 Task: Find connections with filter location Kotdwāra with filter topic #forsale with filter profile language English with filter current company Precisely with filter school CMR College of Engineering & Technology with filter industry Fine Arts Schools with filter service category Trade Shows with filter keywords title Human Resources
Action: Mouse moved to (341, 249)
Screenshot: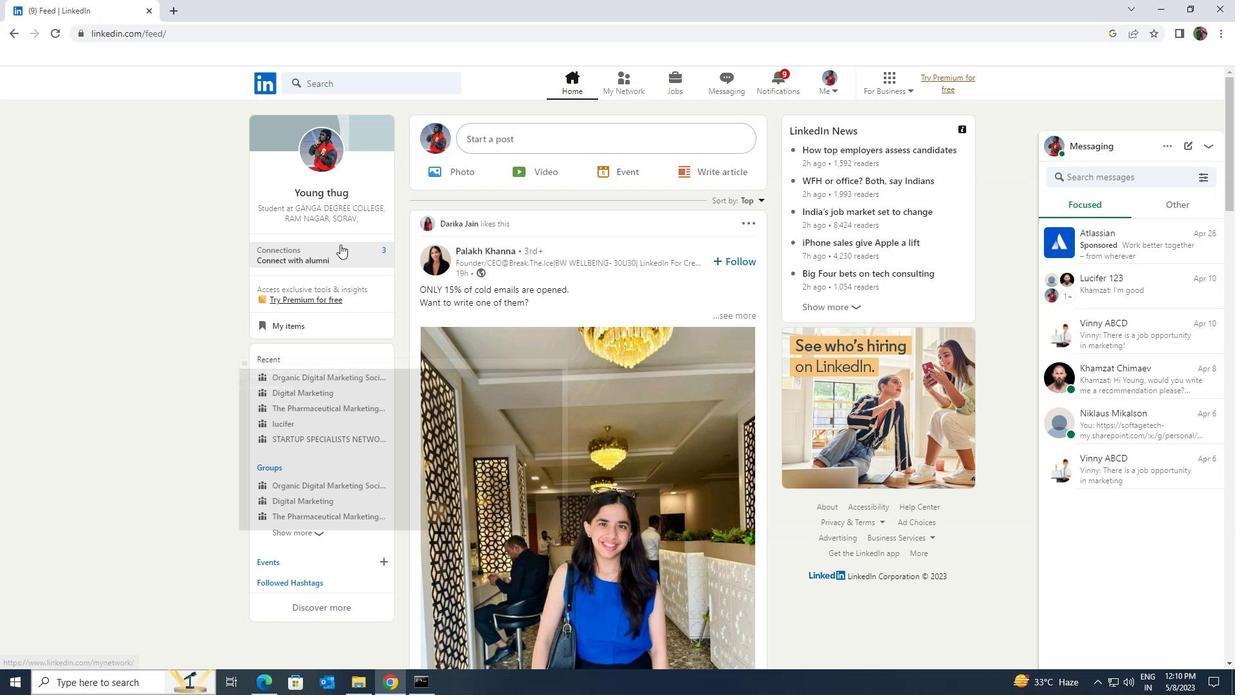 
Action: Mouse pressed left at (341, 249)
Screenshot: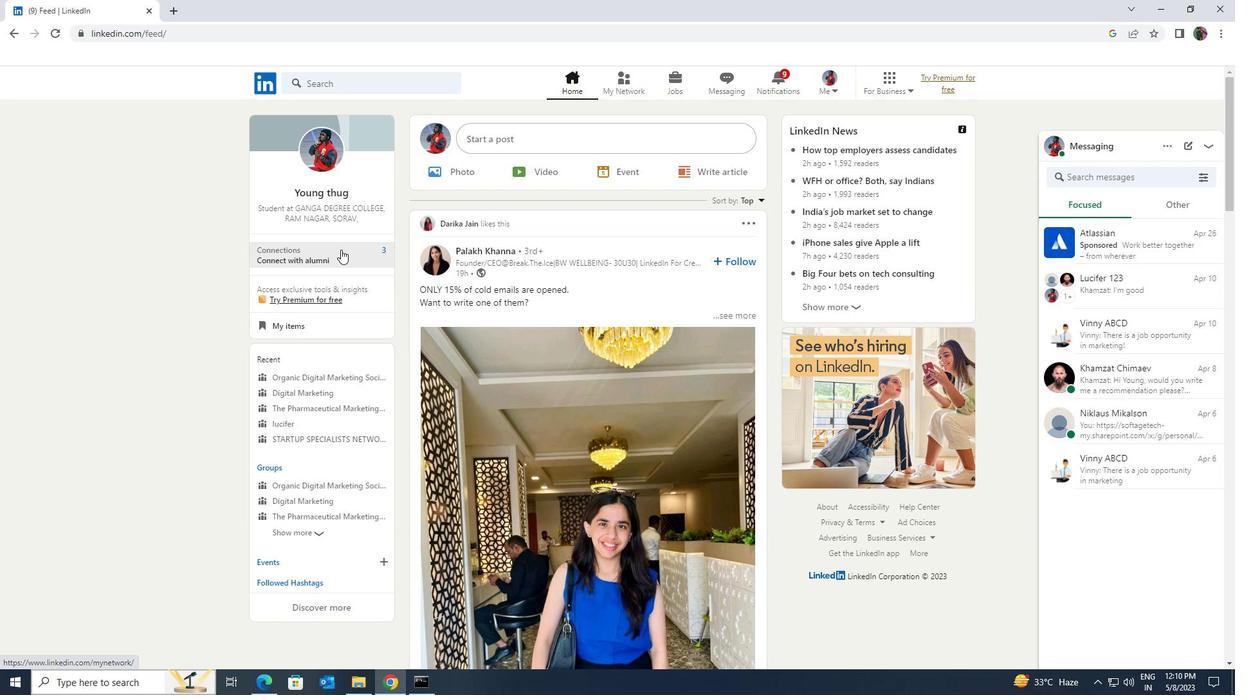 
Action: Mouse moved to (327, 158)
Screenshot: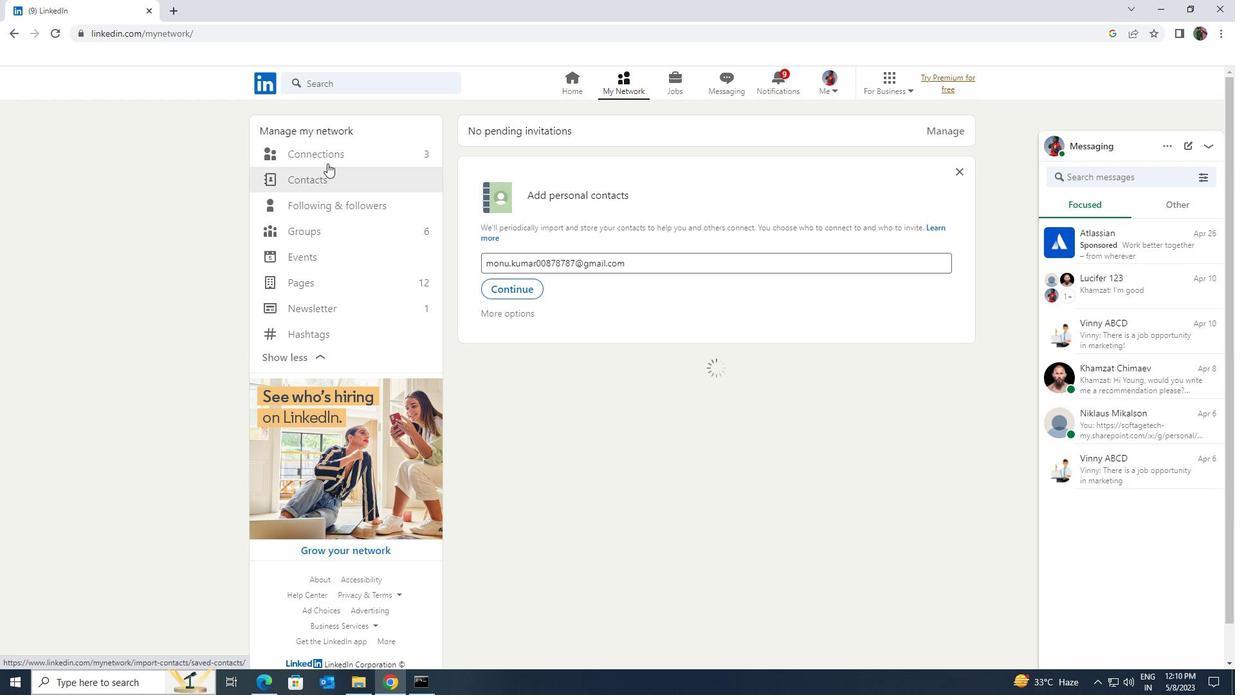 
Action: Mouse pressed left at (327, 158)
Screenshot: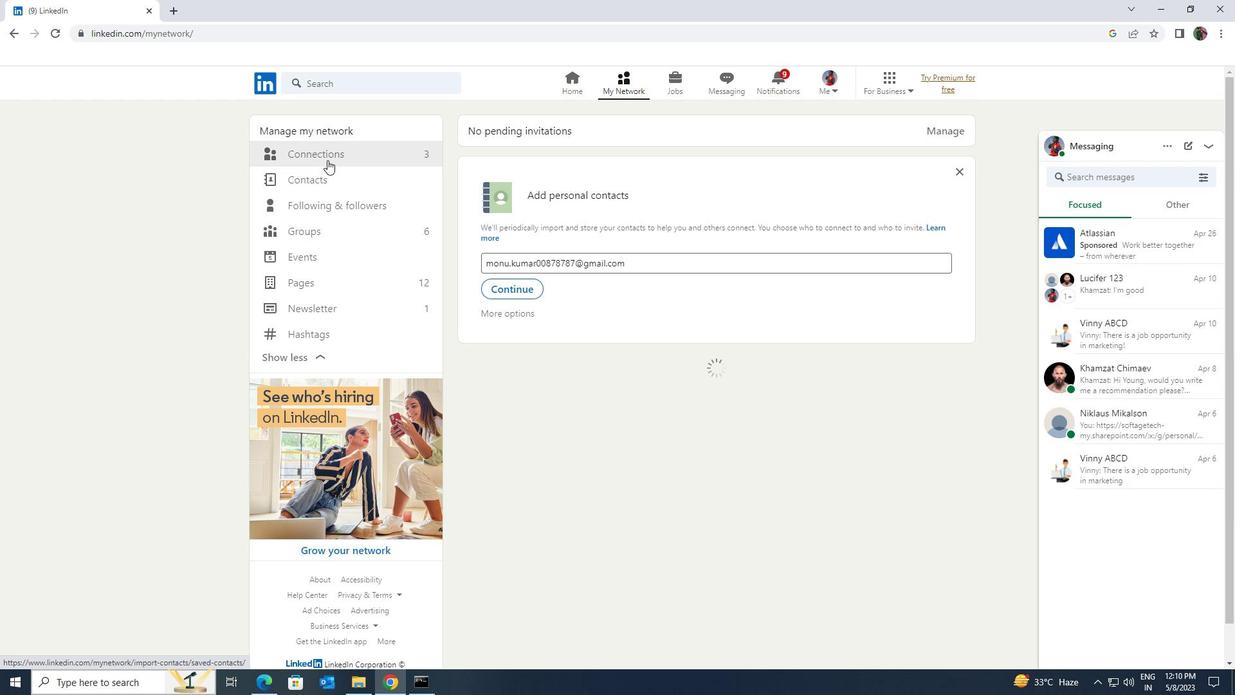 
Action: Mouse moved to (704, 156)
Screenshot: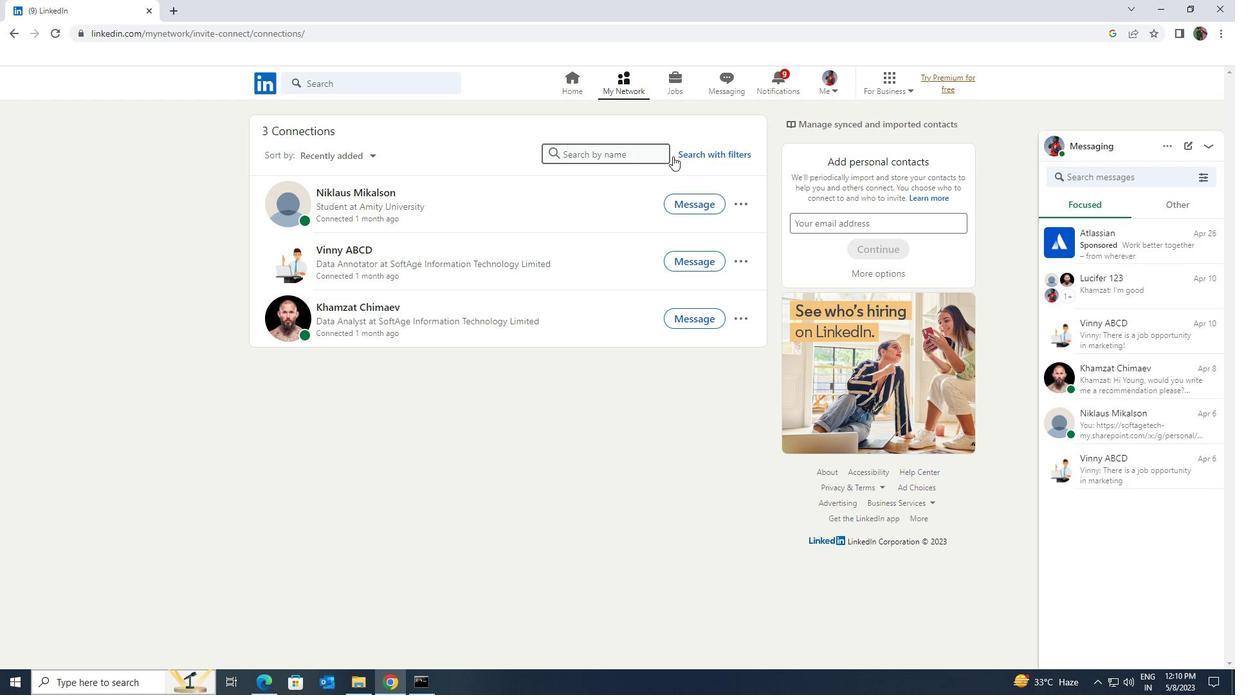 
Action: Mouse pressed left at (704, 156)
Screenshot: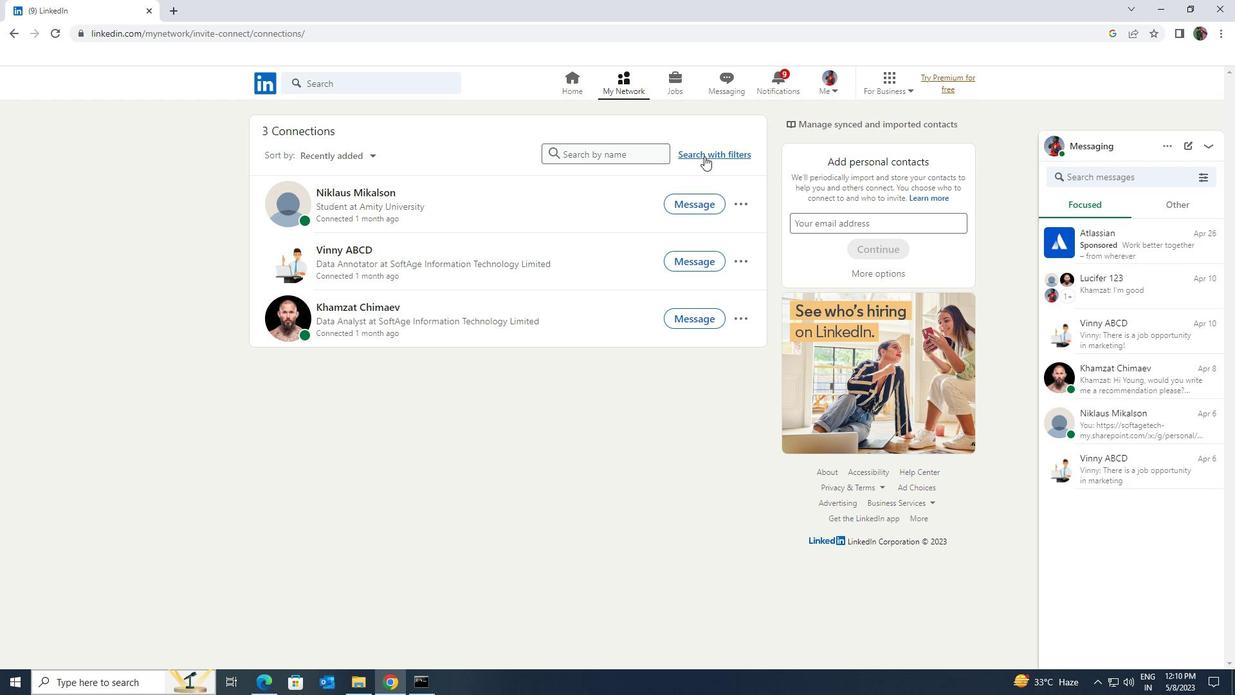 
Action: Mouse moved to (671, 122)
Screenshot: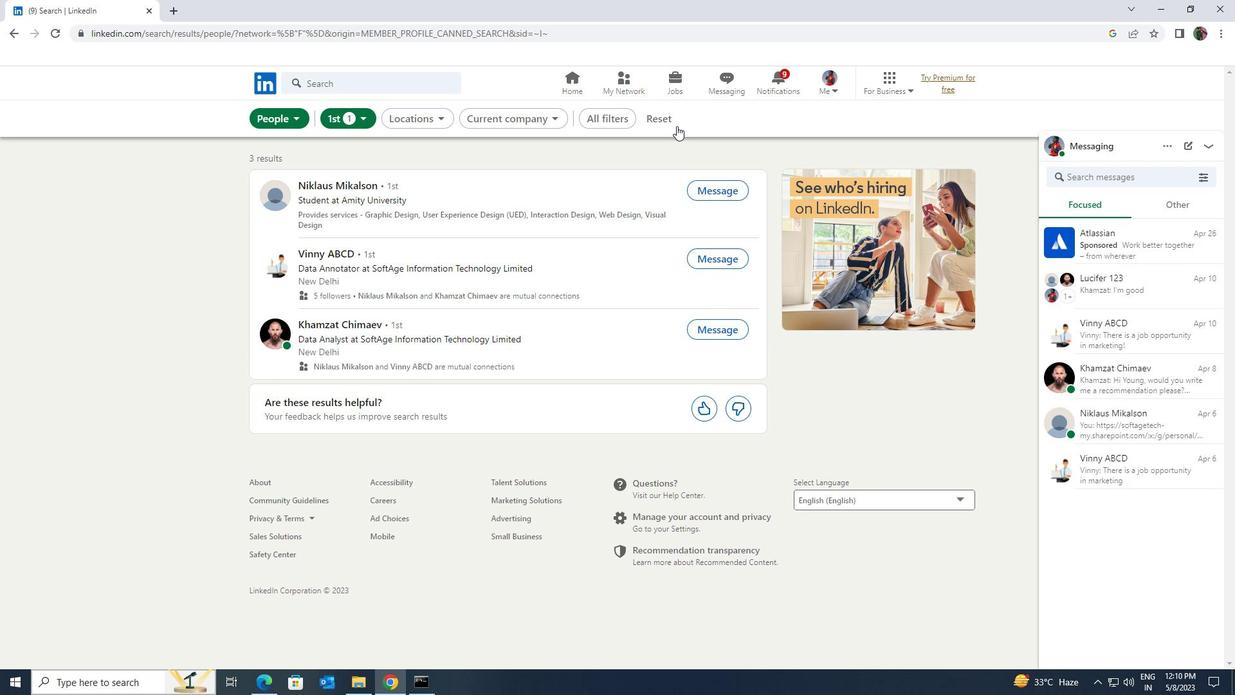 
Action: Mouse pressed left at (671, 122)
Screenshot: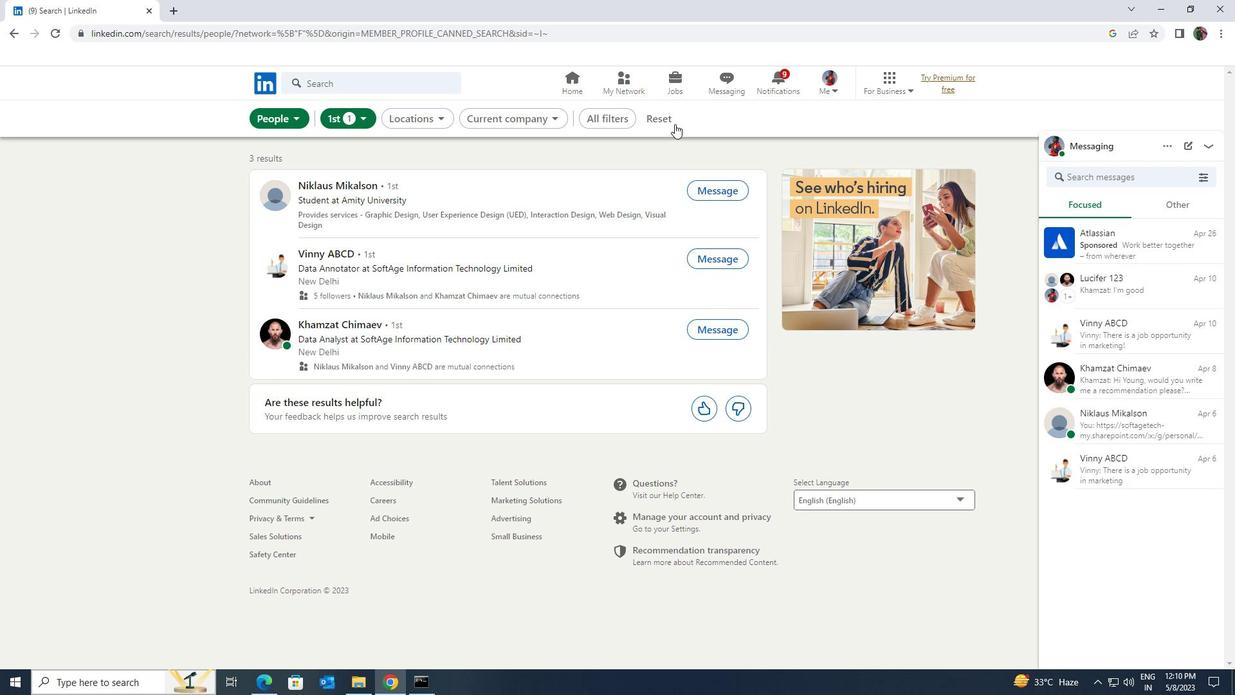 
Action: Mouse moved to (652, 122)
Screenshot: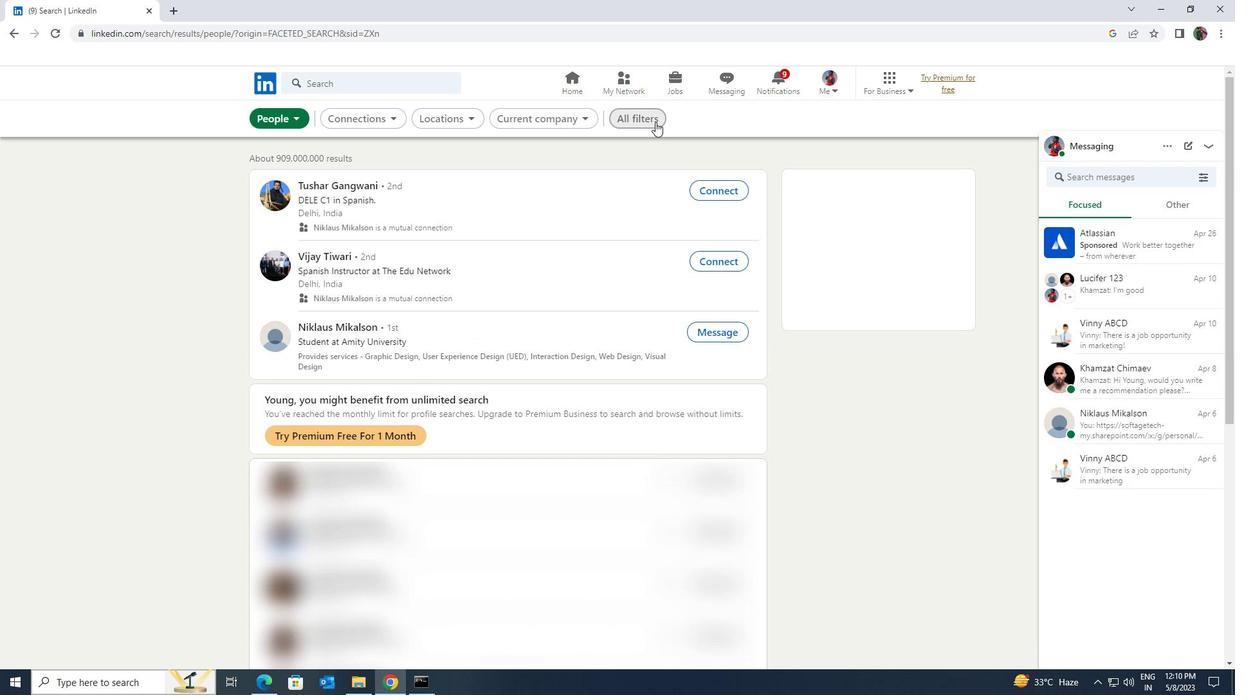 
Action: Mouse pressed left at (652, 122)
Screenshot: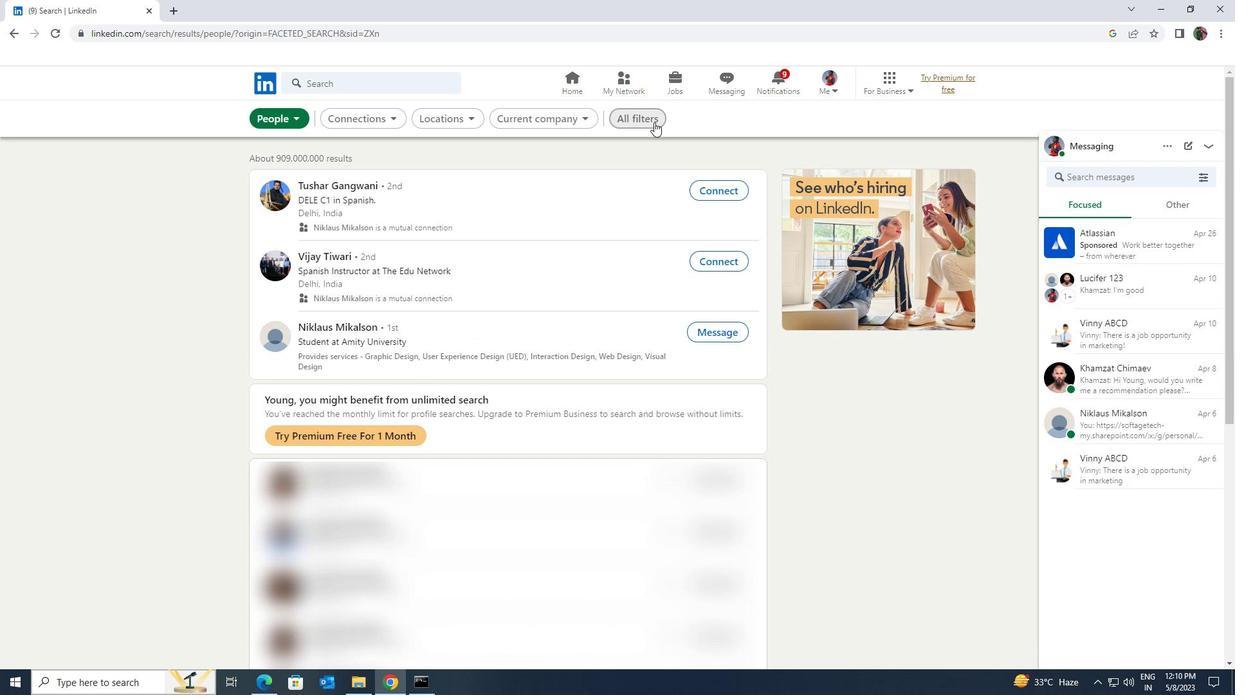 
Action: Mouse moved to (1076, 502)
Screenshot: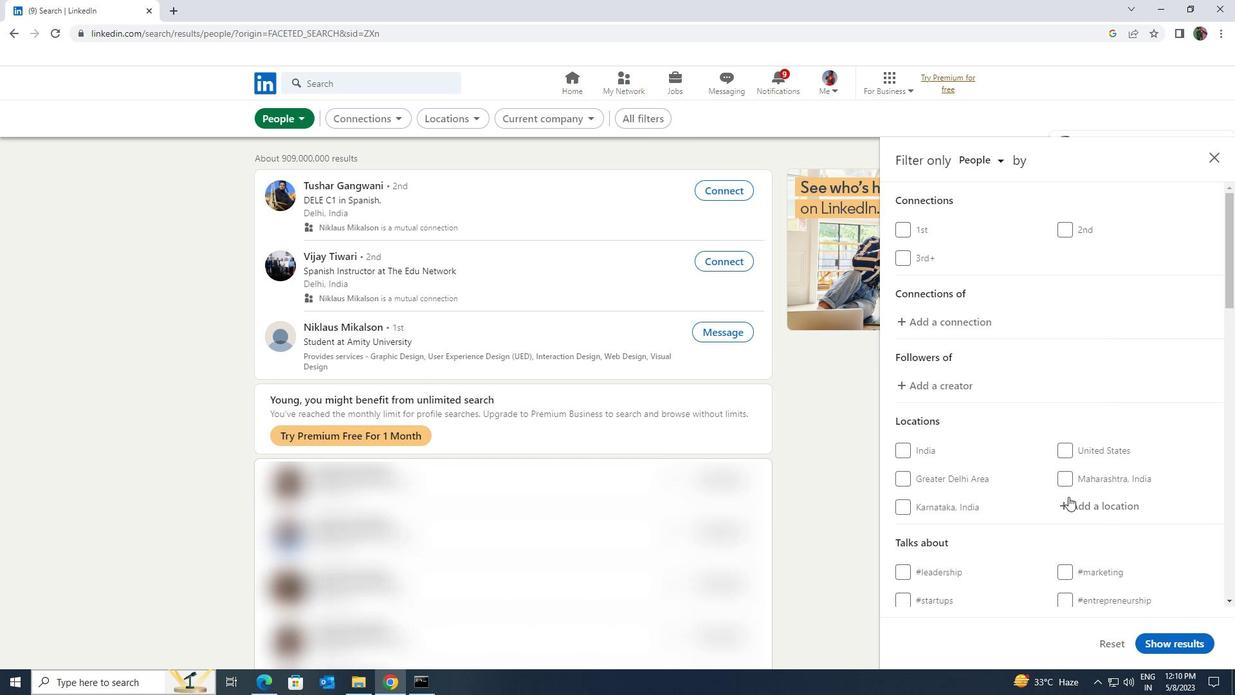 
Action: Mouse pressed left at (1076, 502)
Screenshot: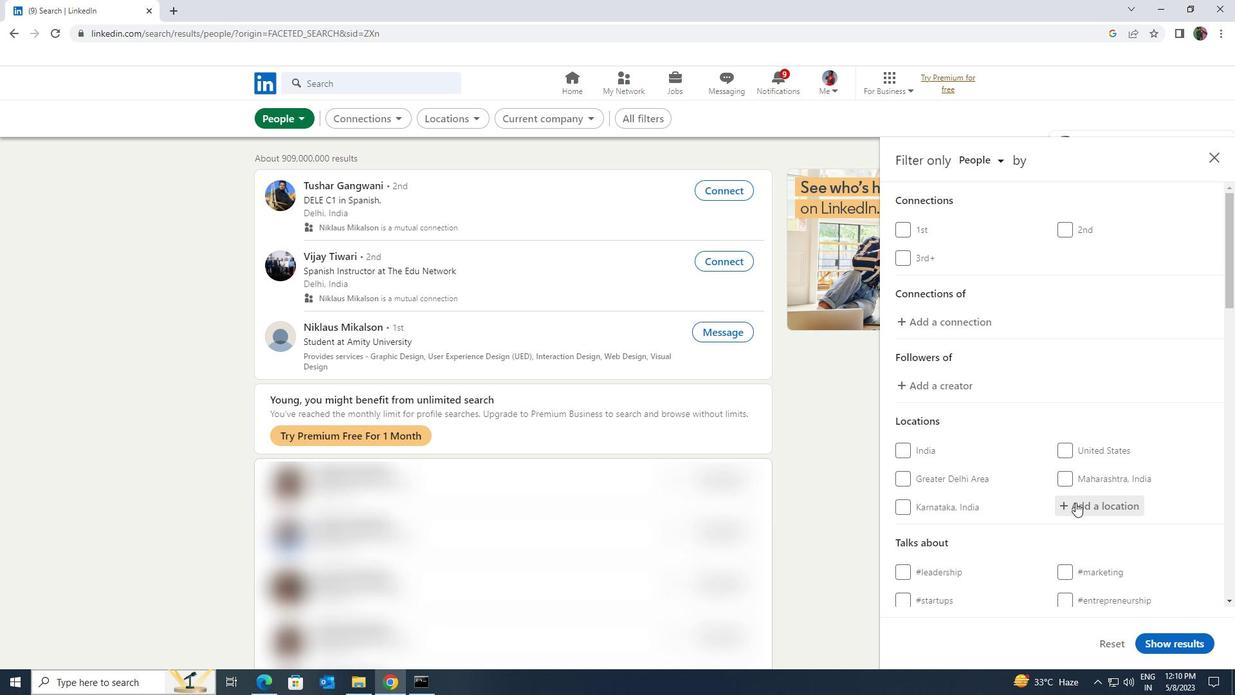 
Action: Mouse moved to (1079, 502)
Screenshot: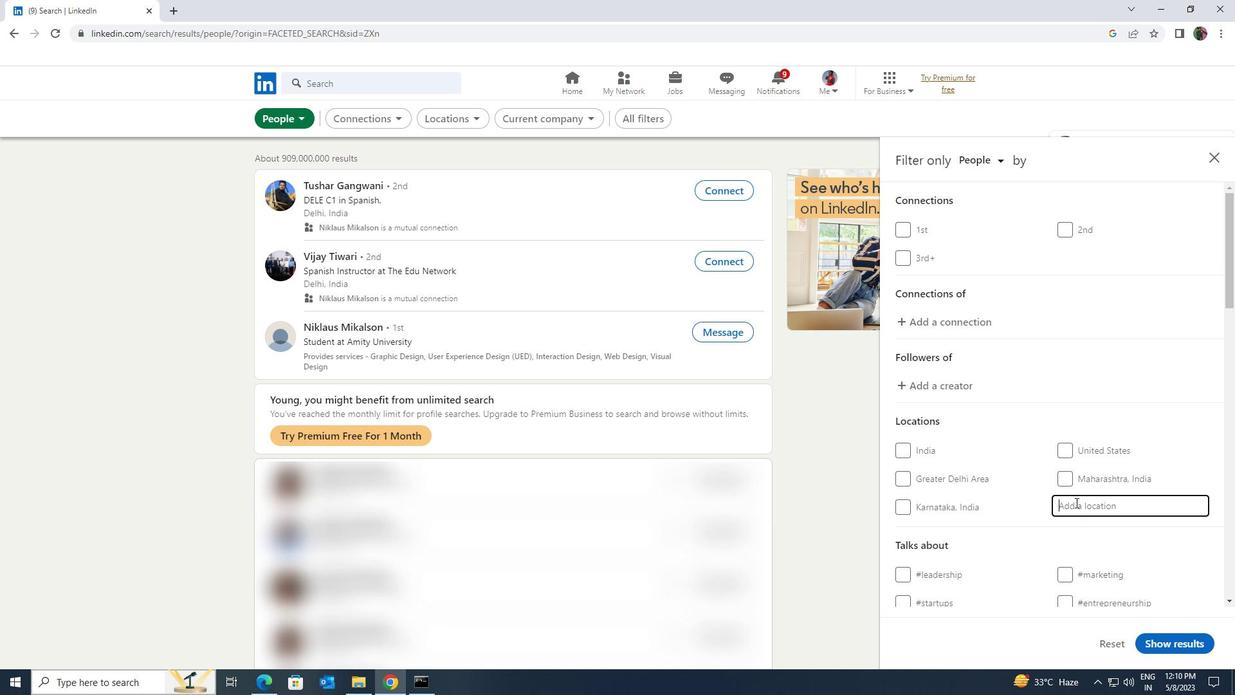 
Action: Key pressed <Key.shift><Key.shift><Key.shift><Key.shift>KOTDWAR
Screenshot: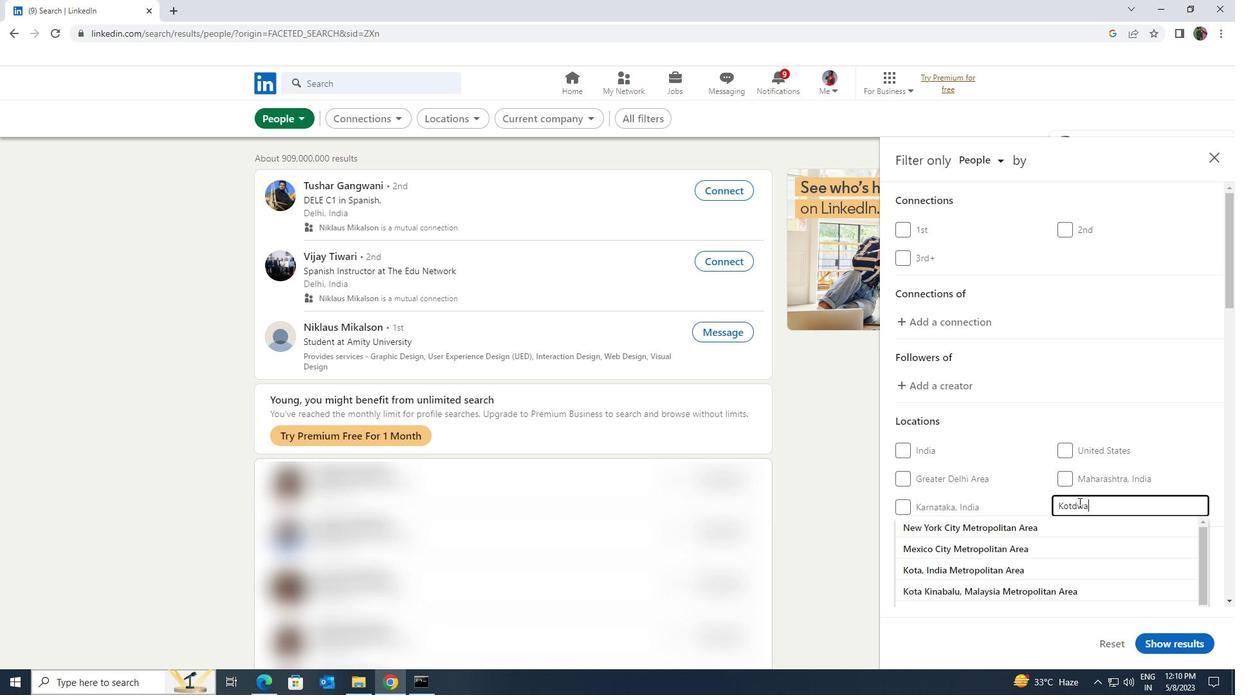 
Action: Mouse moved to (1074, 520)
Screenshot: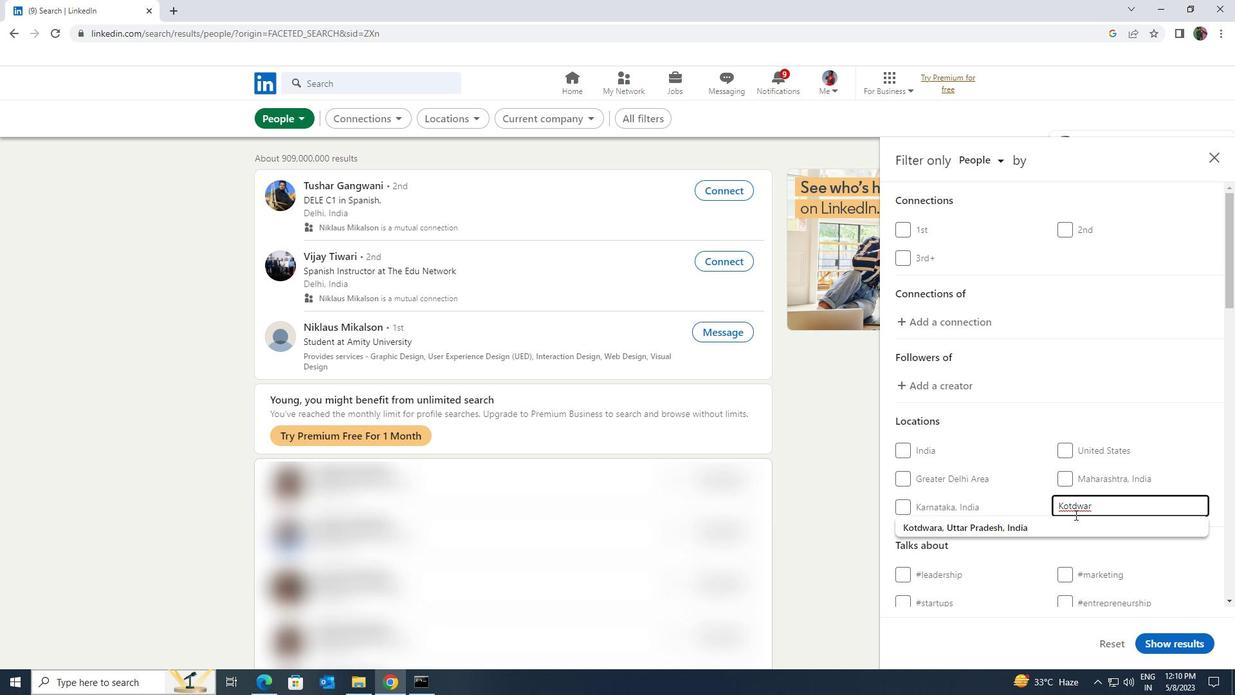 
Action: Mouse pressed left at (1074, 520)
Screenshot: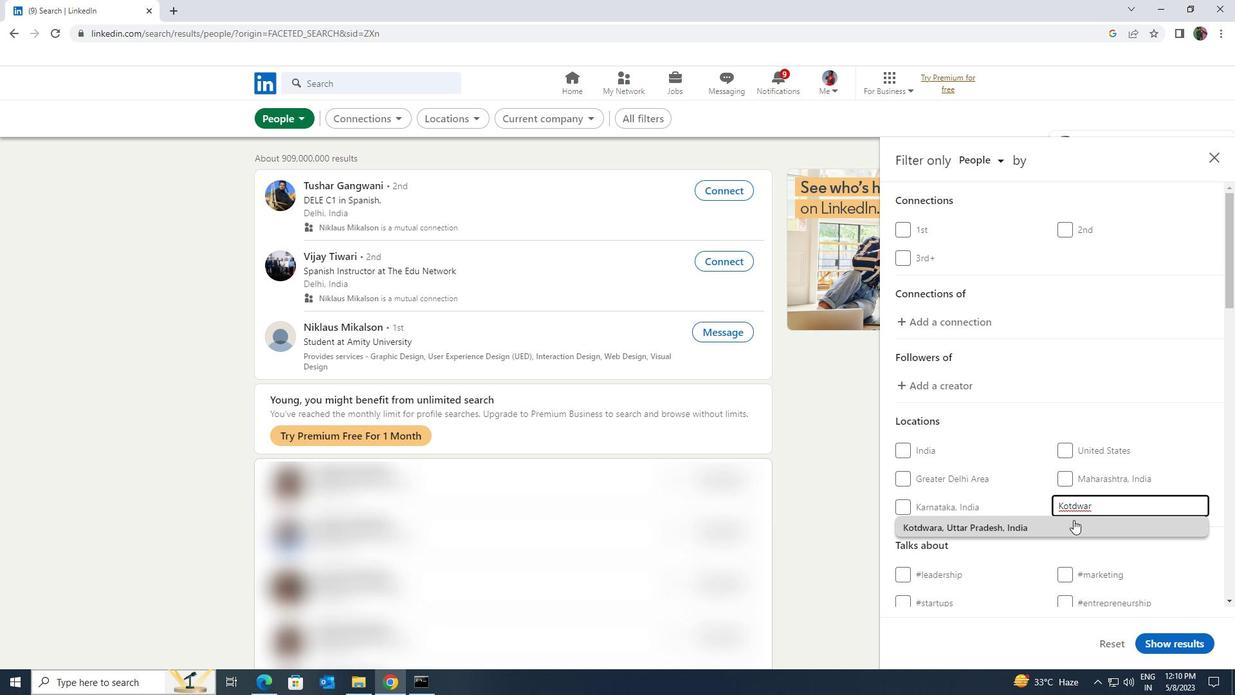 
Action: Mouse scrolled (1074, 519) with delta (0, 0)
Screenshot: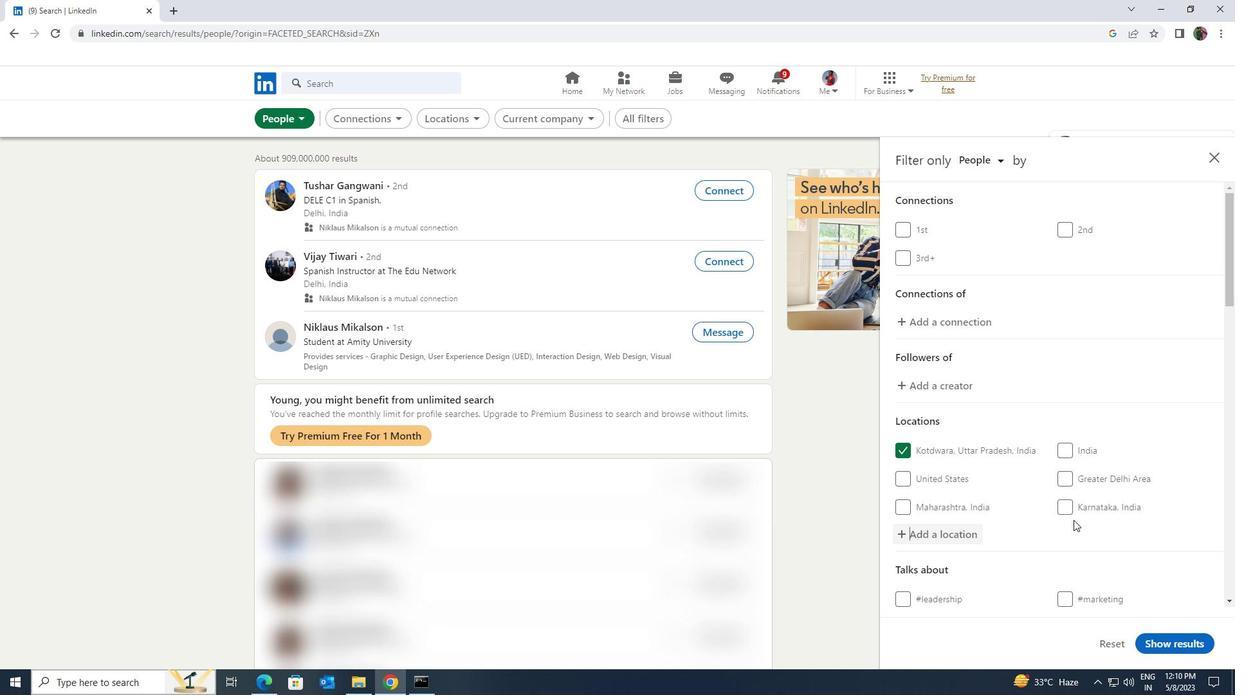 
Action: Mouse scrolled (1074, 519) with delta (0, 0)
Screenshot: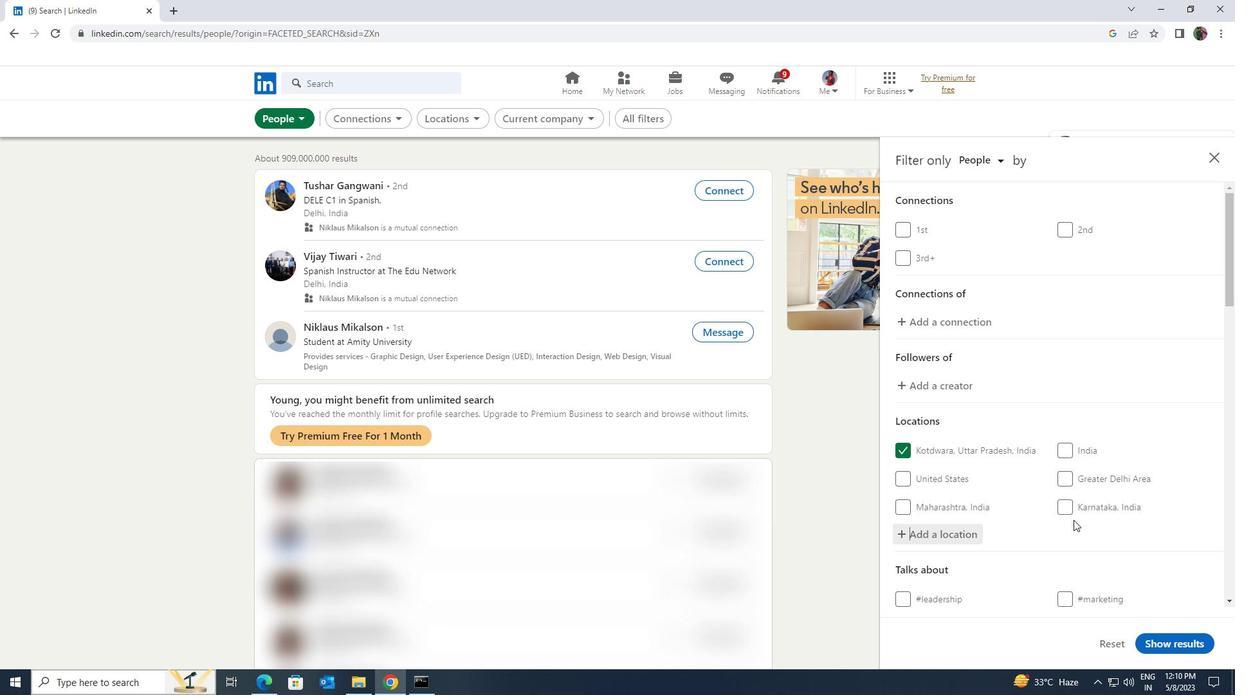 
Action: Mouse moved to (1078, 520)
Screenshot: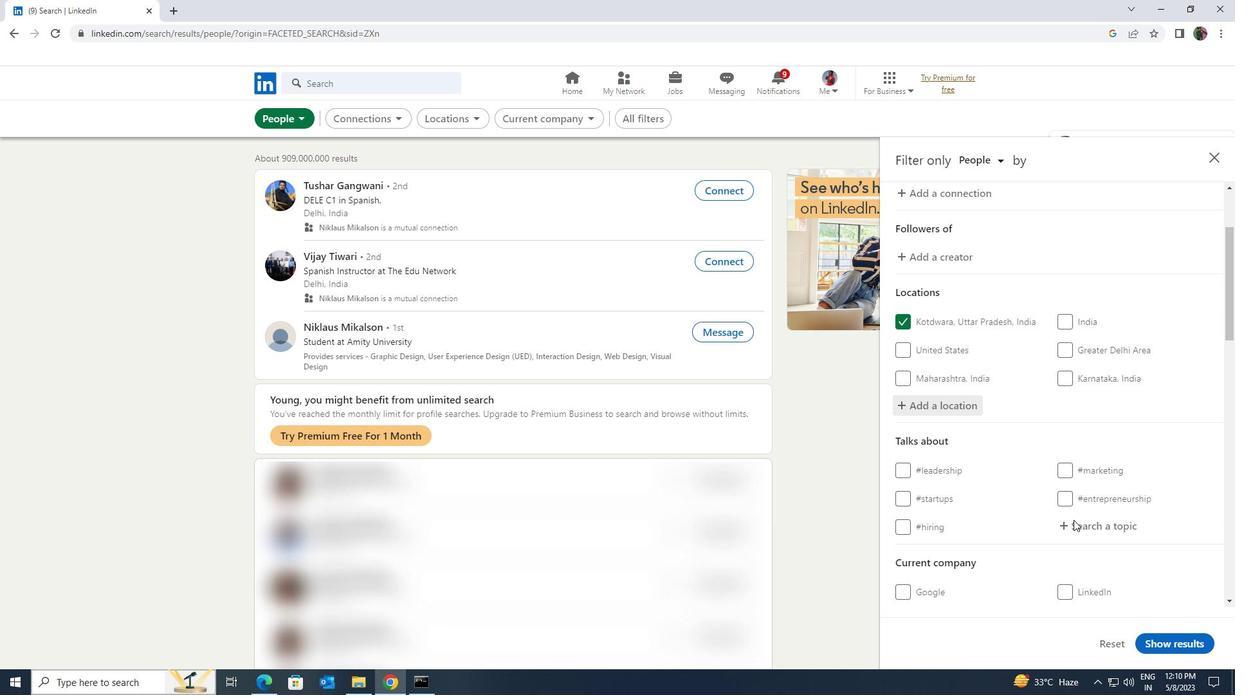 
Action: Mouse pressed left at (1078, 520)
Screenshot: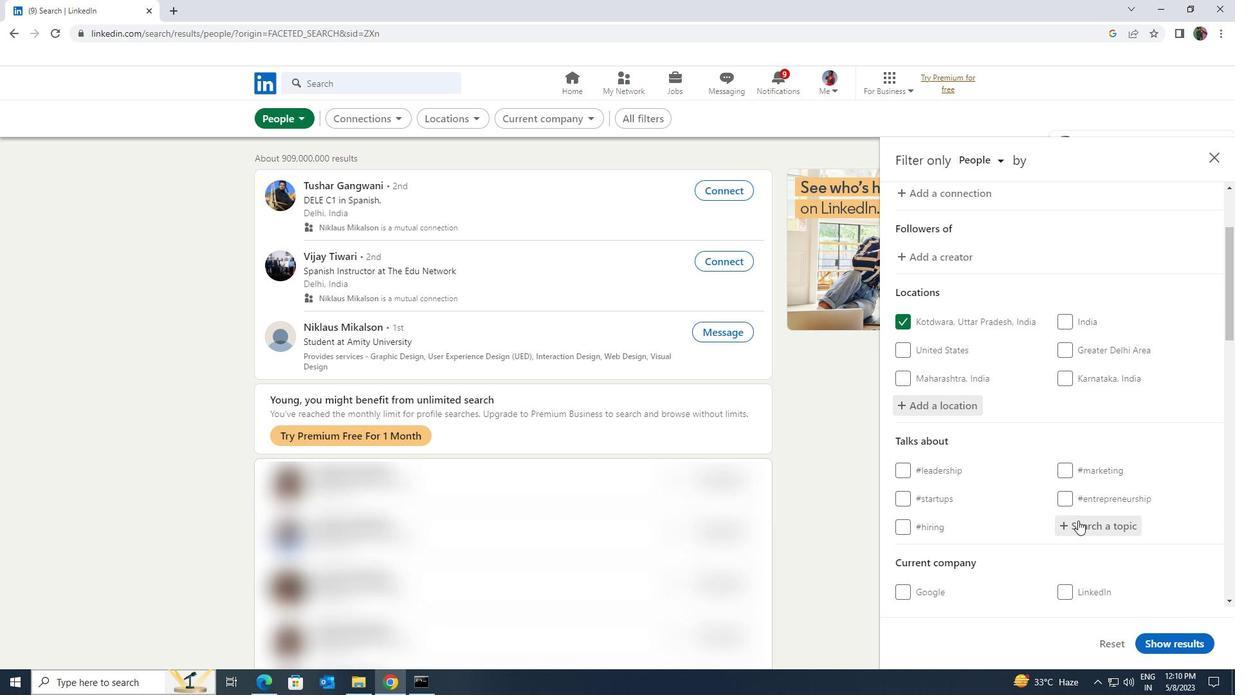 
Action: Key pressed <Key.shift><Key.shift><Key.shift>FORSALE
Screenshot: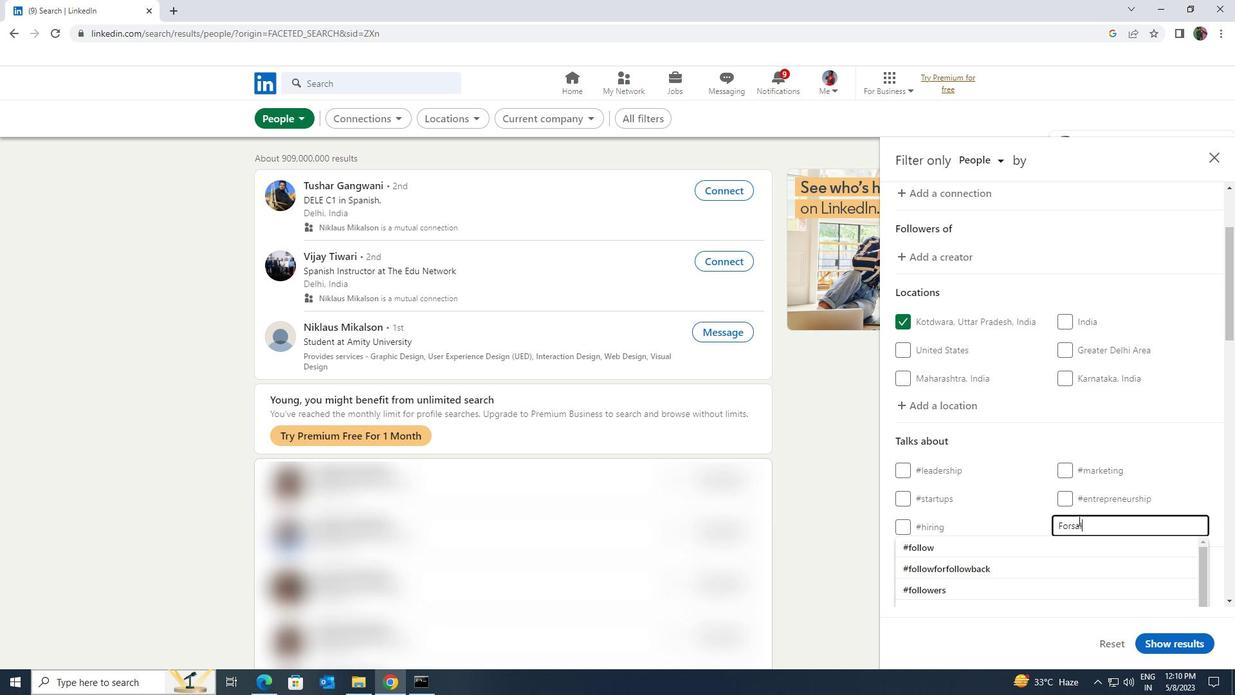 
Action: Mouse moved to (1074, 538)
Screenshot: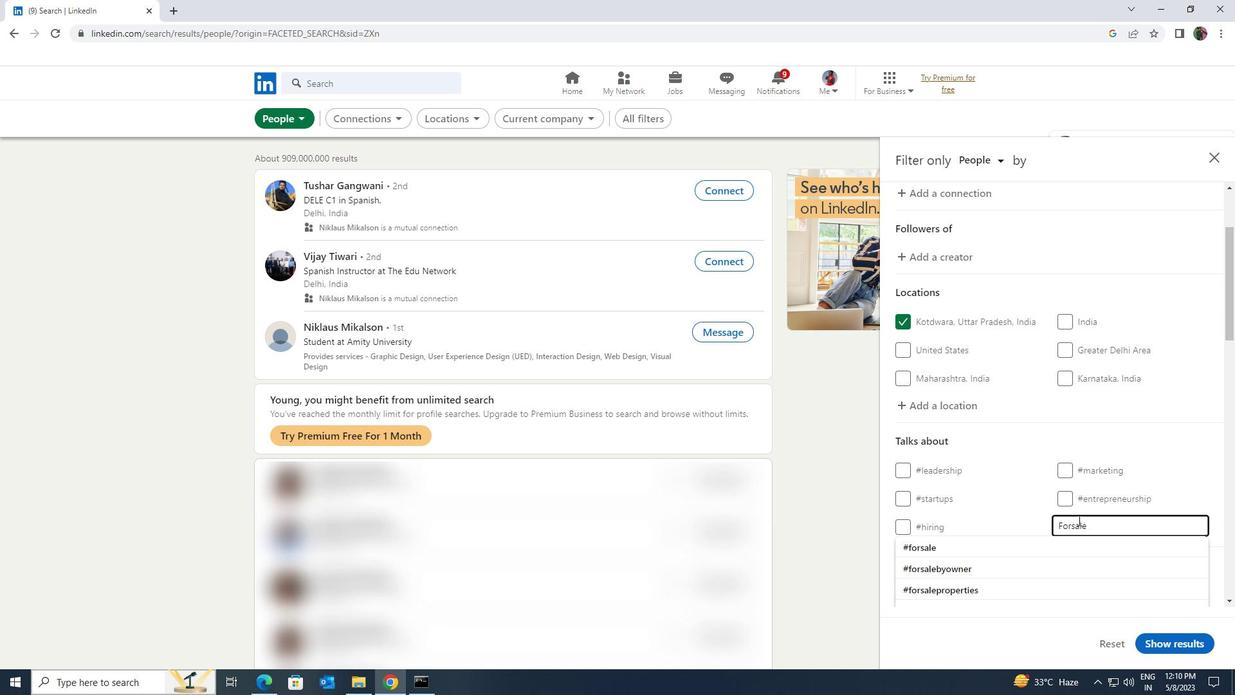 
Action: Mouse pressed left at (1074, 538)
Screenshot: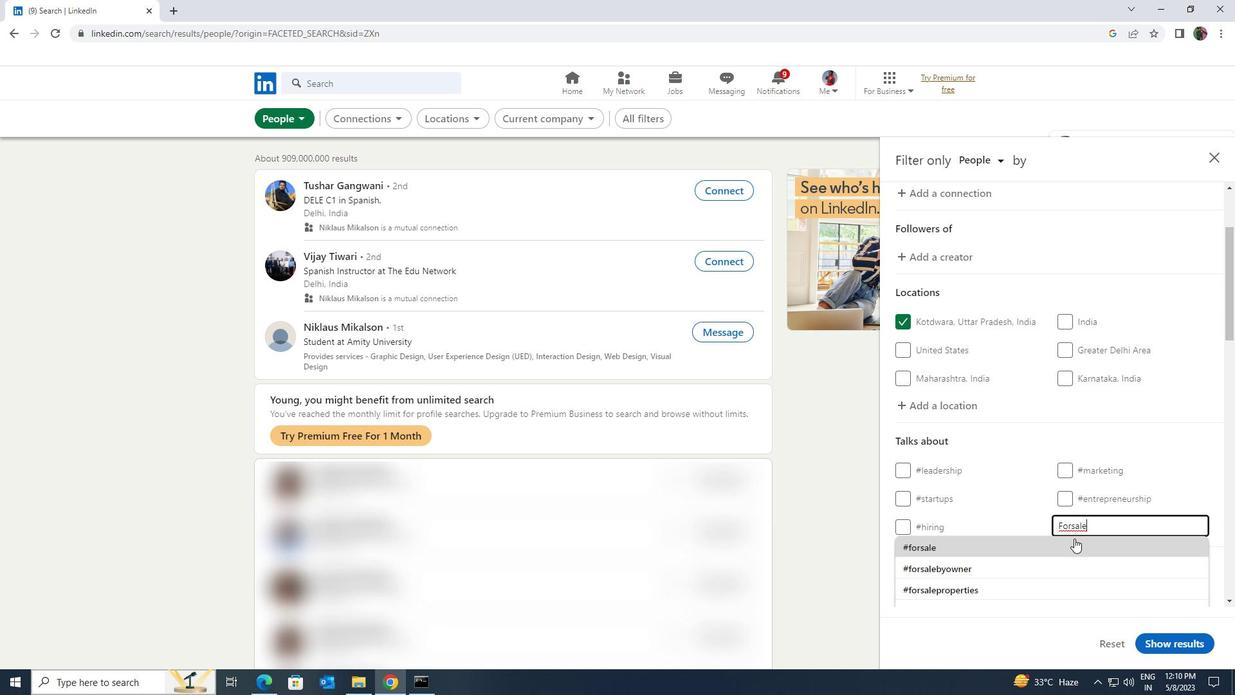 
Action: Mouse moved to (1075, 539)
Screenshot: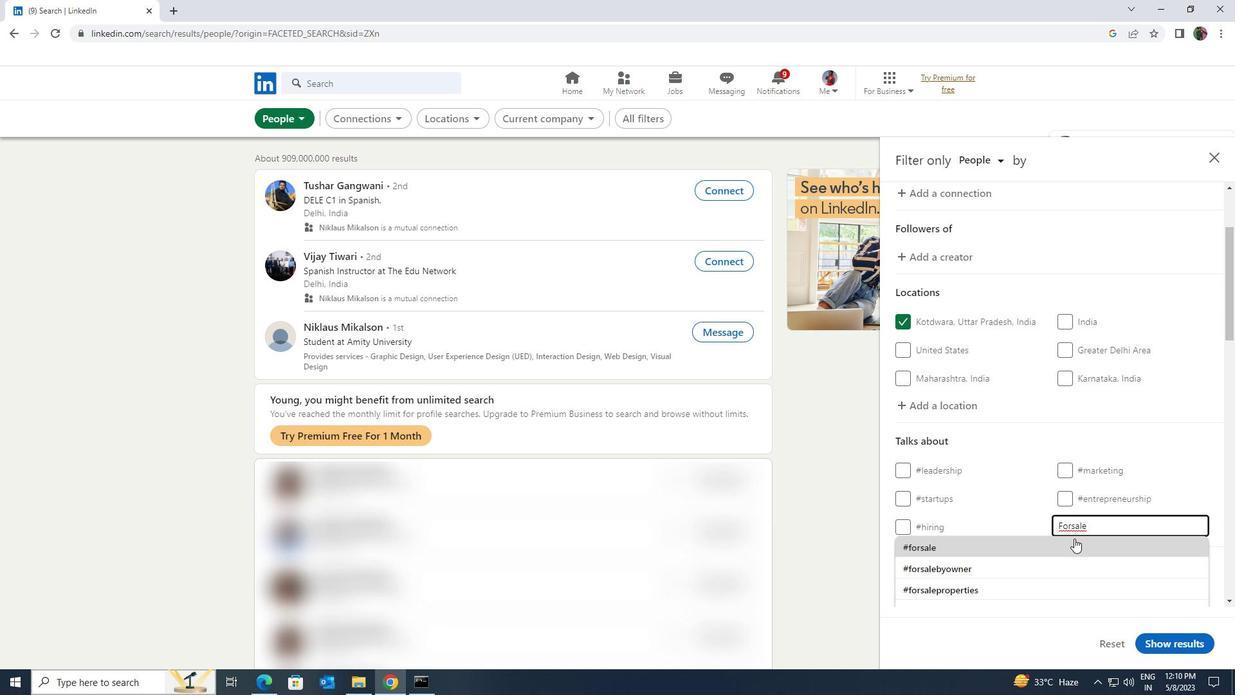 
Action: Mouse scrolled (1075, 538) with delta (0, 0)
Screenshot: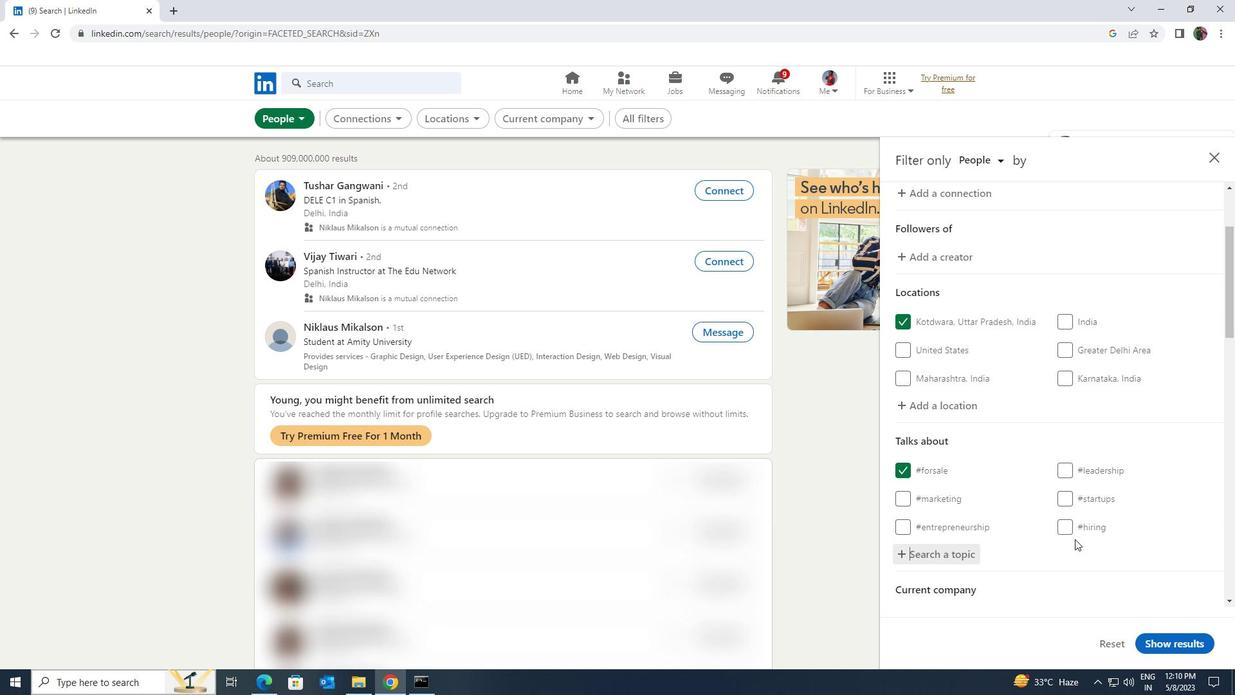 
Action: Mouse moved to (1075, 540)
Screenshot: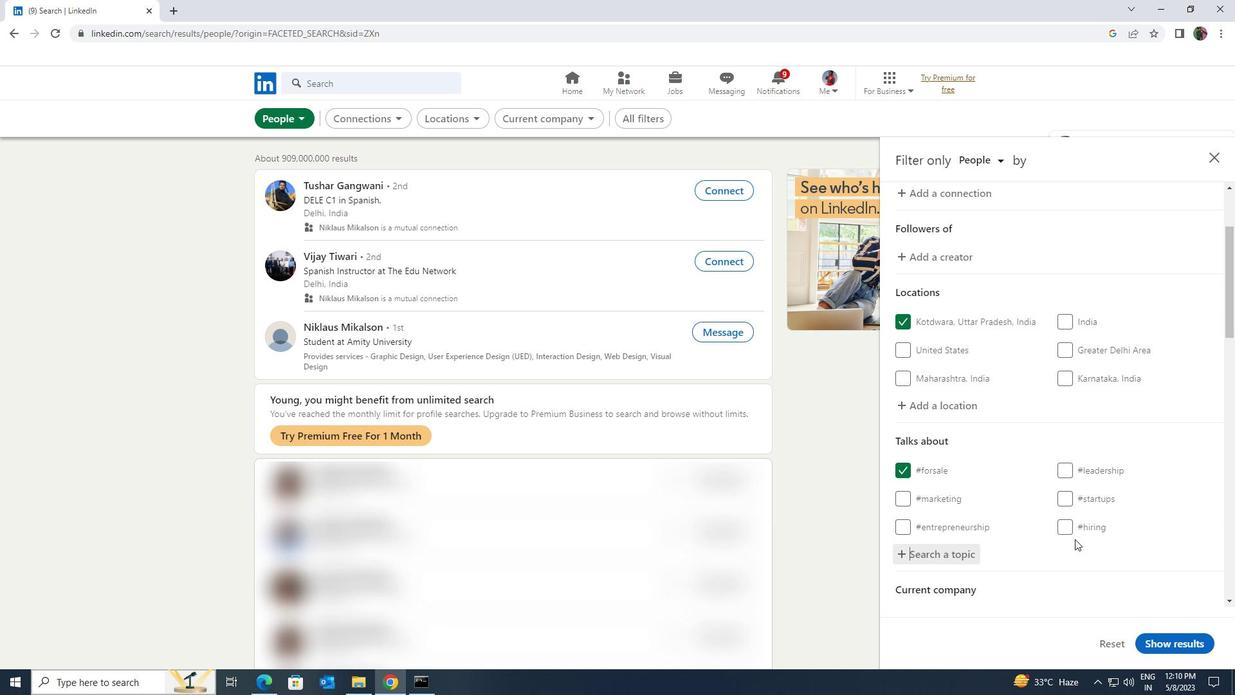 
Action: Mouse scrolled (1075, 539) with delta (0, 0)
Screenshot: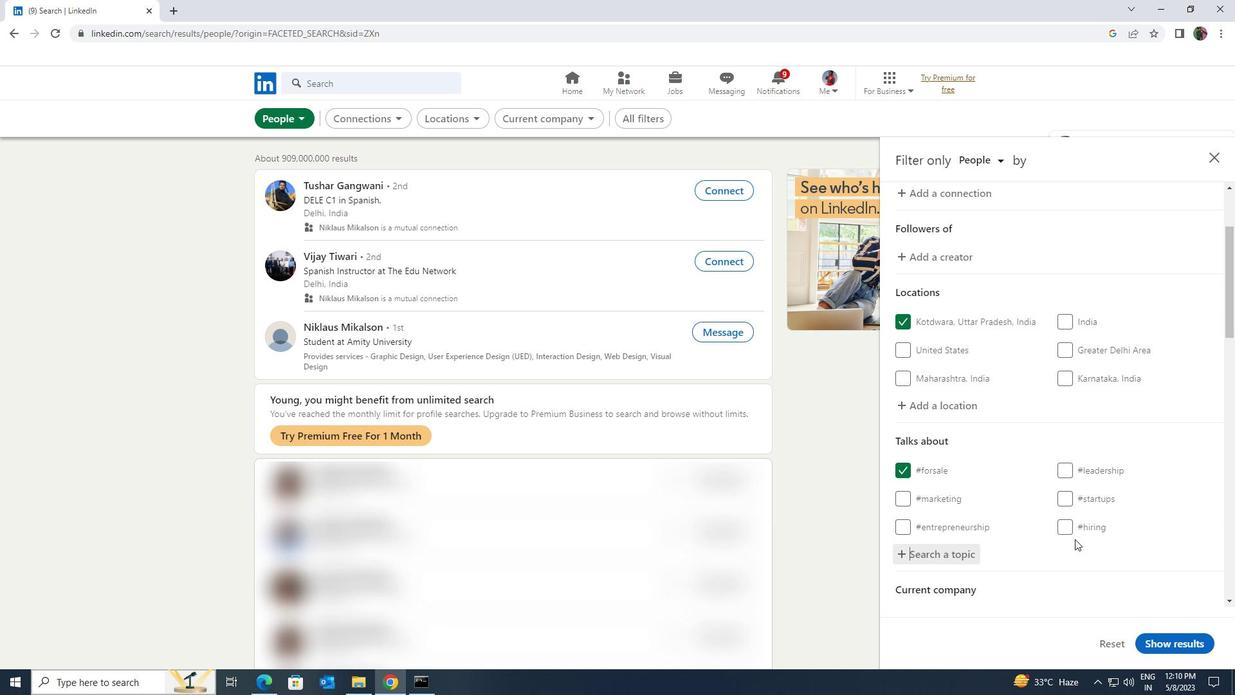 
Action: Mouse scrolled (1075, 539) with delta (0, 0)
Screenshot: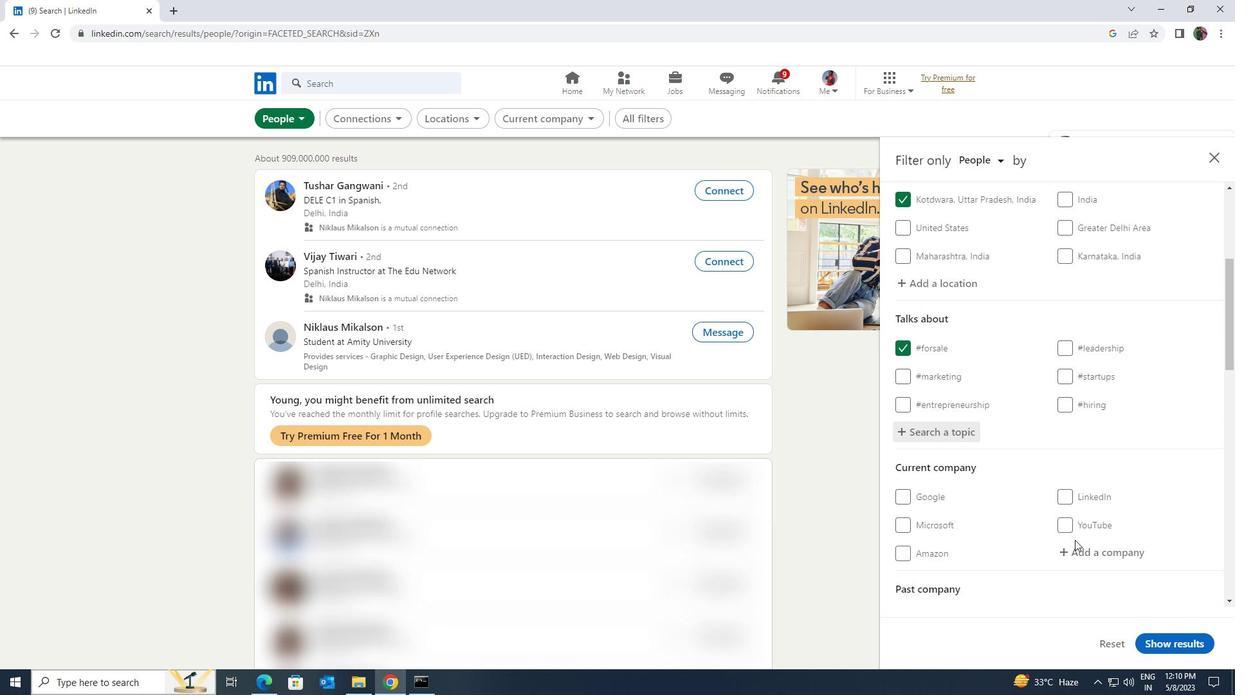 
Action: Mouse moved to (1074, 540)
Screenshot: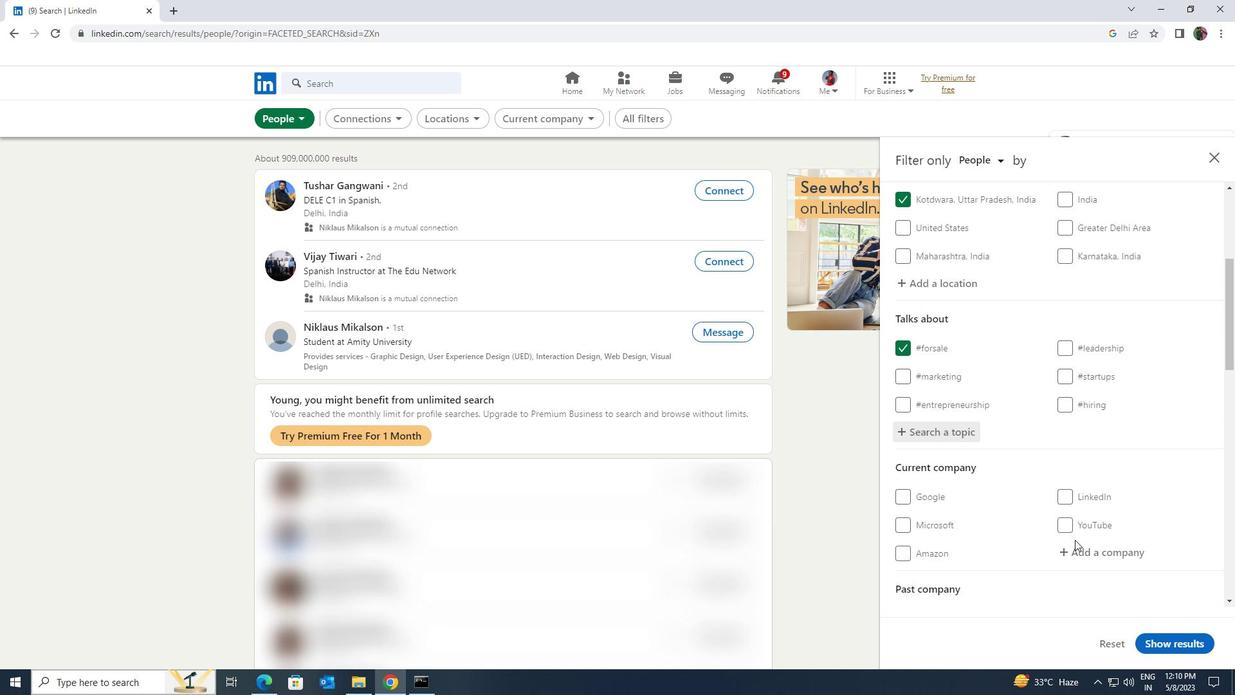 
Action: Mouse scrolled (1074, 539) with delta (0, 0)
Screenshot: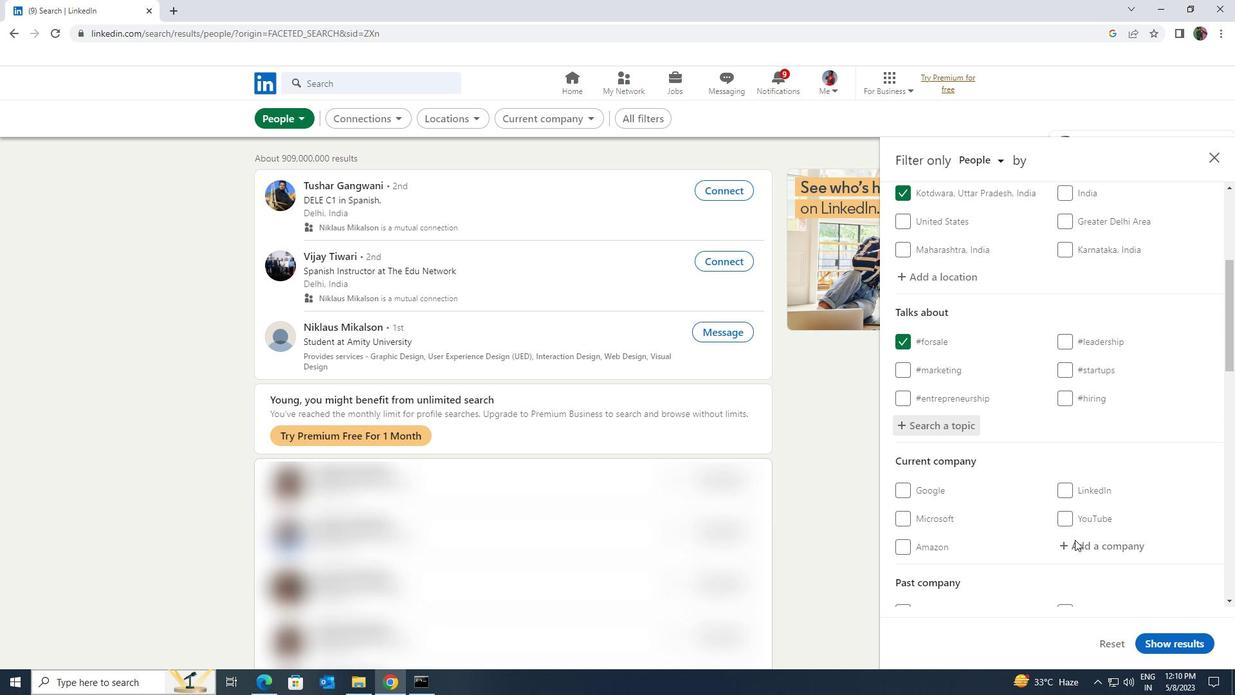 
Action: Mouse scrolled (1074, 539) with delta (0, 0)
Screenshot: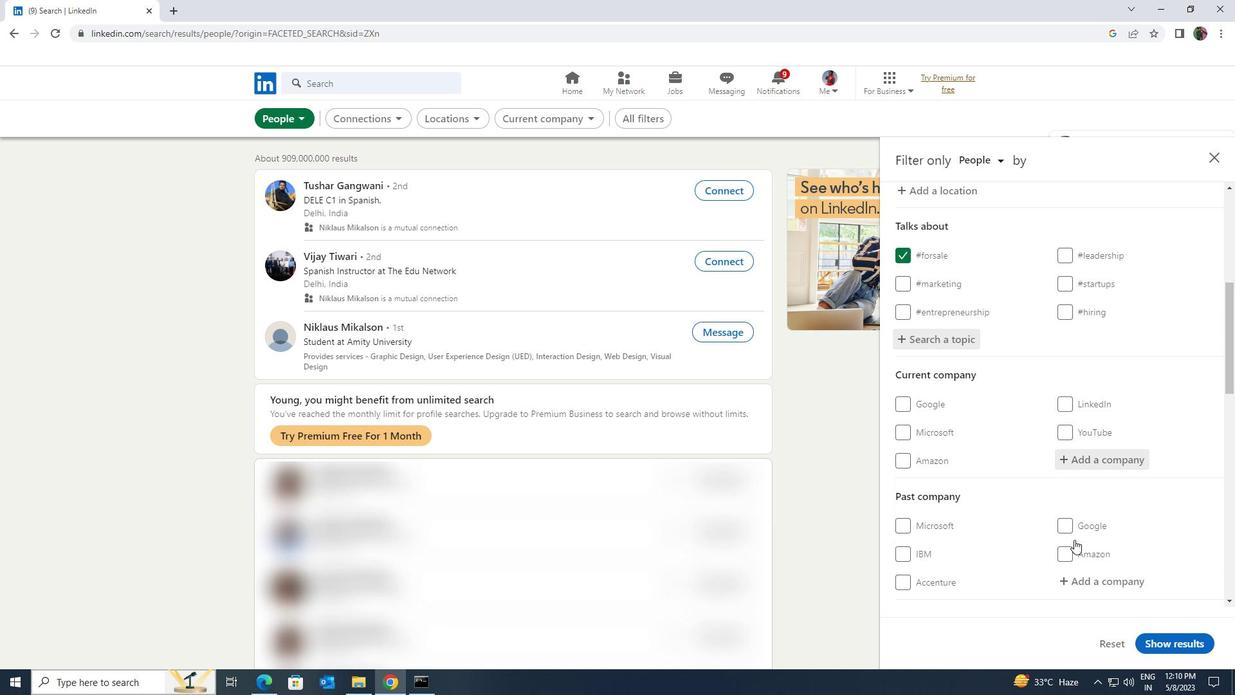 
Action: Mouse scrolled (1074, 539) with delta (0, 0)
Screenshot: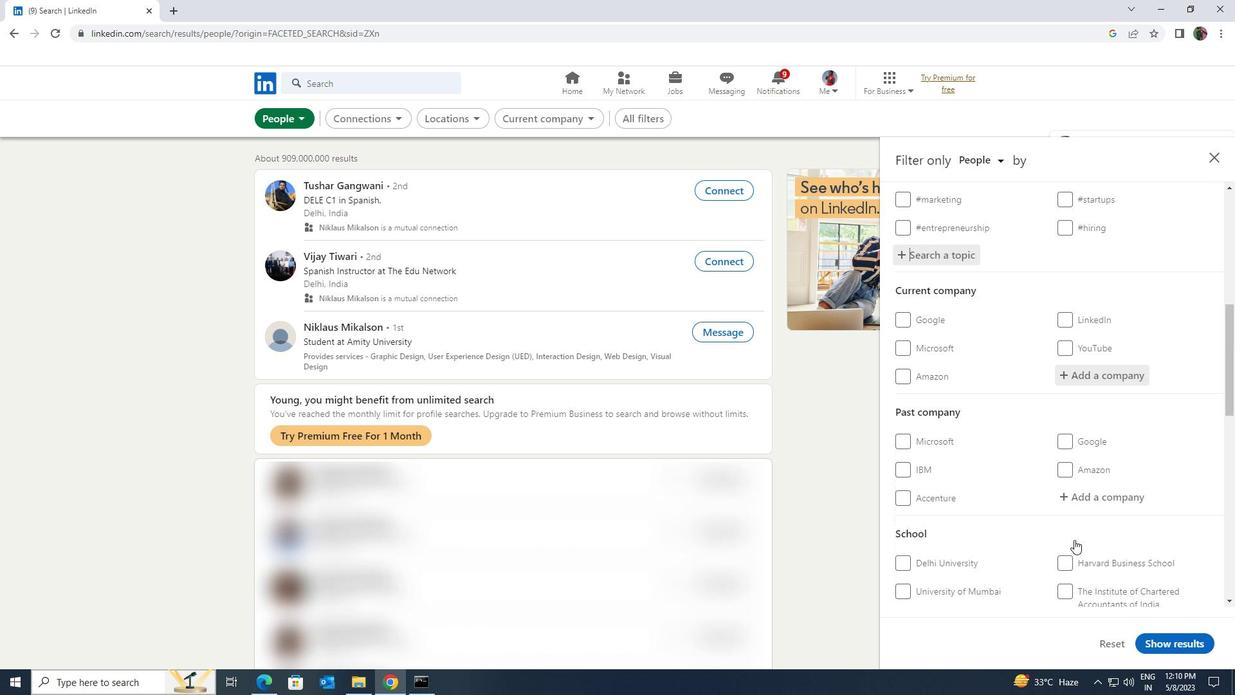 
Action: Mouse scrolled (1074, 539) with delta (0, 0)
Screenshot: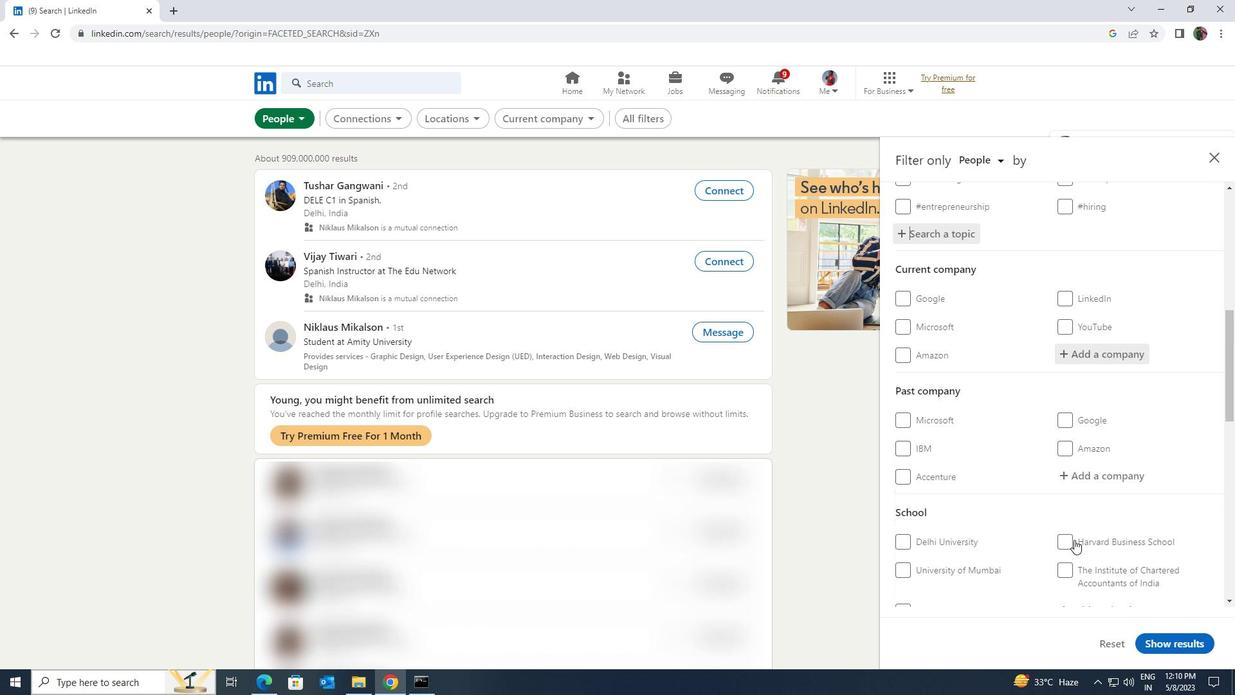 
Action: Mouse scrolled (1074, 539) with delta (0, 0)
Screenshot: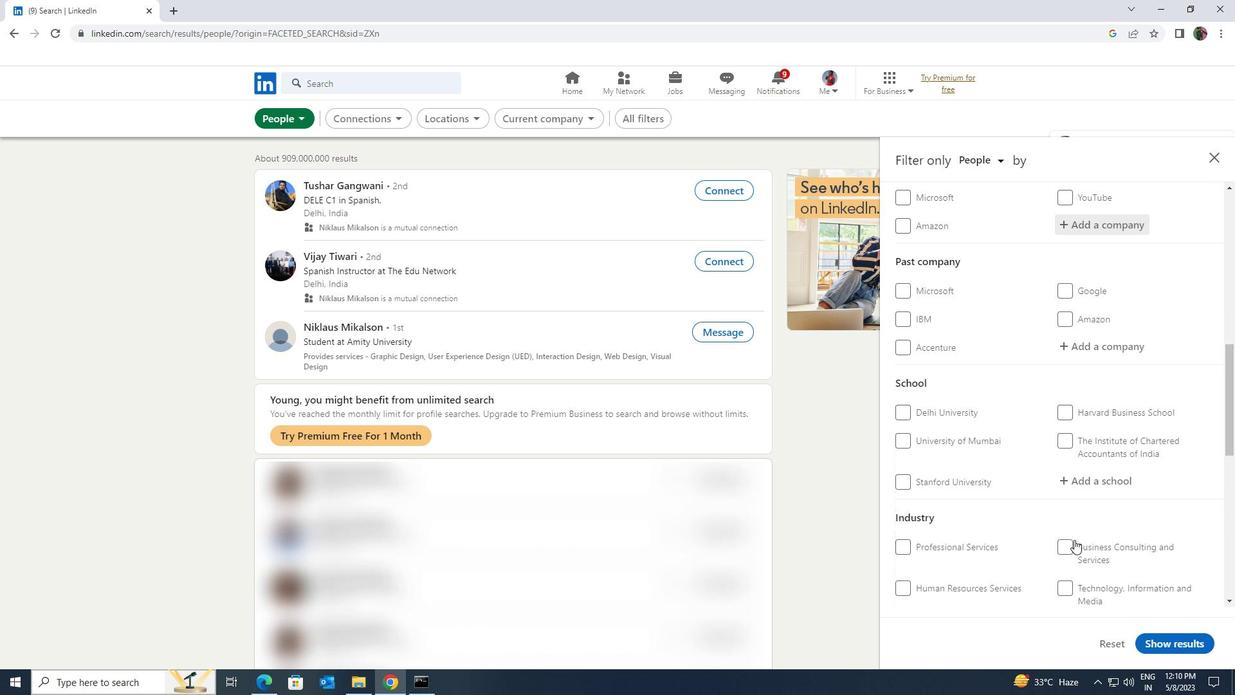 
Action: Mouse scrolled (1074, 539) with delta (0, 0)
Screenshot: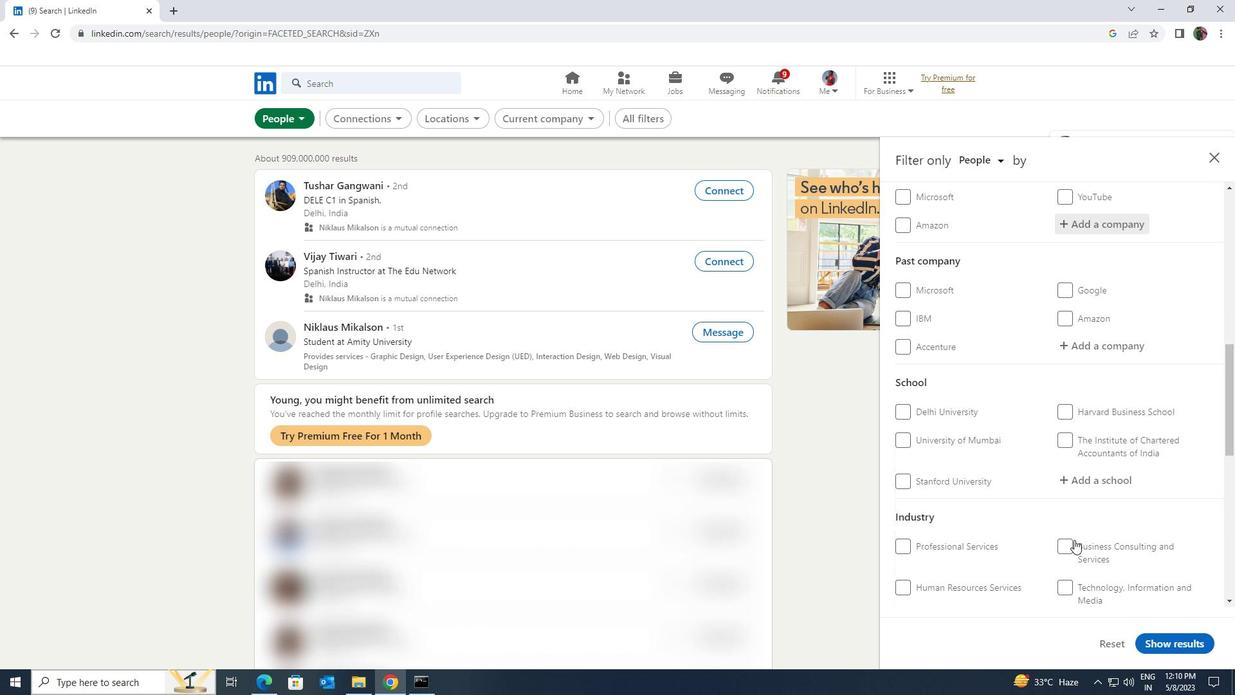 
Action: Mouse scrolled (1074, 539) with delta (0, 0)
Screenshot: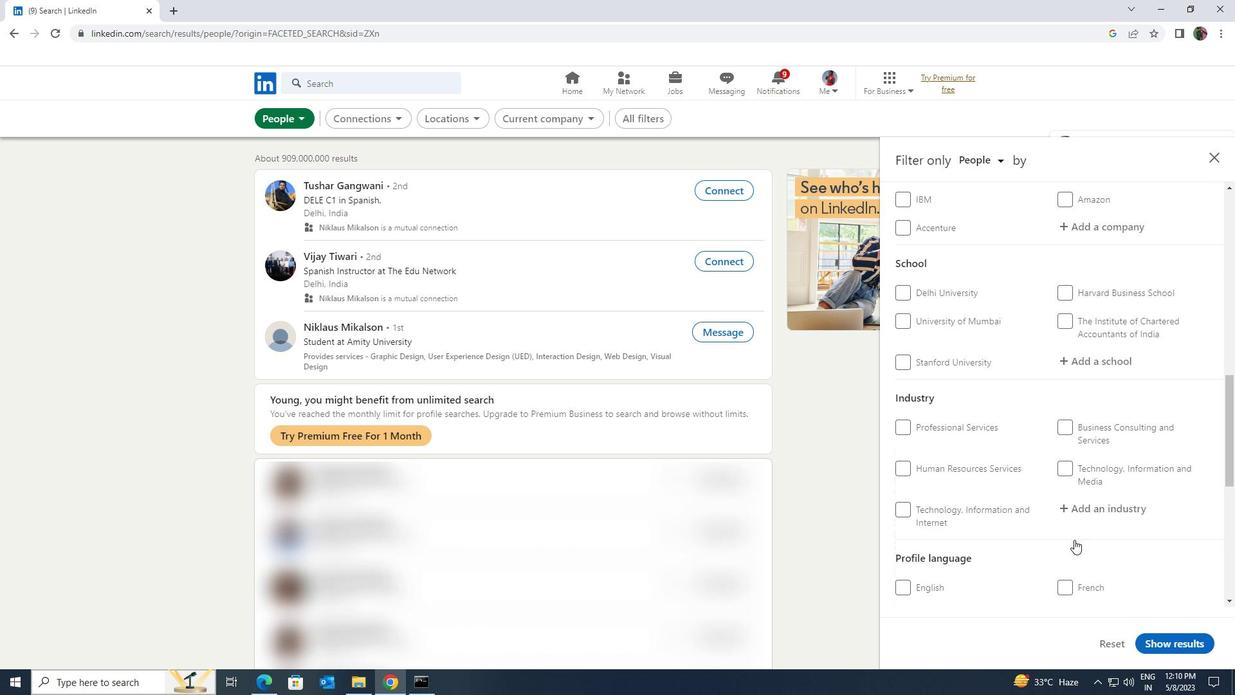 
Action: Mouse moved to (916, 515)
Screenshot: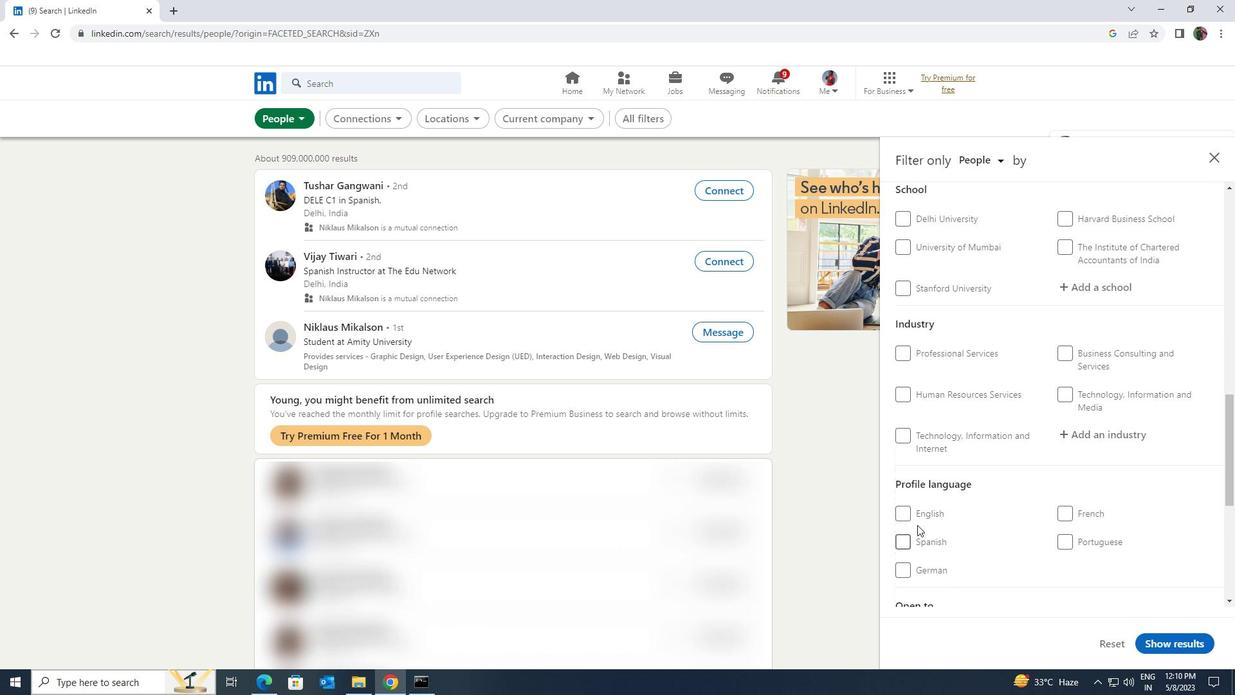 
Action: Mouse pressed left at (916, 515)
Screenshot: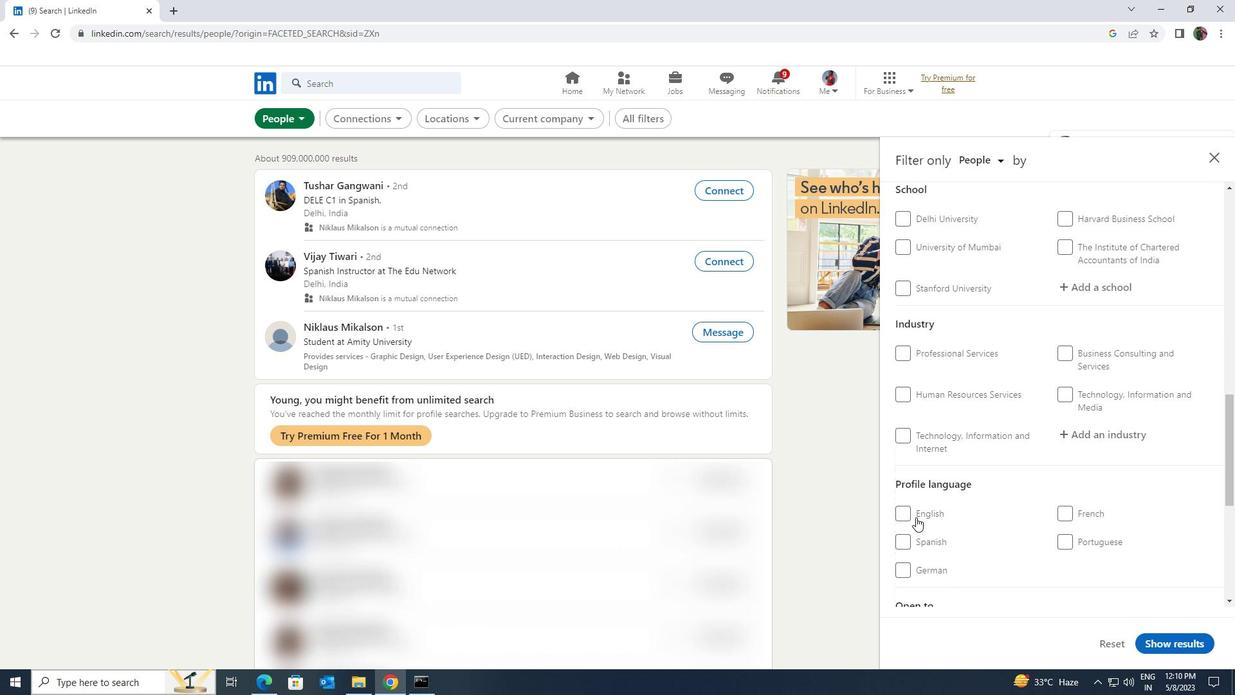 
Action: Mouse moved to (986, 533)
Screenshot: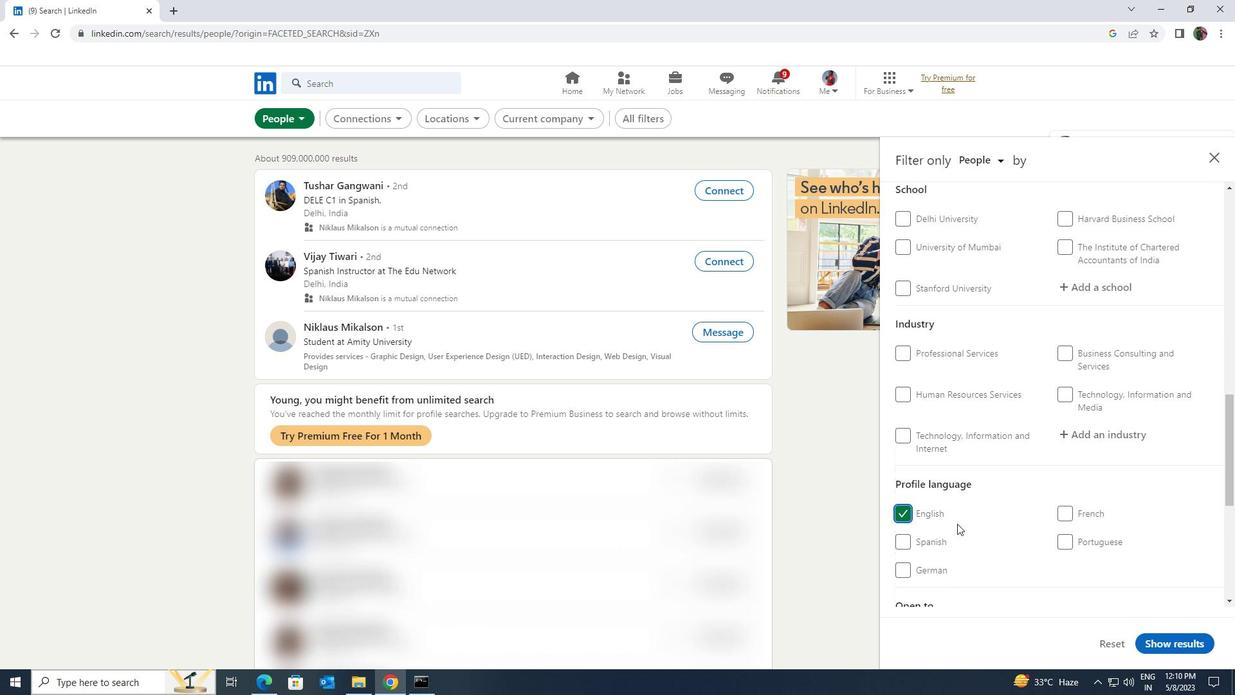 
Action: Mouse scrolled (986, 534) with delta (0, 0)
Screenshot: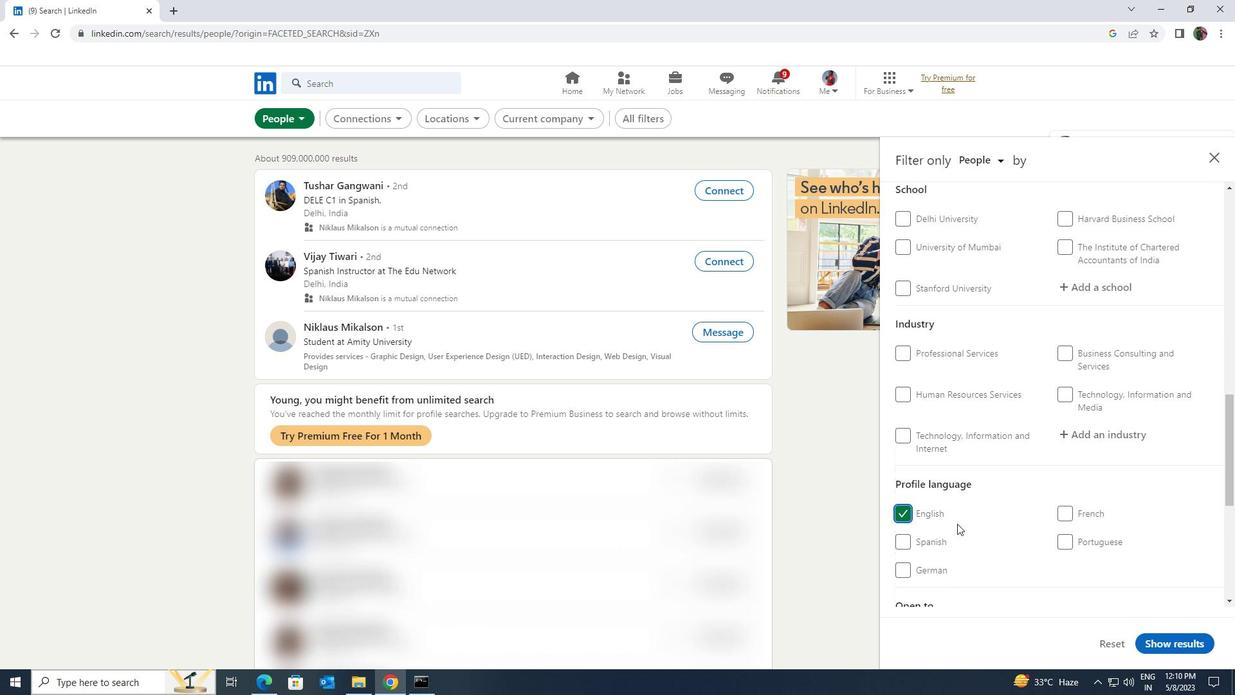 
Action: Mouse scrolled (986, 534) with delta (0, 0)
Screenshot: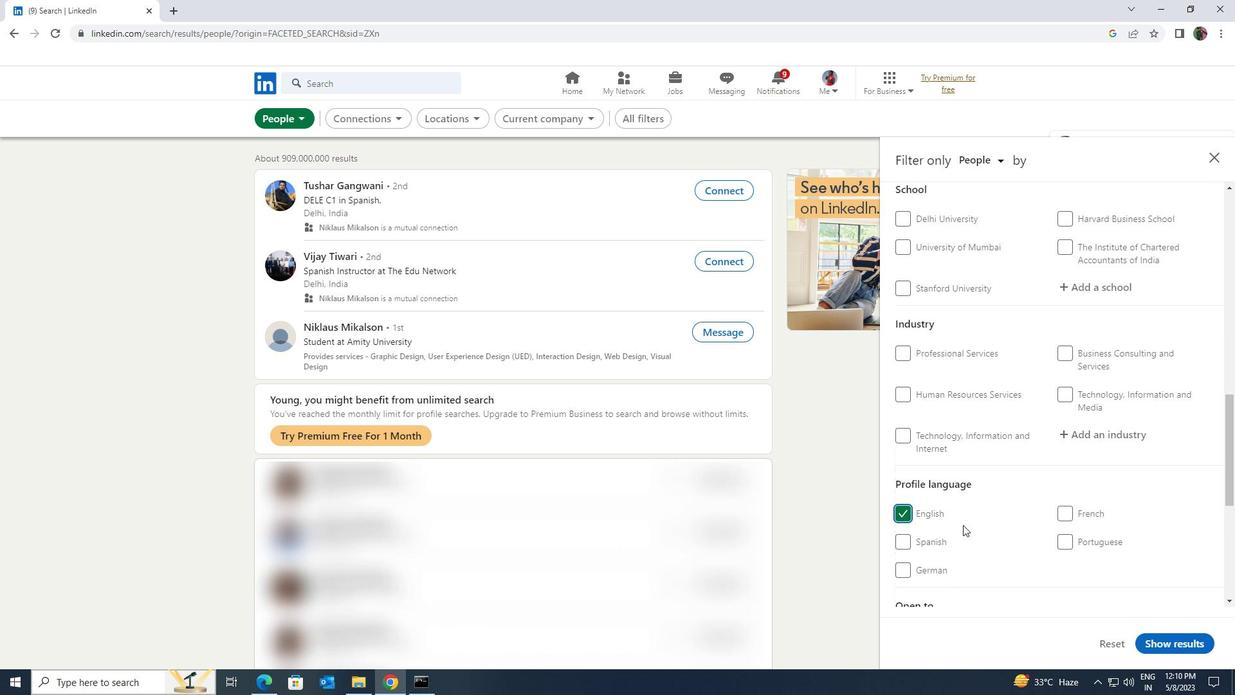 
Action: Mouse scrolled (986, 534) with delta (0, 0)
Screenshot: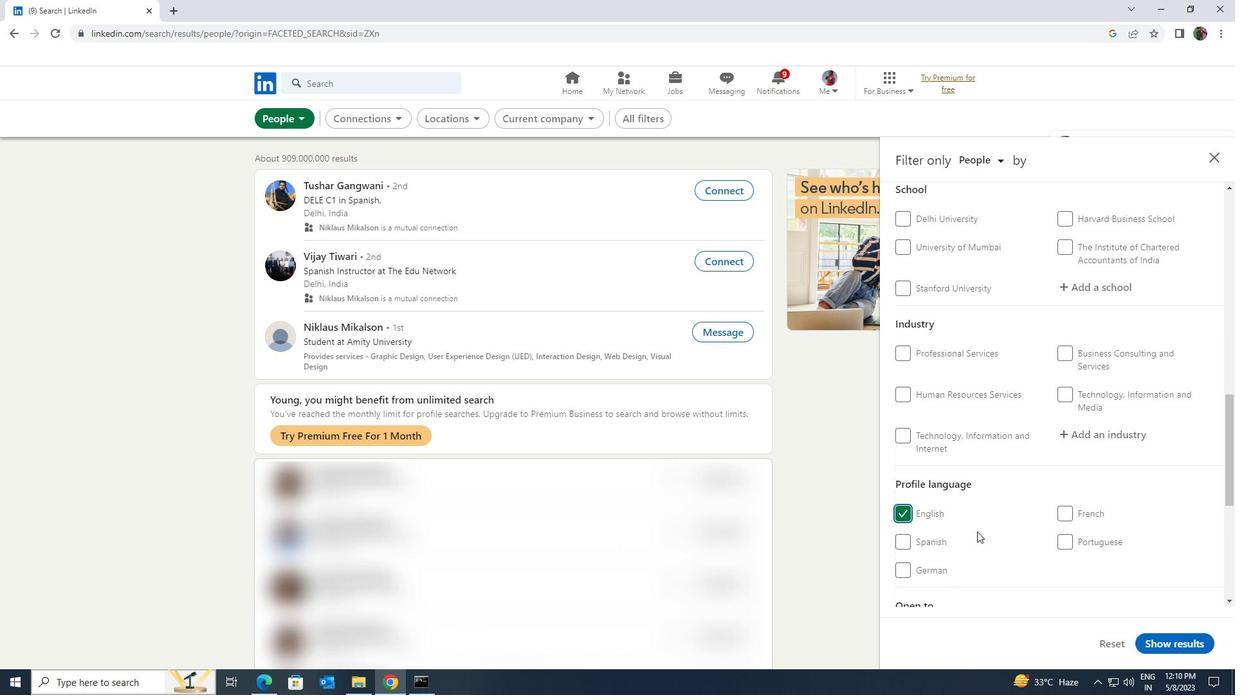 
Action: Mouse moved to (986, 533)
Screenshot: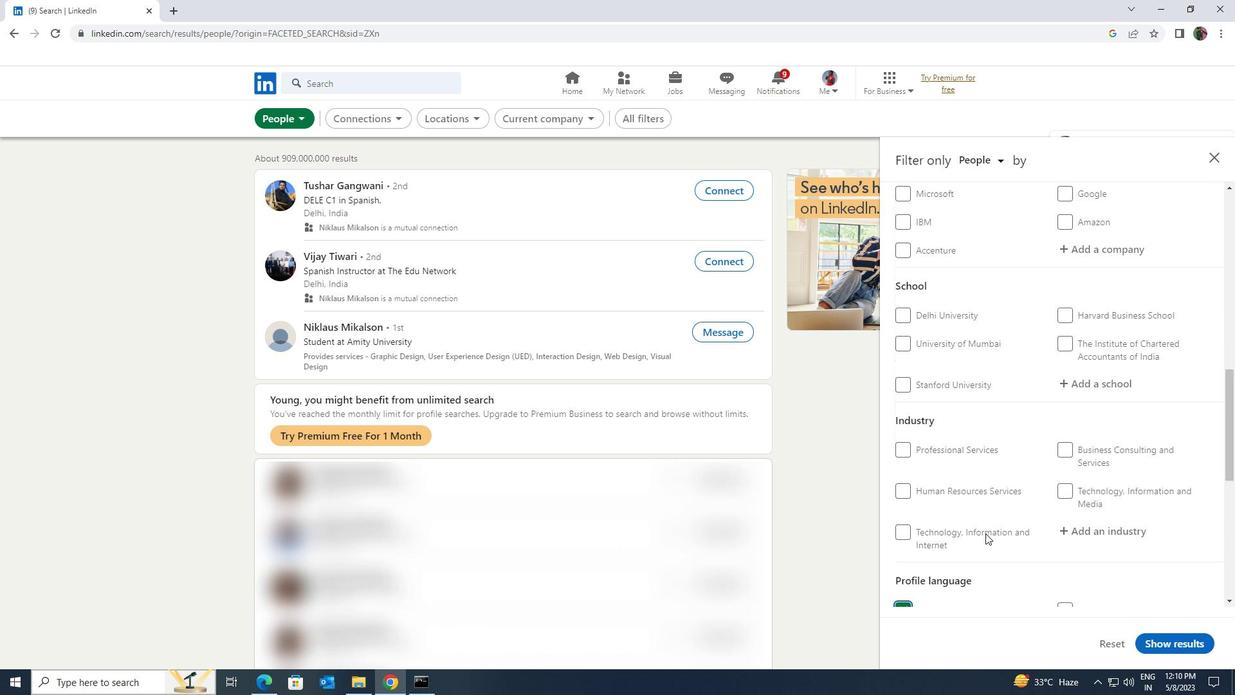 
Action: Mouse scrolled (986, 534) with delta (0, 0)
Screenshot: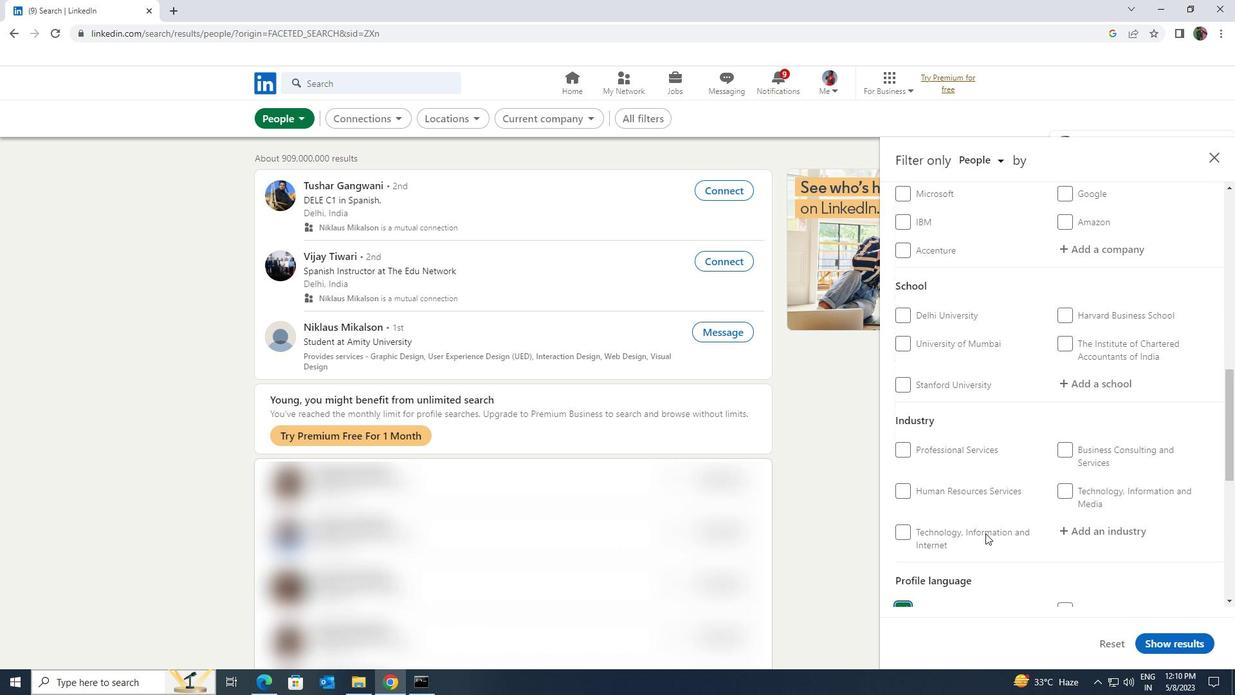 
Action: Mouse scrolled (986, 534) with delta (0, 0)
Screenshot: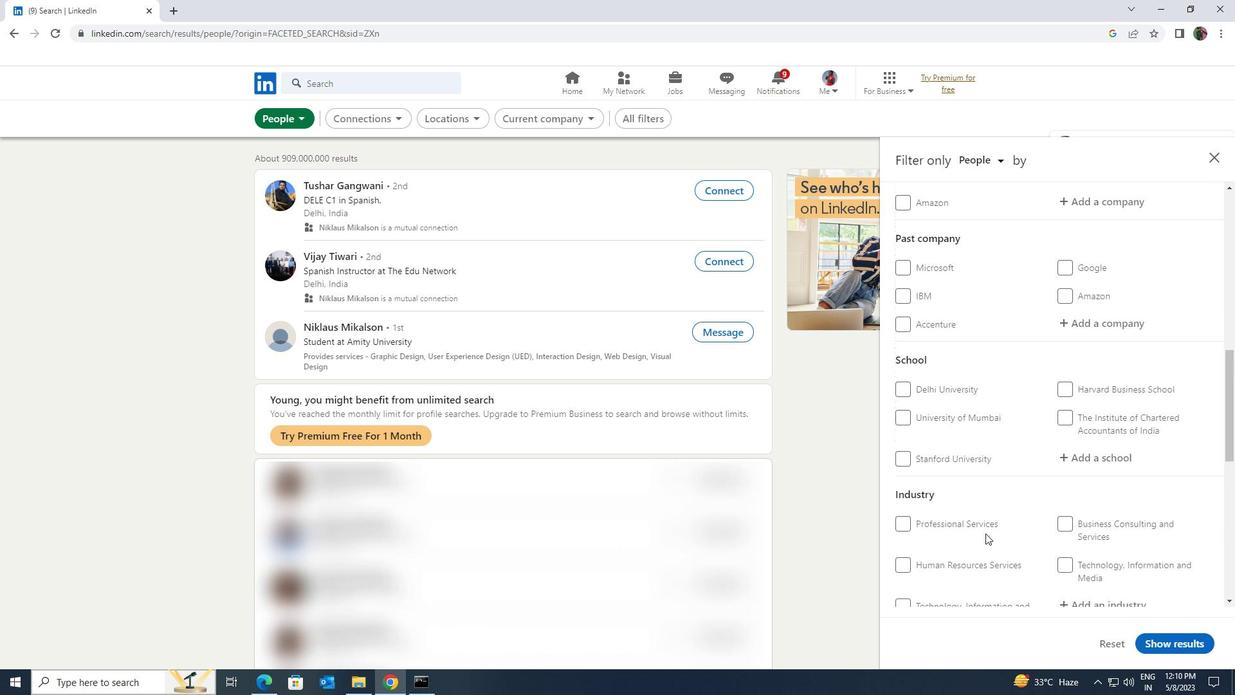 
Action: Mouse moved to (989, 534)
Screenshot: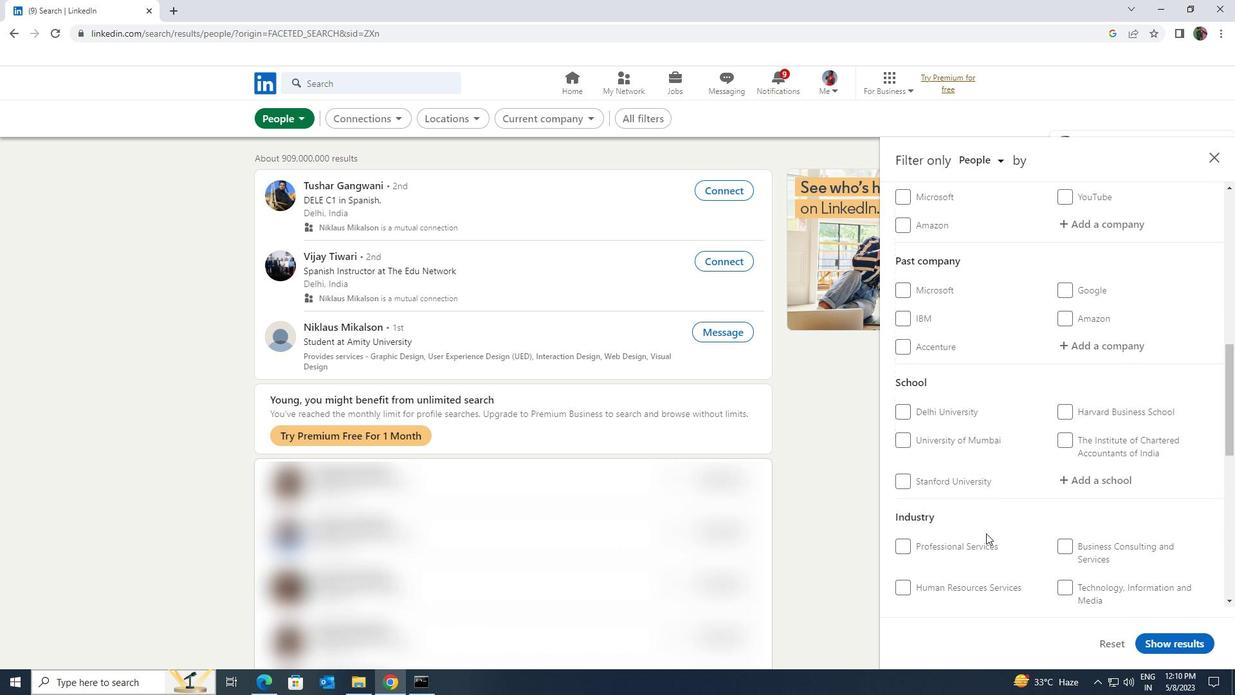
Action: Mouse scrolled (989, 534) with delta (0, 0)
Screenshot: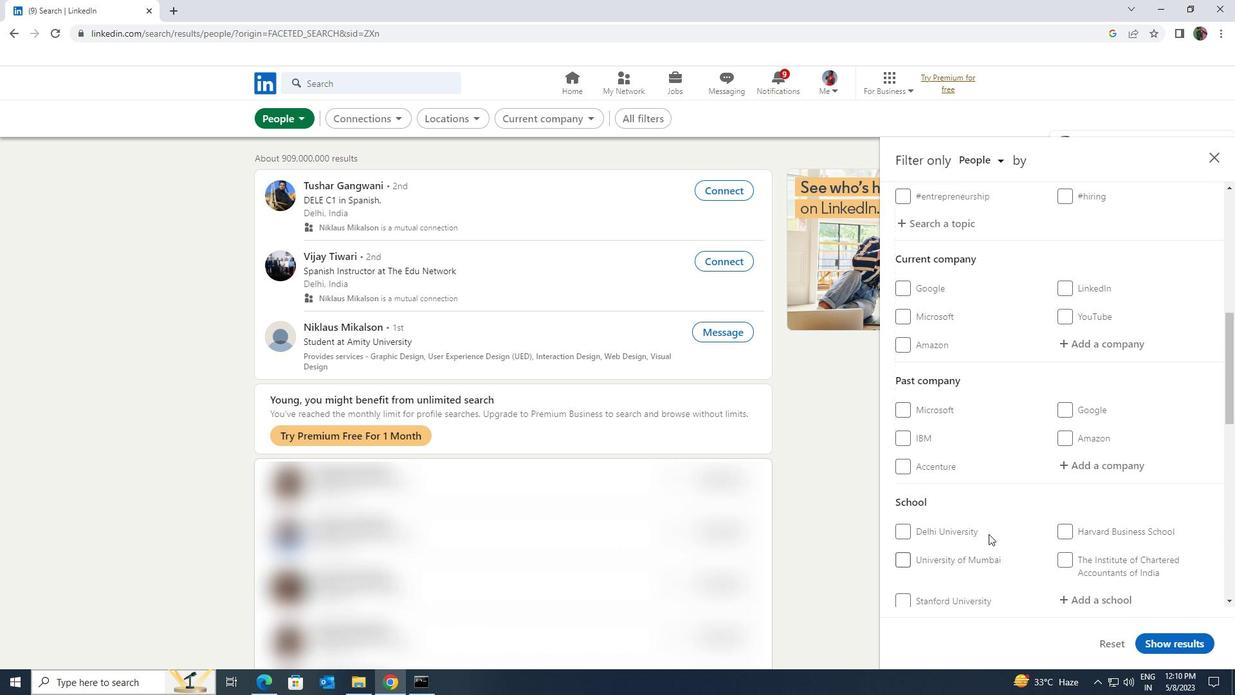 
Action: Mouse scrolled (989, 534) with delta (0, 0)
Screenshot: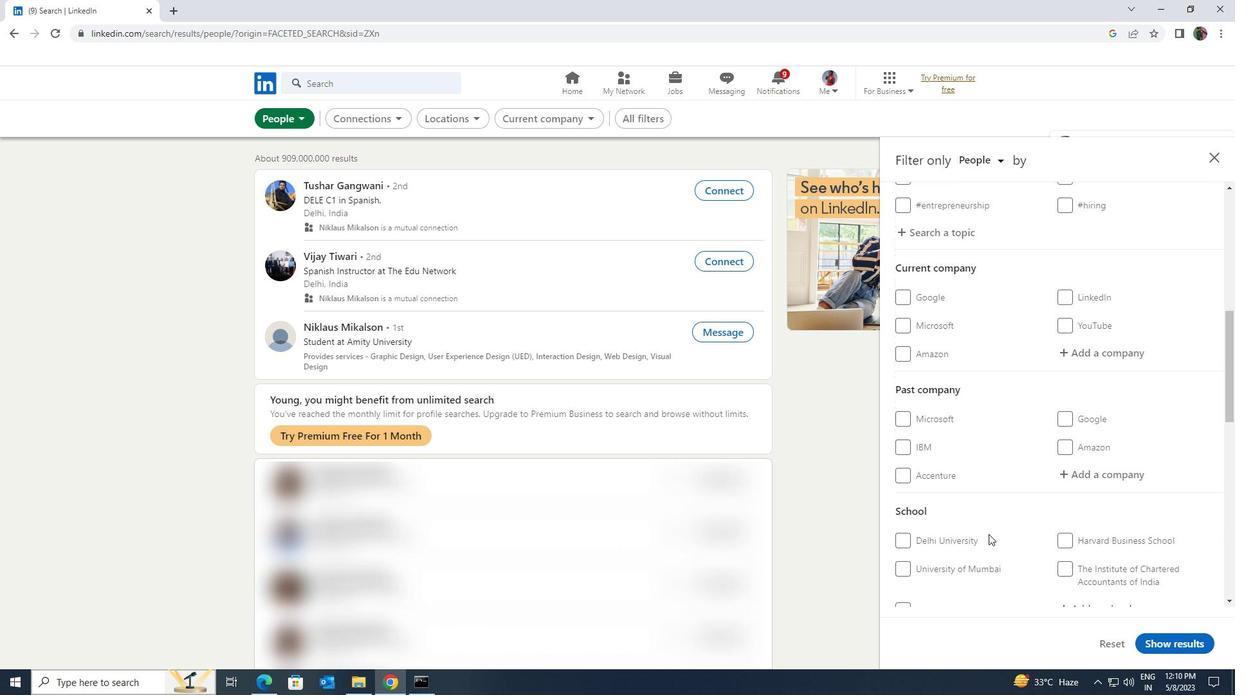 
Action: Mouse scrolled (989, 534) with delta (0, 0)
Screenshot: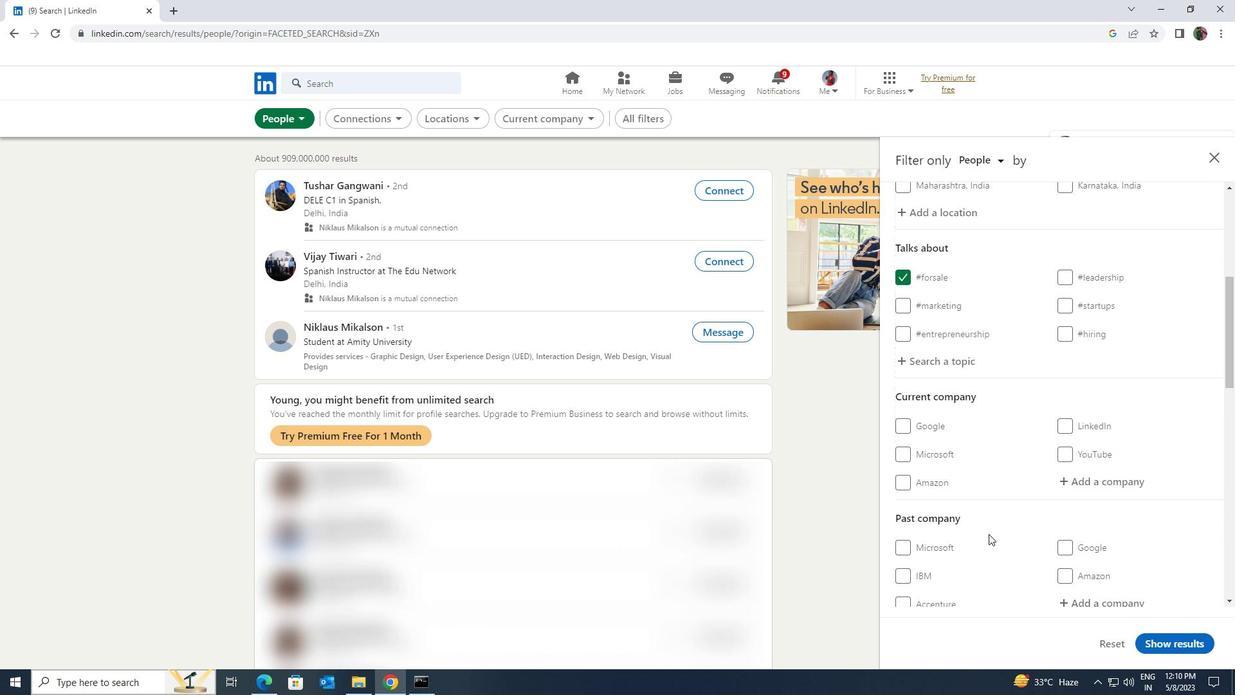 
Action: Mouse moved to (1068, 540)
Screenshot: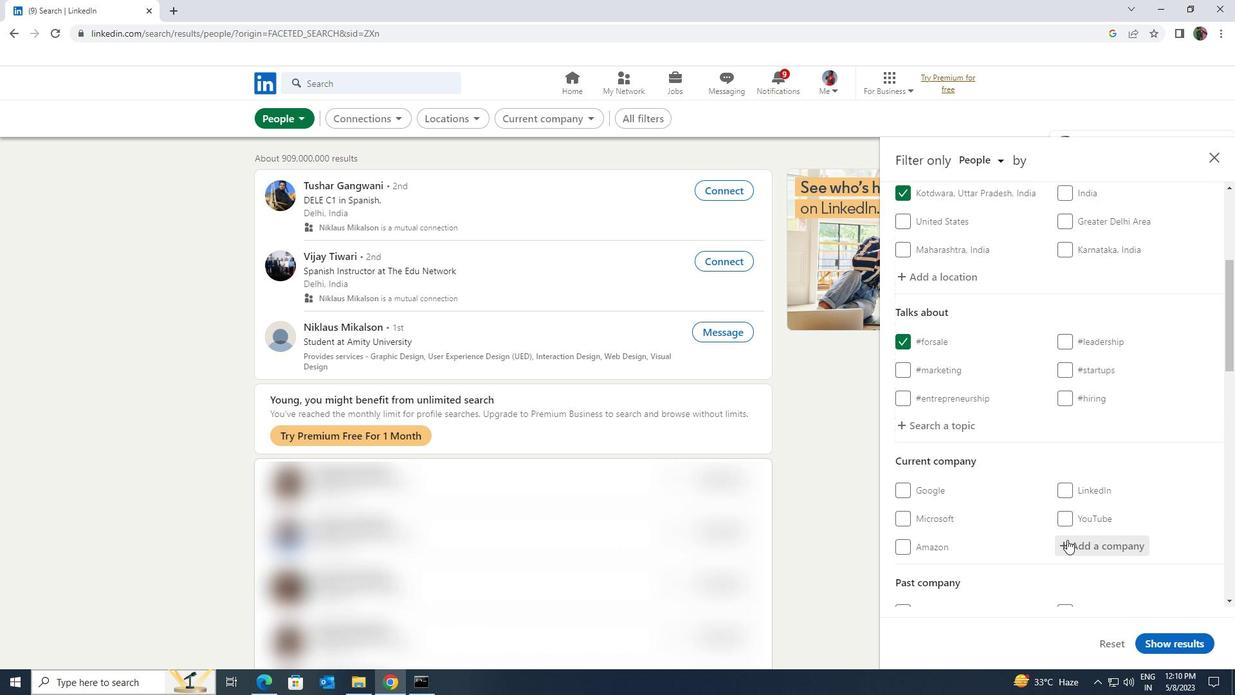
Action: Mouse pressed left at (1068, 540)
Screenshot: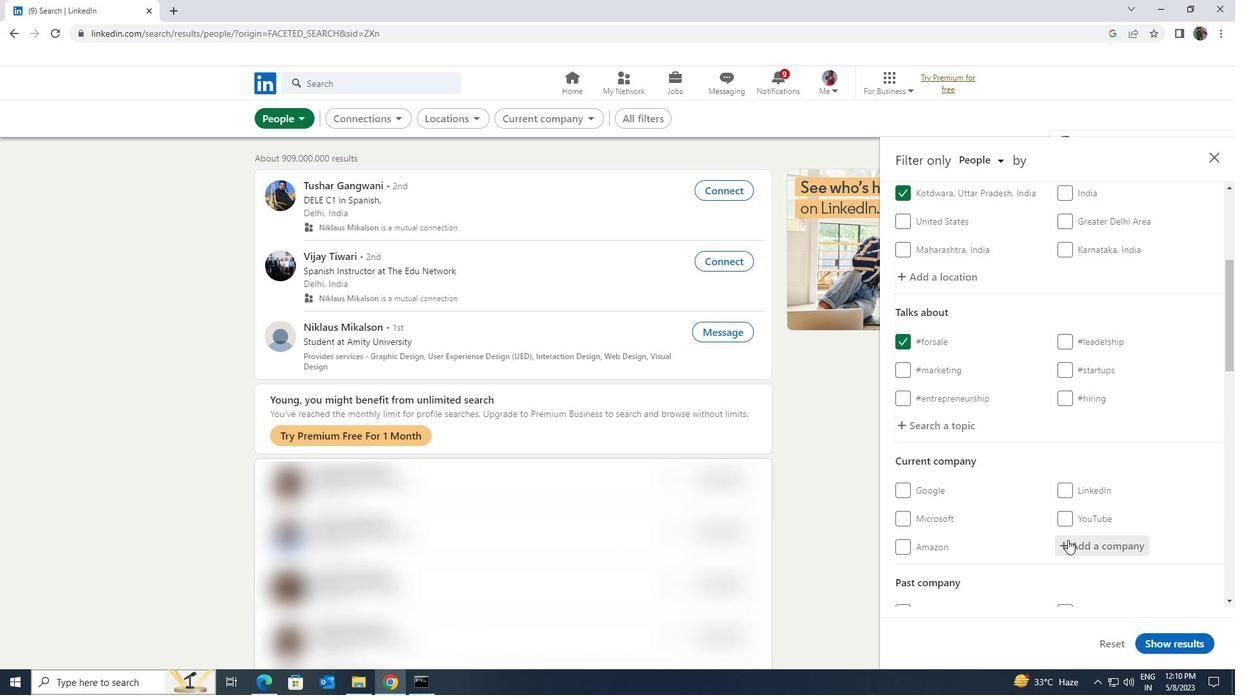 
Action: Mouse moved to (1062, 540)
Screenshot: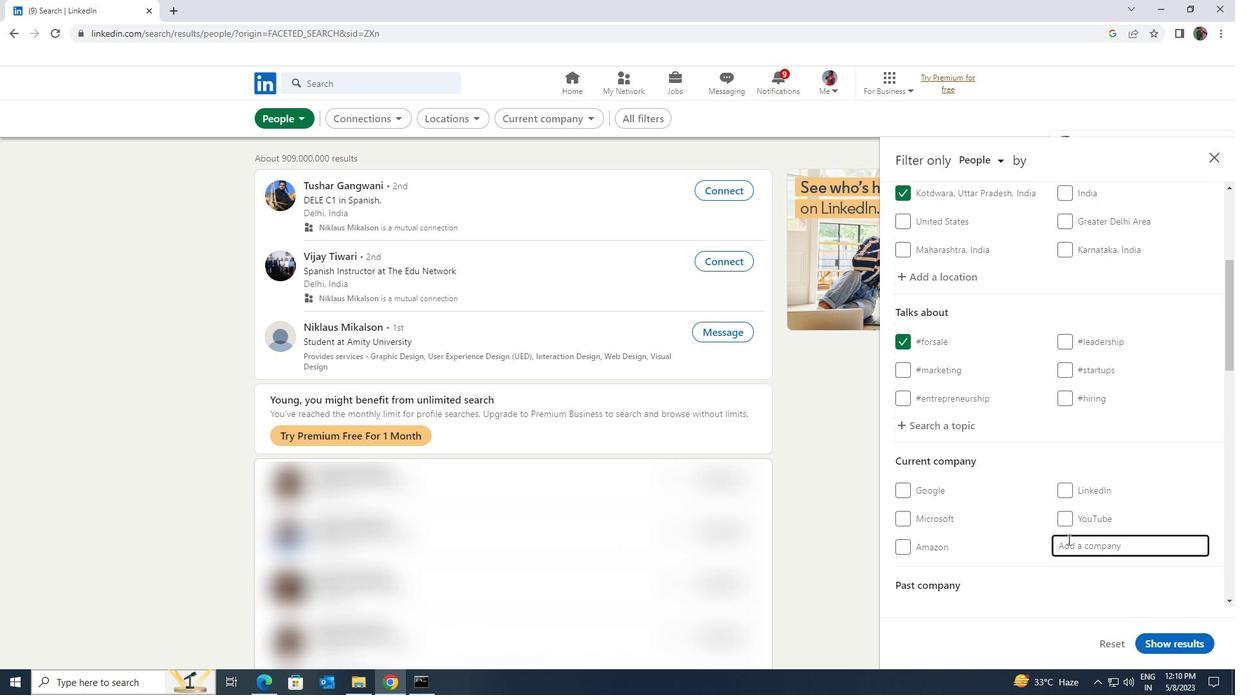 
Action: Key pressed <Key.shift><Key.shift>PRE
Screenshot: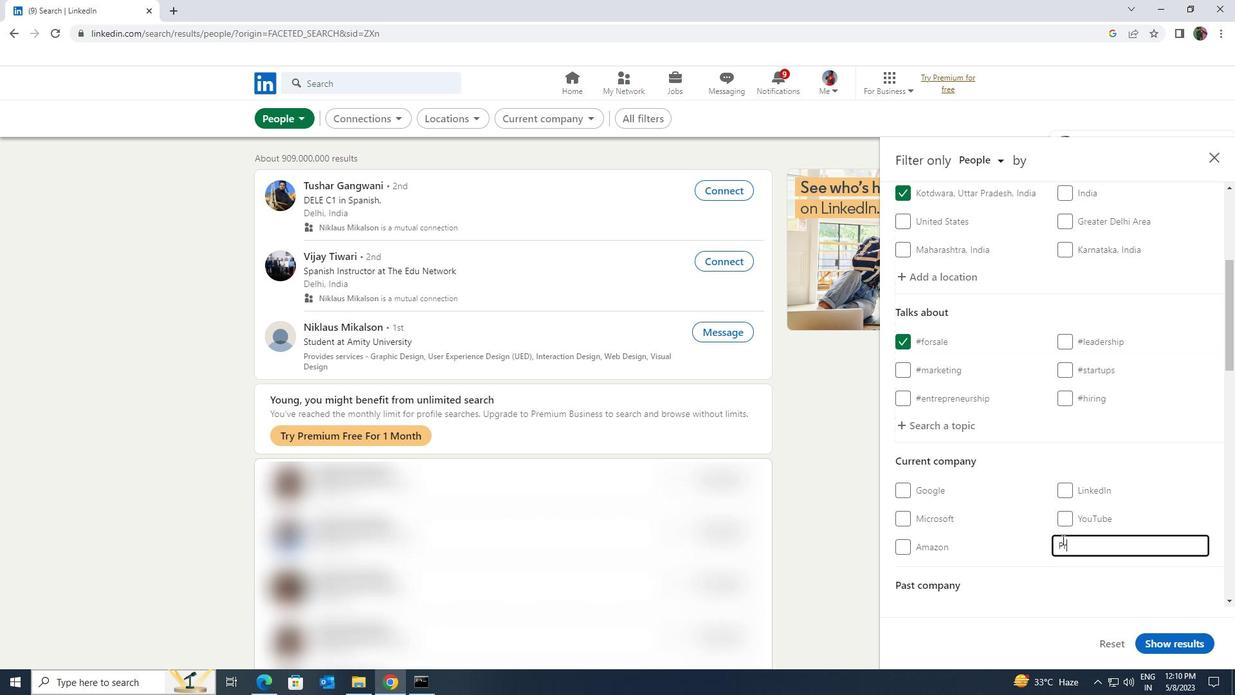 
Action: Mouse moved to (1062, 540)
Screenshot: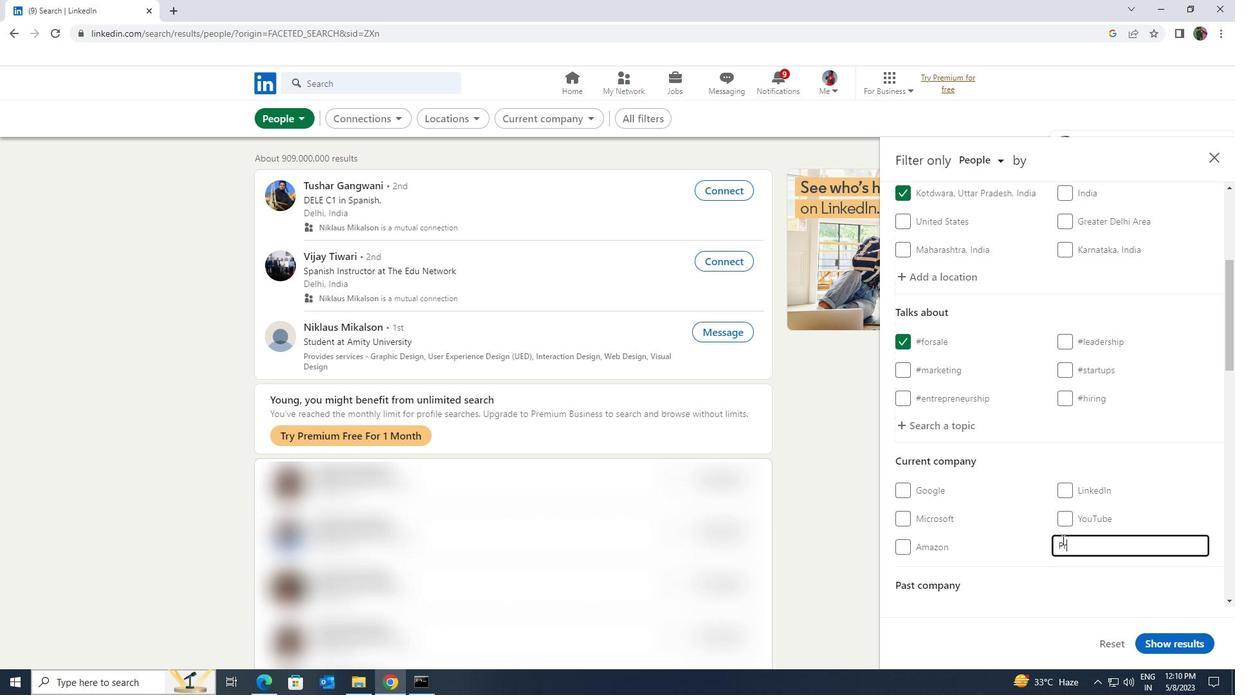 
Action: Key pressed CISELY
Screenshot: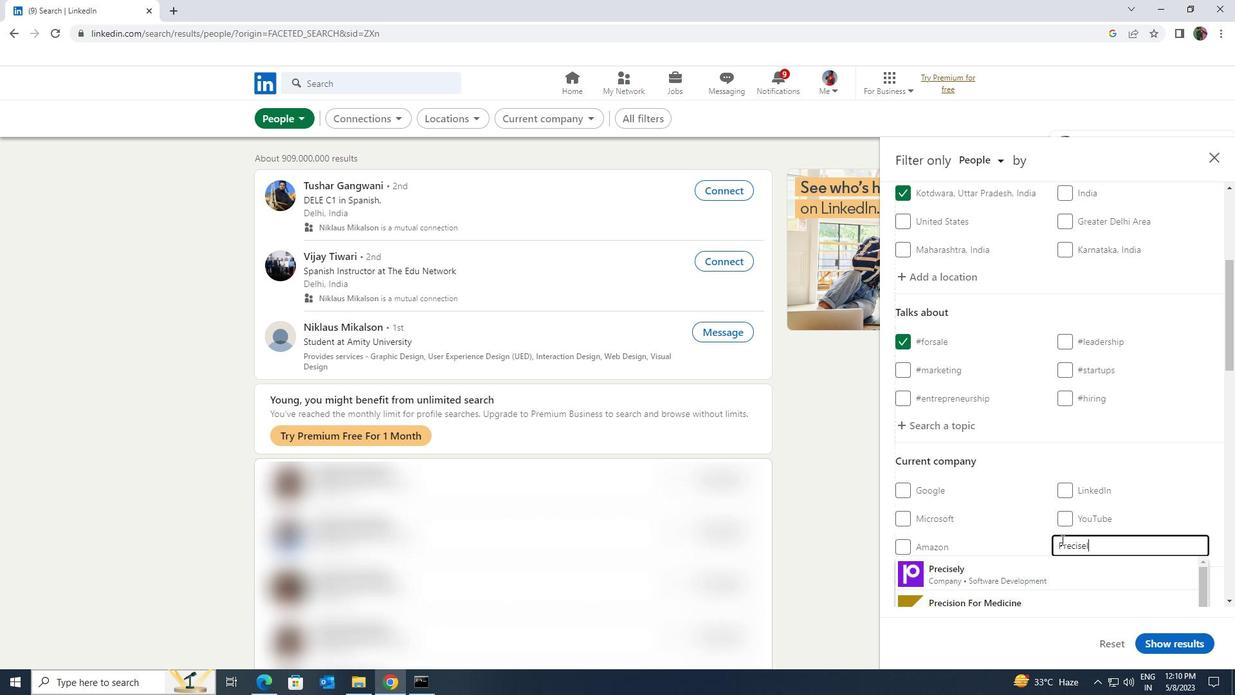 
Action: Mouse moved to (1045, 563)
Screenshot: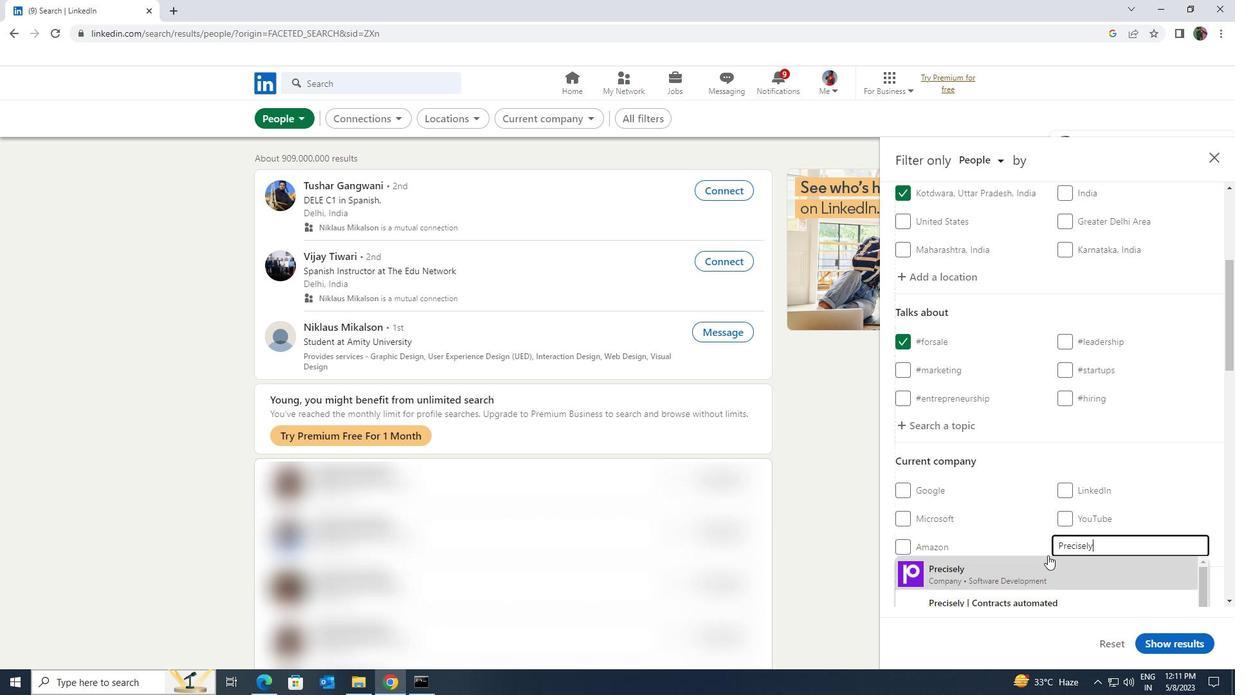 
Action: Mouse pressed left at (1045, 563)
Screenshot: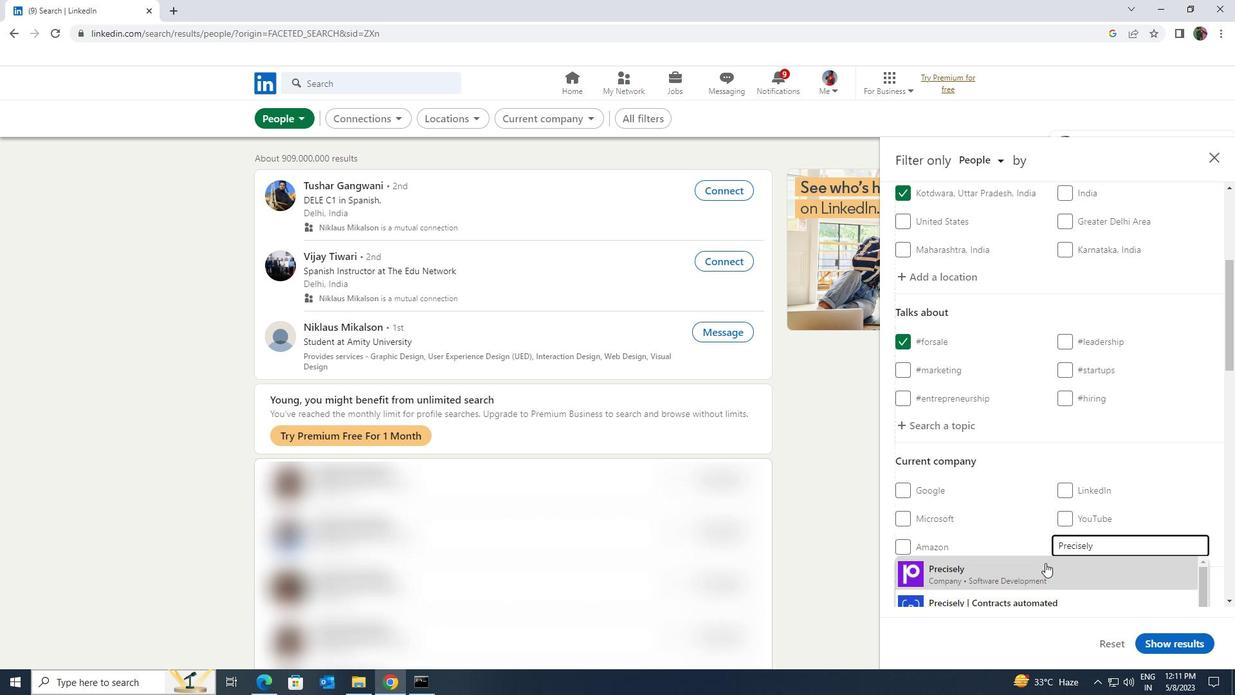 
Action: Mouse moved to (1056, 536)
Screenshot: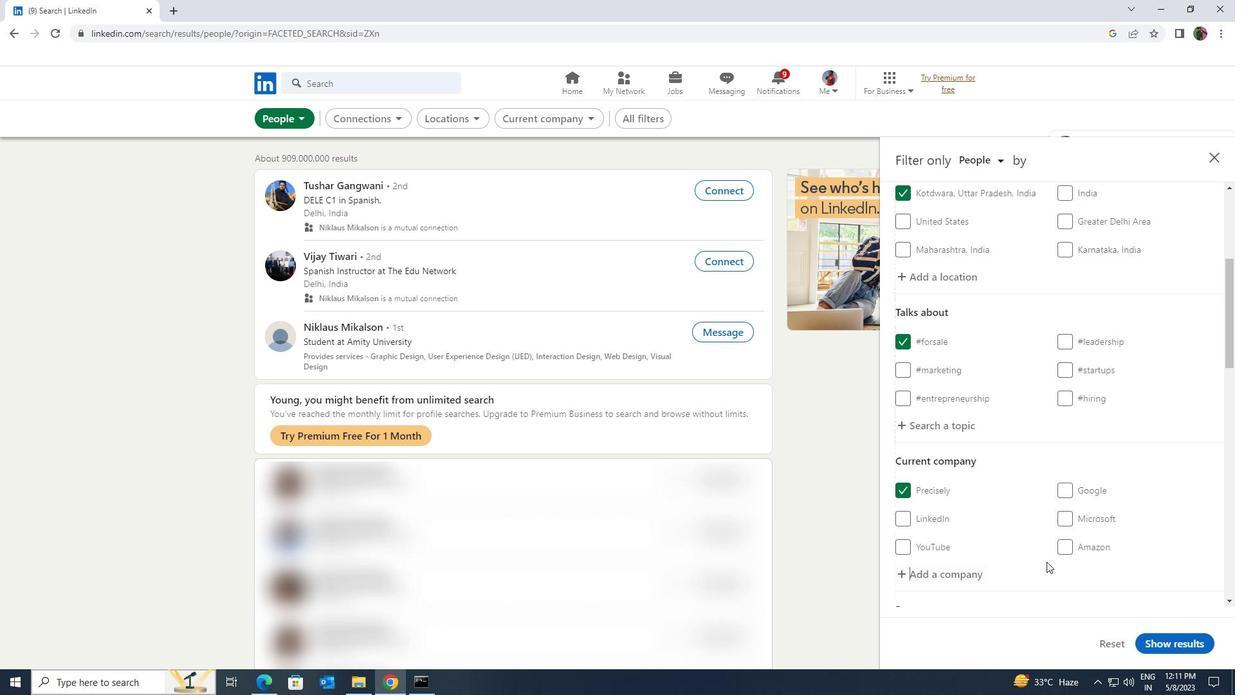
Action: Mouse scrolled (1056, 535) with delta (0, 0)
Screenshot: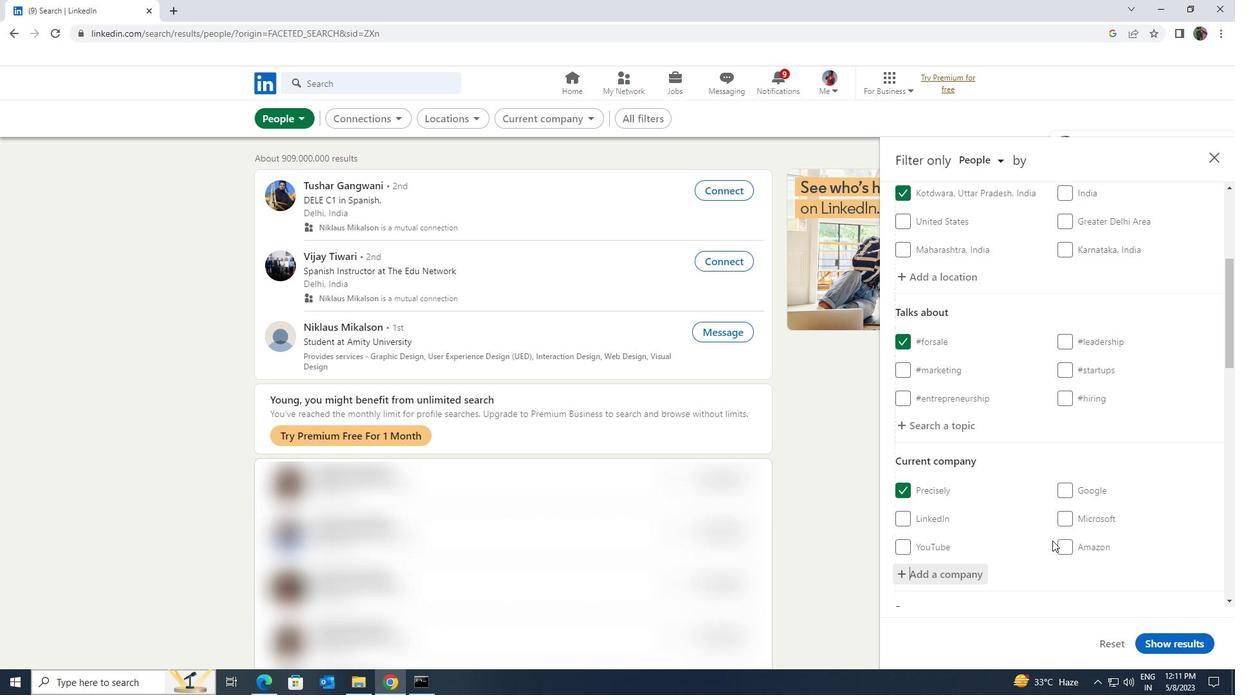 
Action: Mouse scrolled (1056, 535) with delta (0, 0)
Screenshot: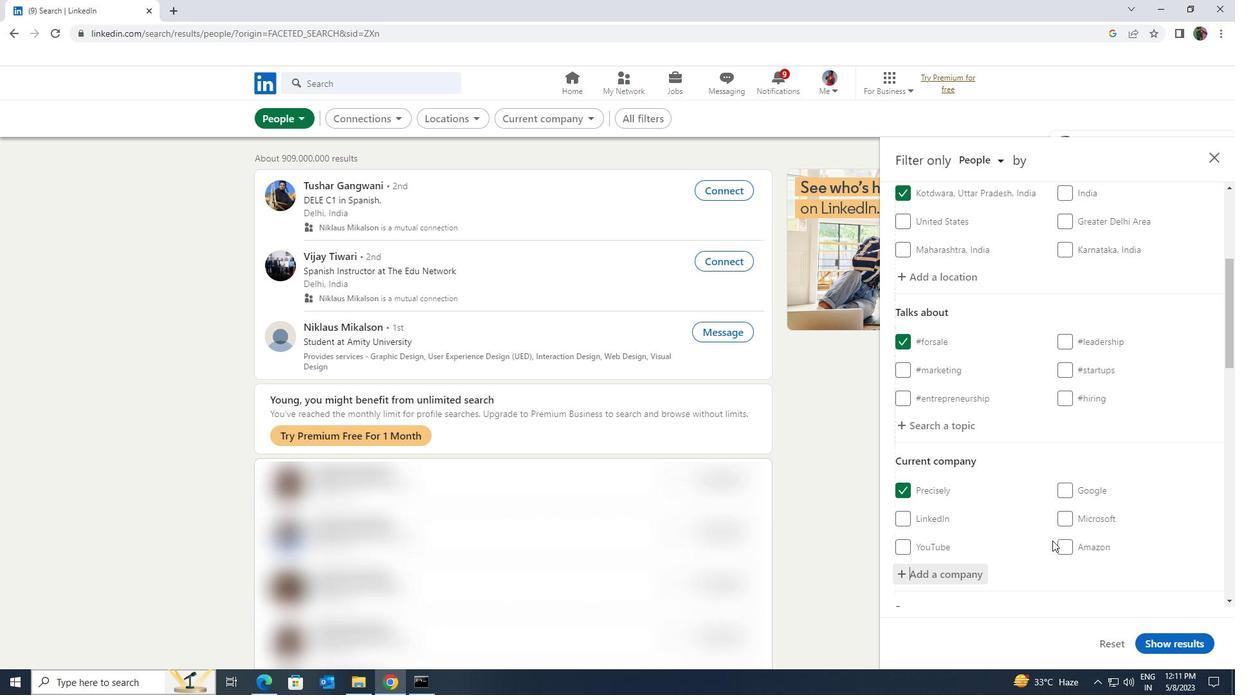 
Action: Mouse scrolled (1056, 535) with delta (0, 0)
Screenshot: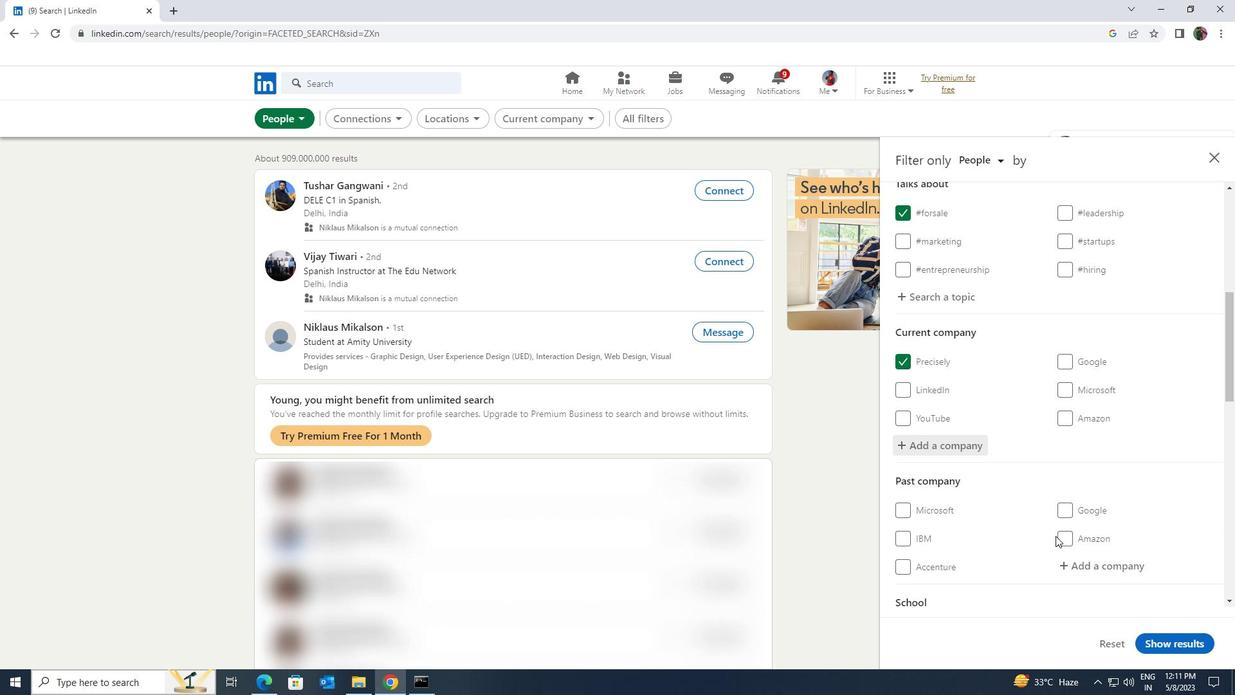
Action: Mouse scrolled (1056, 535) with delta (0, 0)
Screenshot: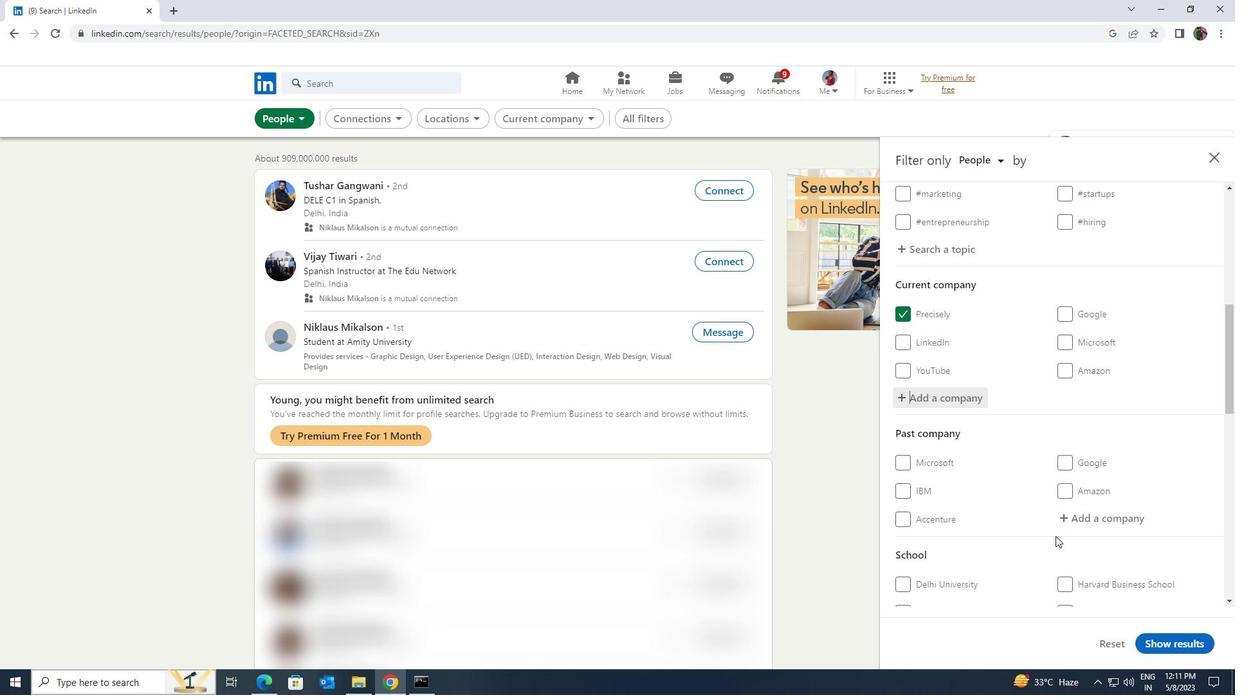 
Action: Mouse scrolled (1056, 535) with delta (0, 0)
Screenshot: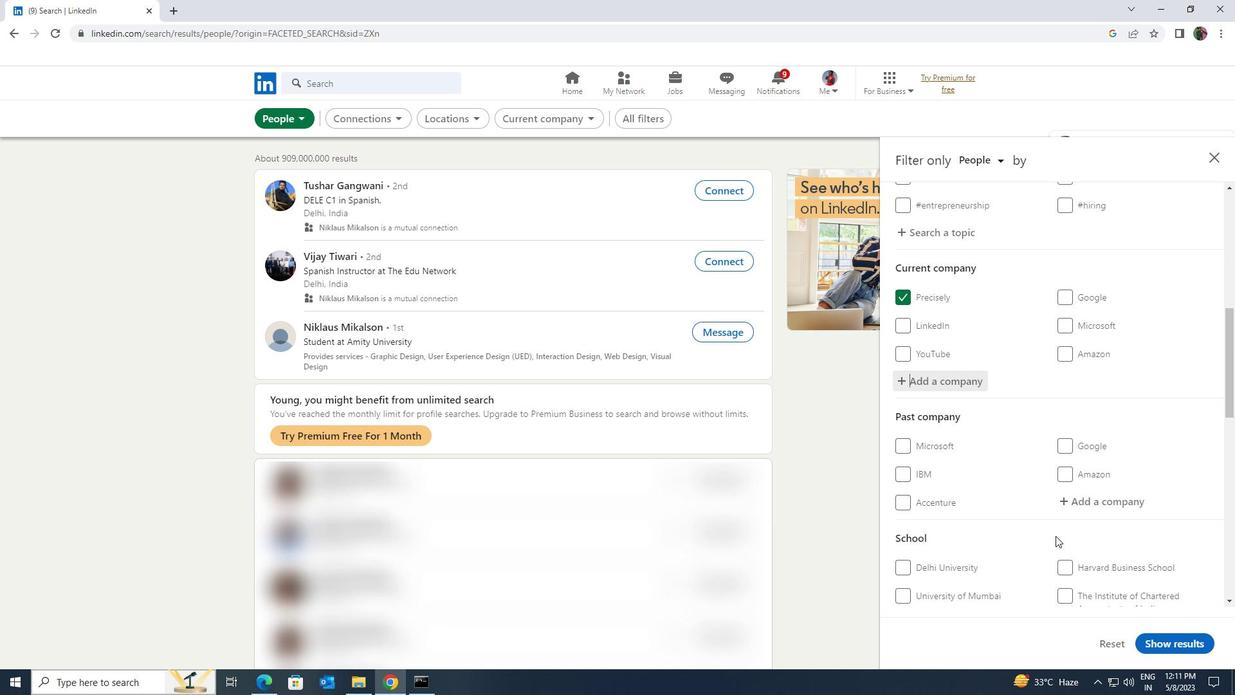 
Action: Mouse moved to (1079, 514)
Screenshot: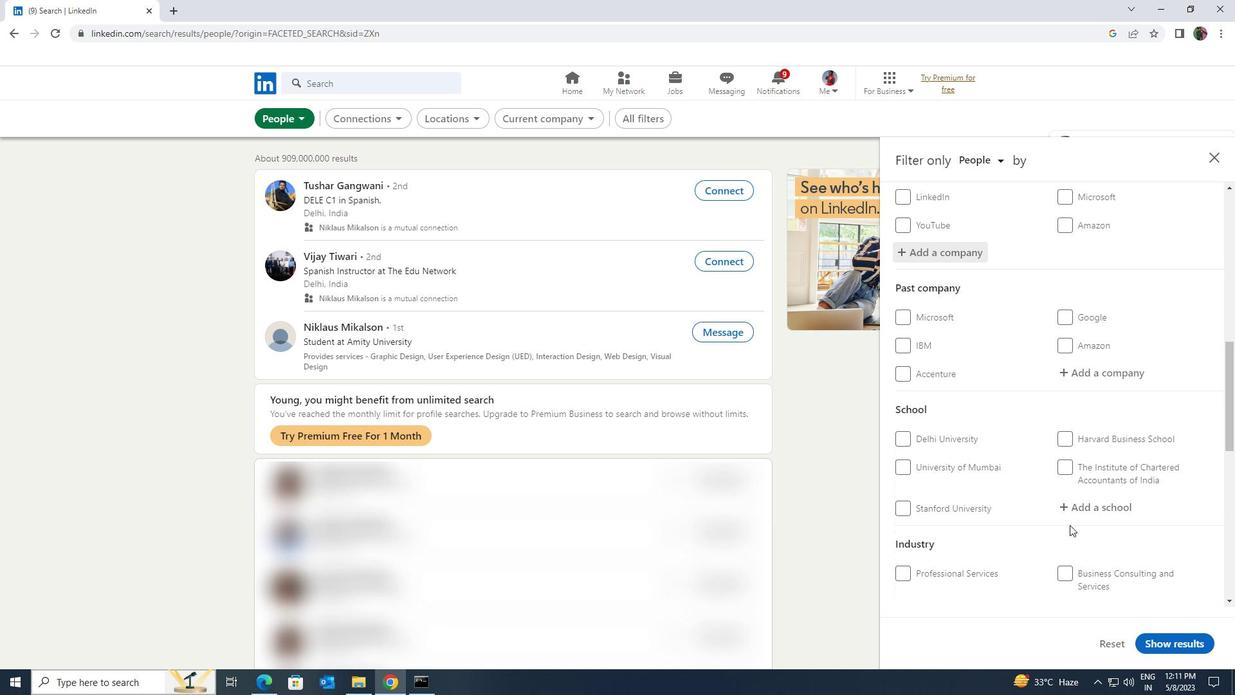 
Action: Mouse pressed left at (1079, 514)
Screenshot: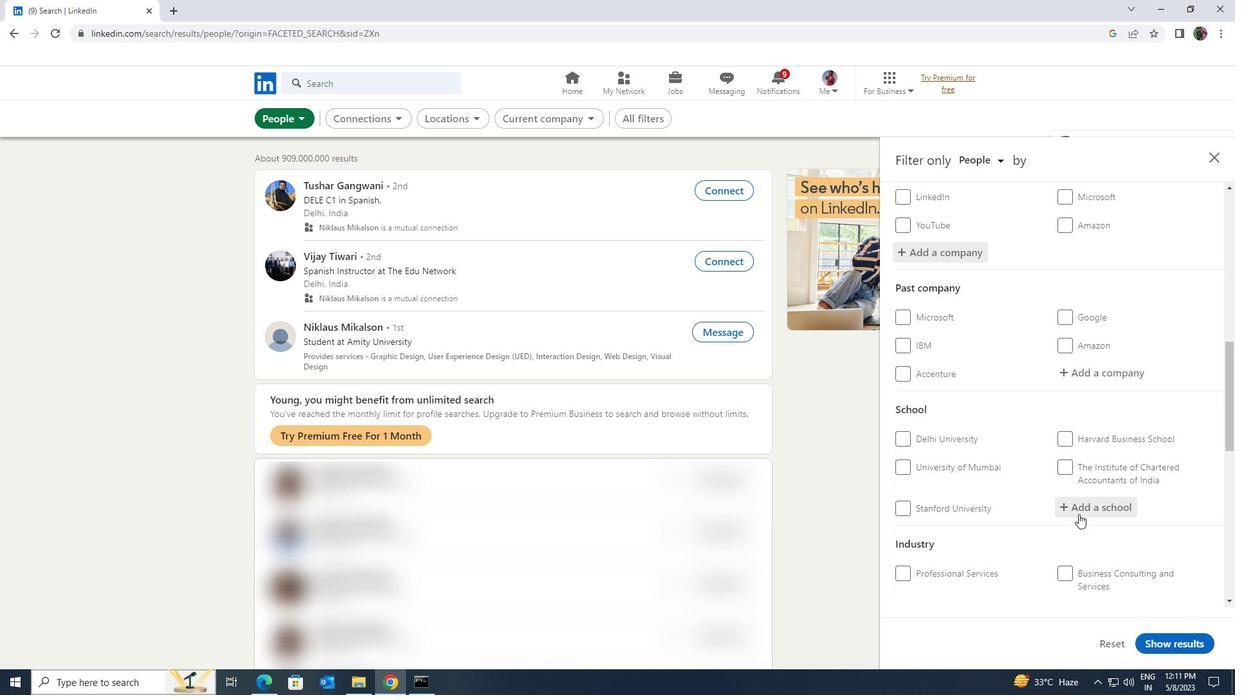 
Action: Mouse moved to (1079, 514)
Screenshot: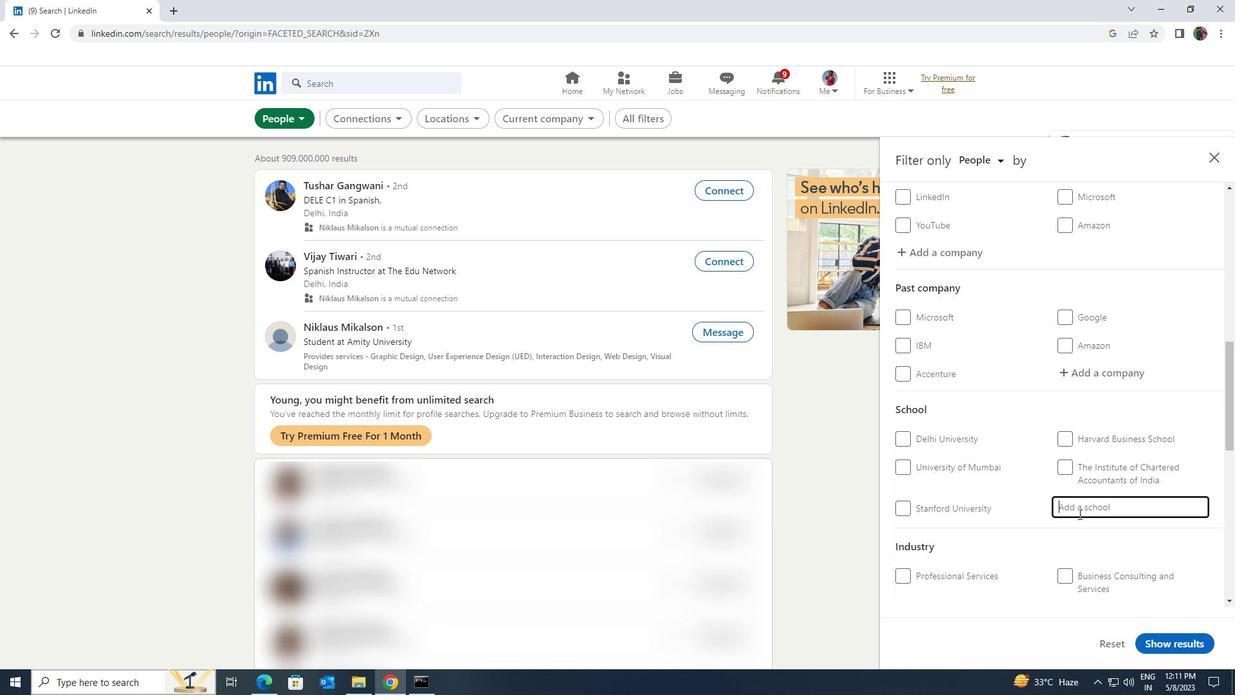 
Action: Key pressed <Key.shift><Key.shift><Key.shift><Key.shift>CMR<Key.space><Key.shift><Key.shift>COLLEGE<Key.space>OF<Key.space>
Screenshot: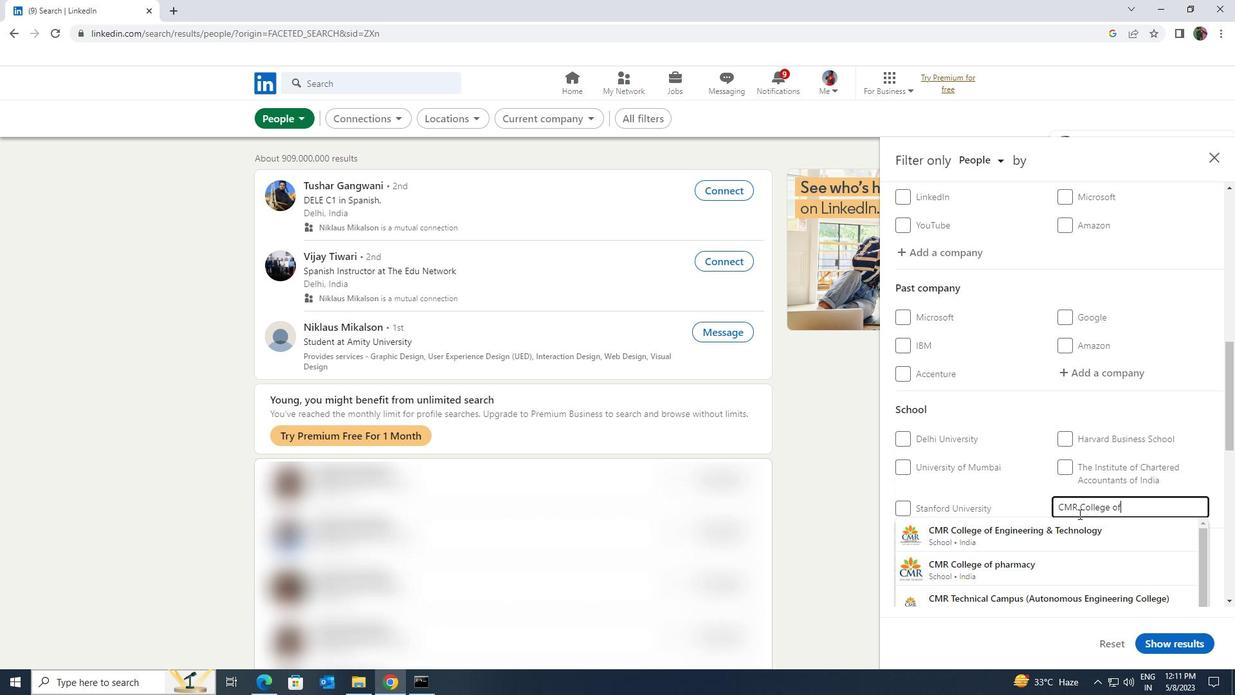 
Action: Mouse moved to (1069, 528)
Screenshot: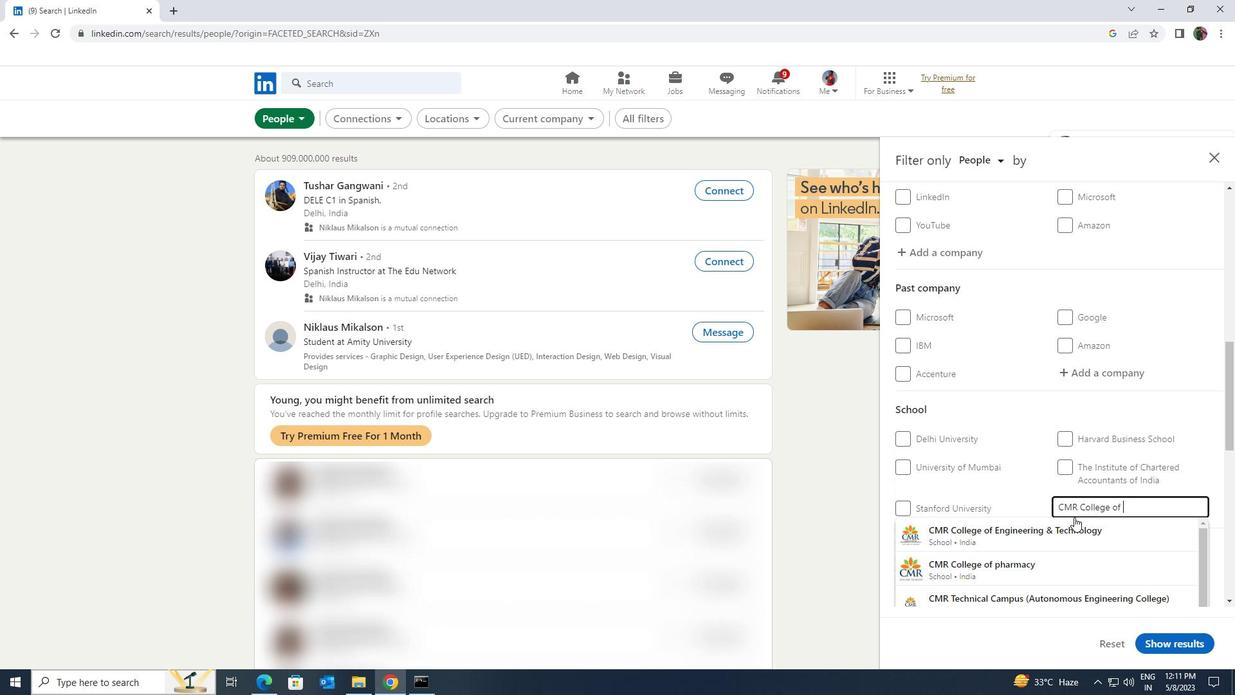 
Action: Mouse pressed left at (1069, 528)
Screenshot: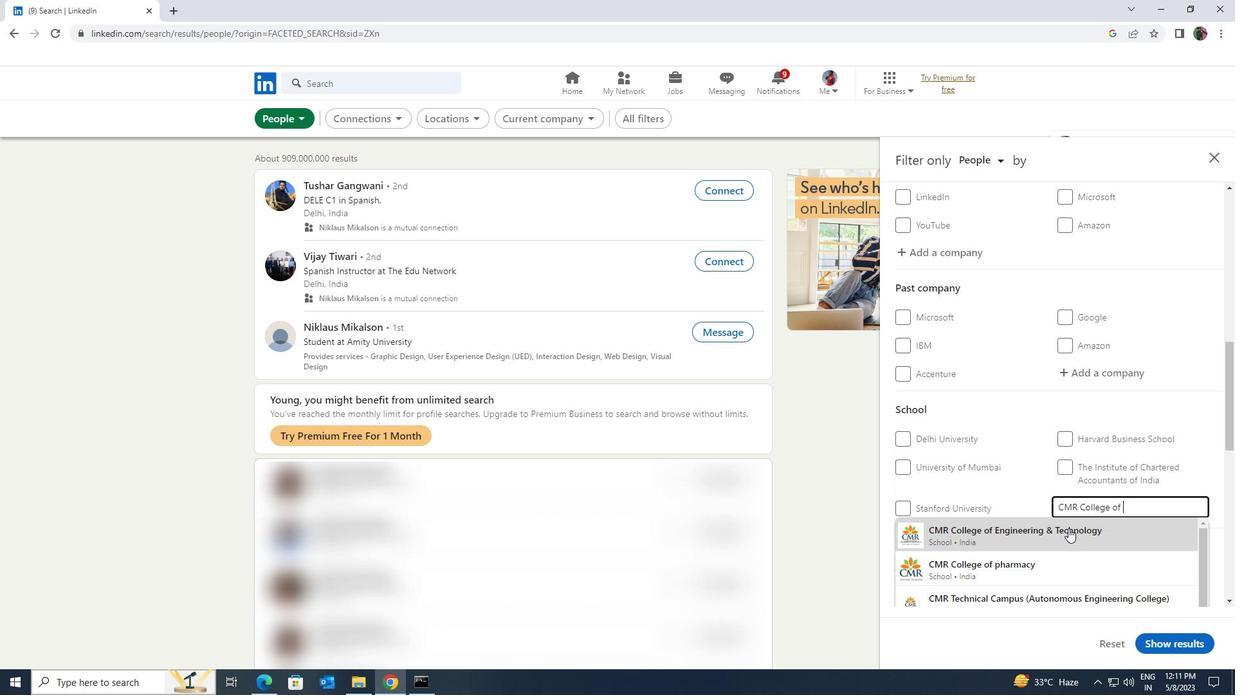 
Action: Mouse moved to (1056, 529)
Screenshot: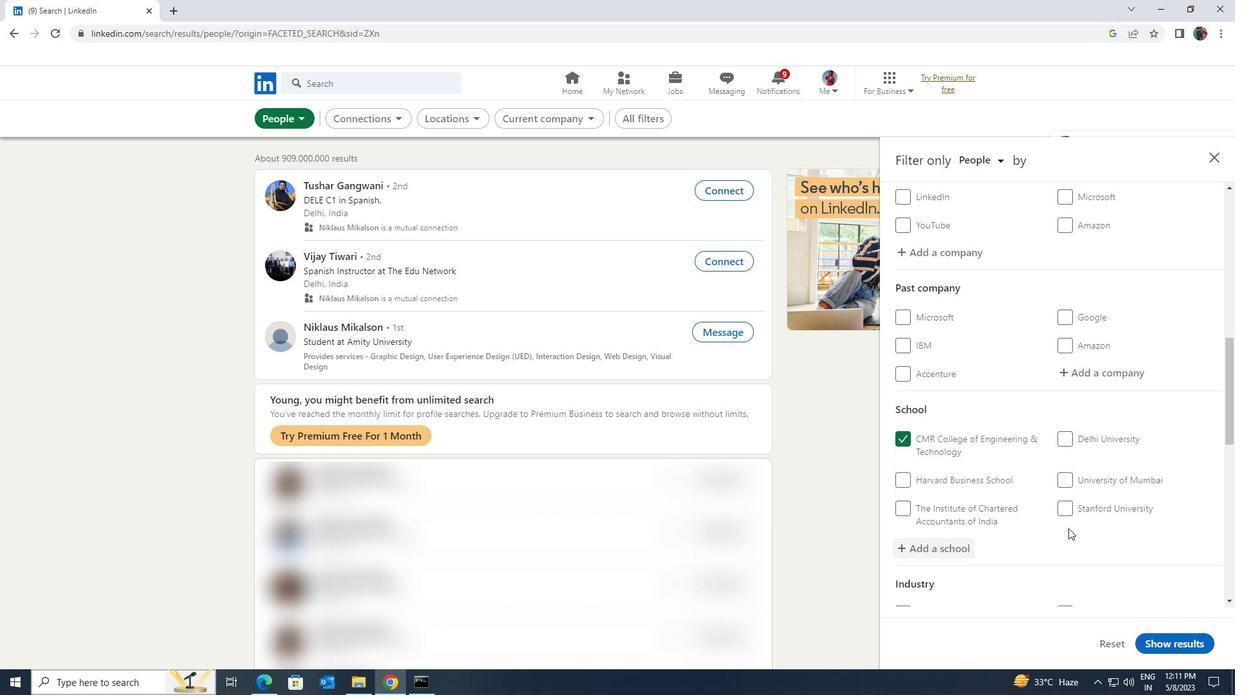 
Action: Mouse scrolled (1056, 528) with delta (0, 0)
Screenshot: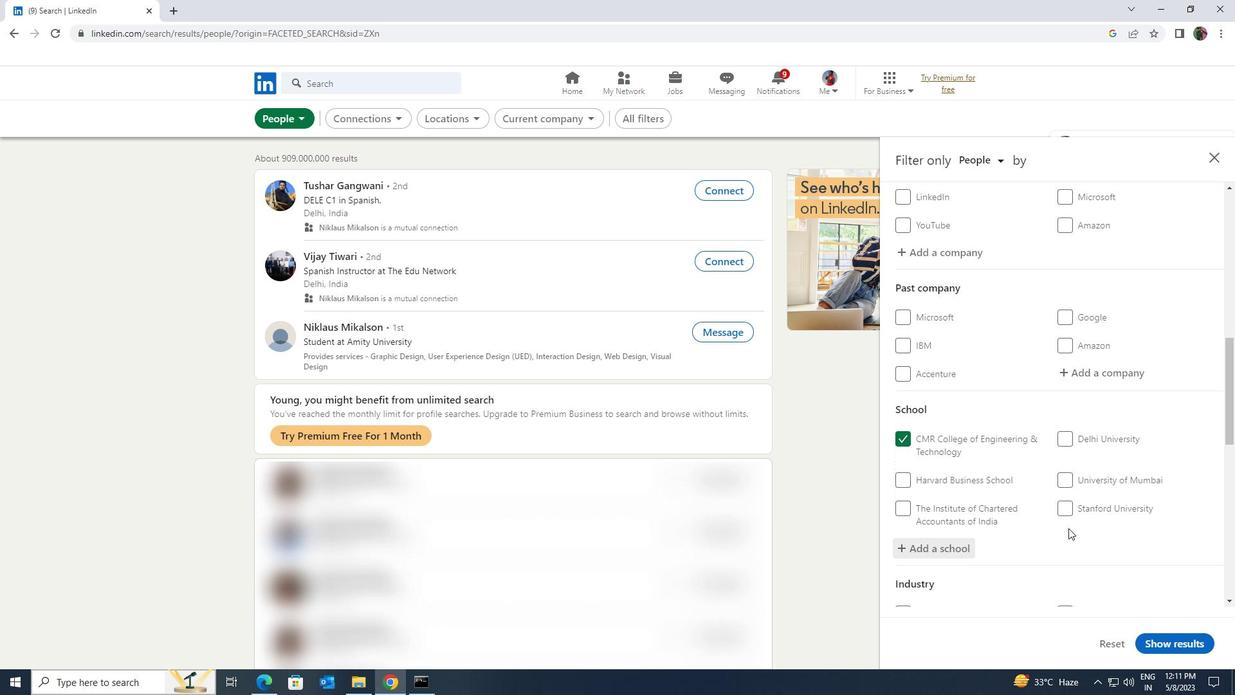 
Action: Mouse moved to (1056, 529)
Screenshot: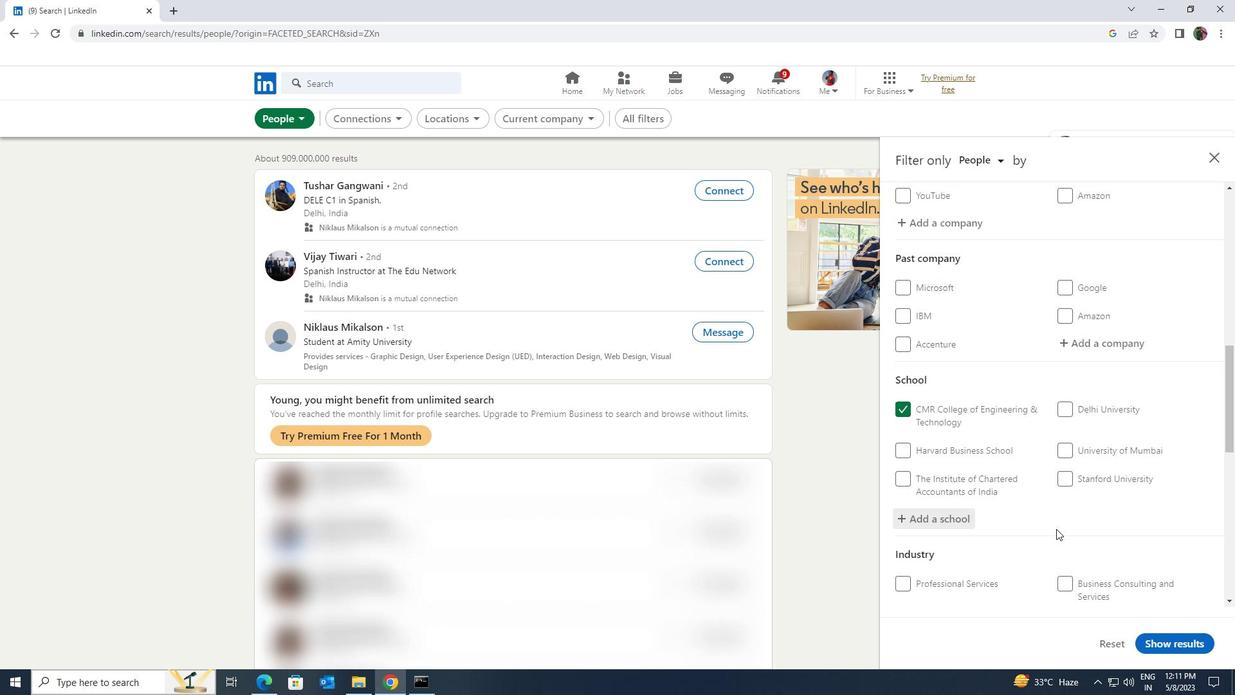 
Action: Mouse scrolled (1056, 528) with delta (0, 0)
Screenshot: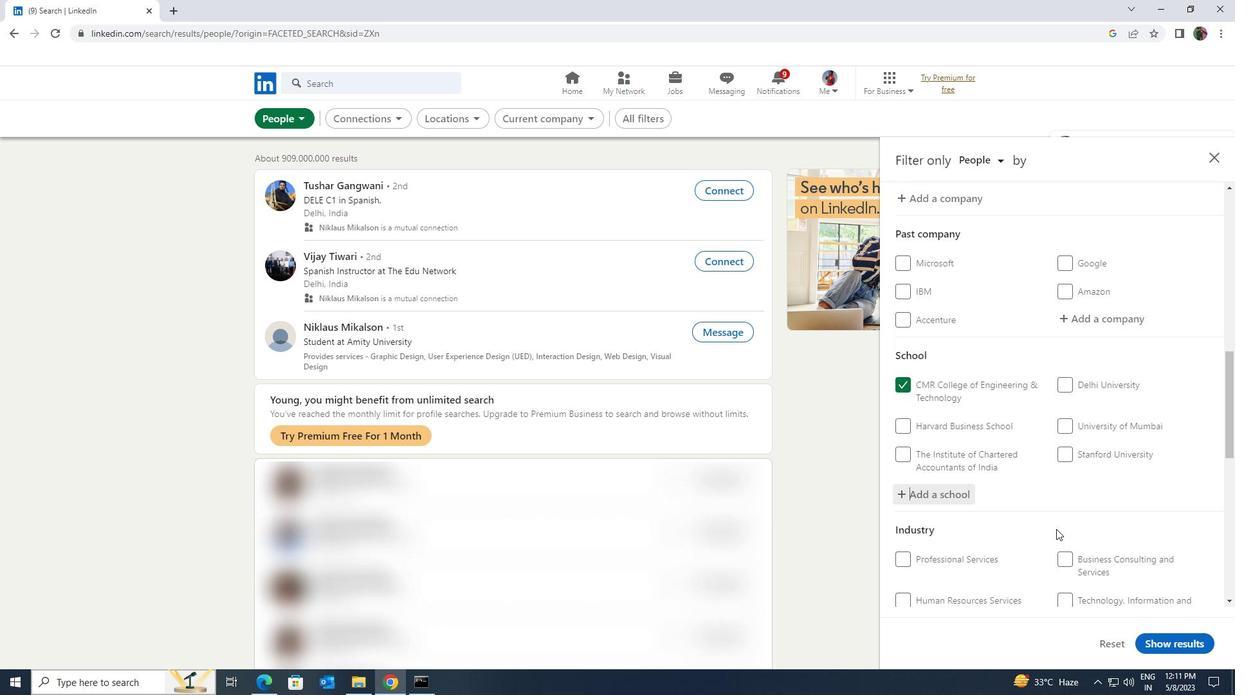
Action: Mouse scrolled (1056, 528) with delta (0, 0)
Screenshot: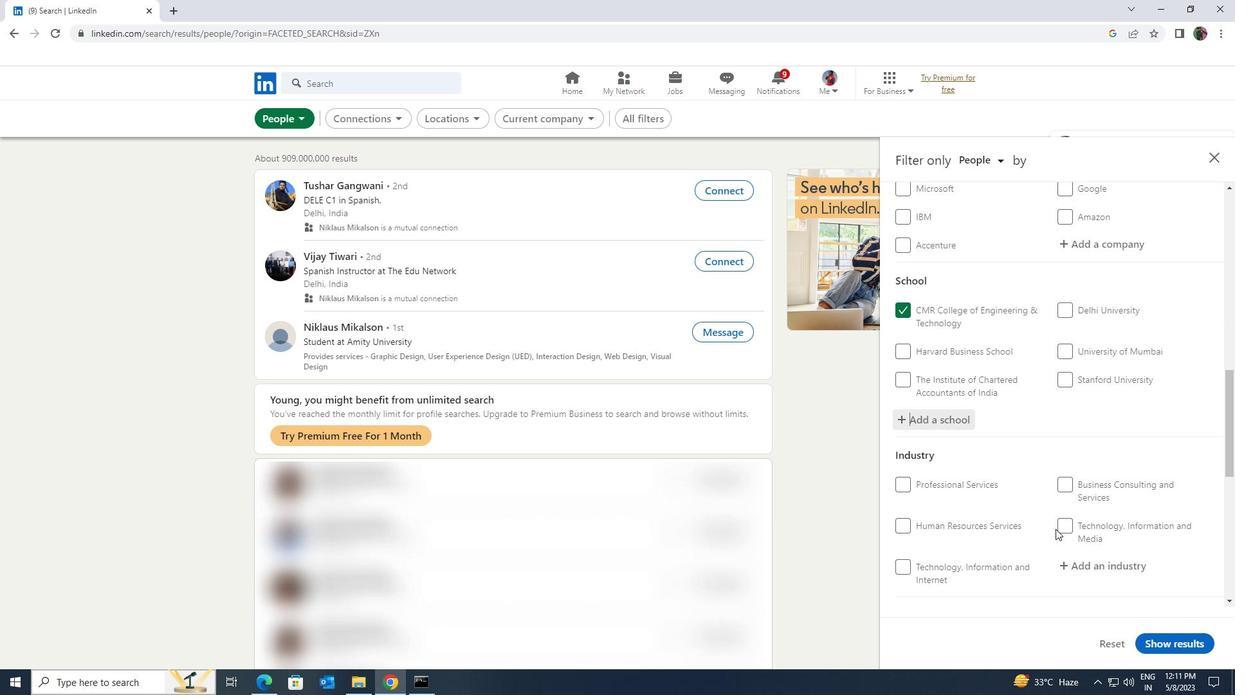 
Action: Mouse moved to (1085, 507)
Screenshot: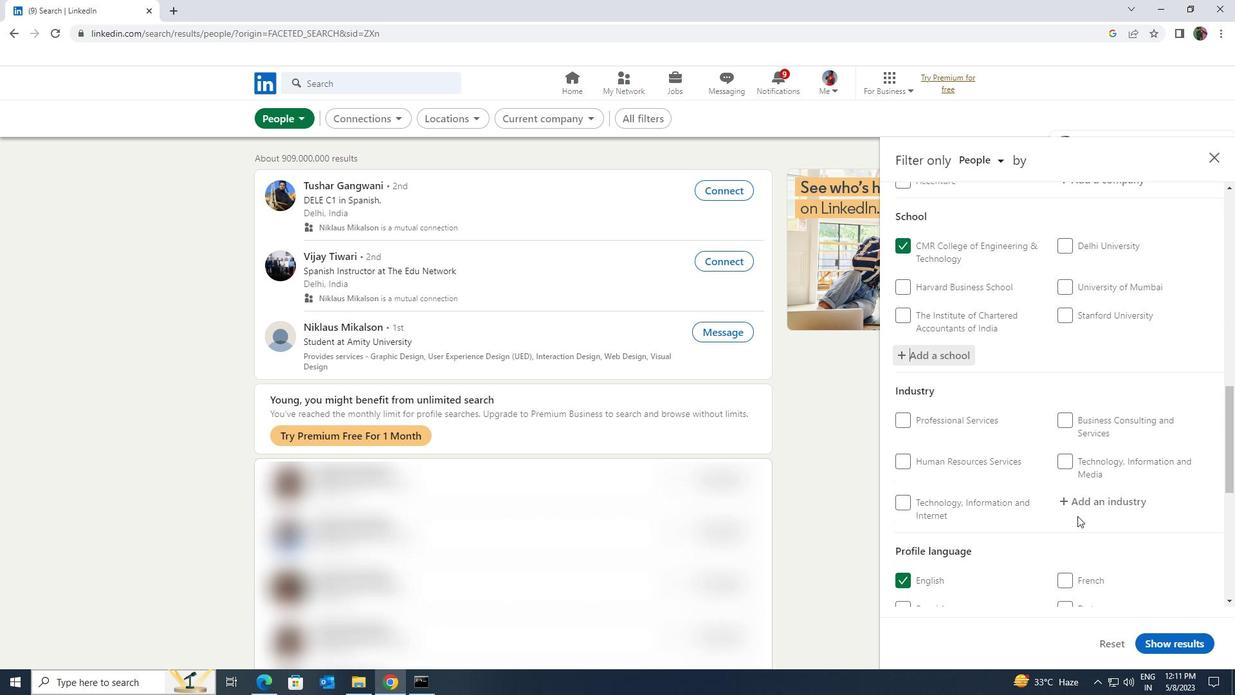 
Action: Mouse pressed left at (1085, 507)
Screenshot: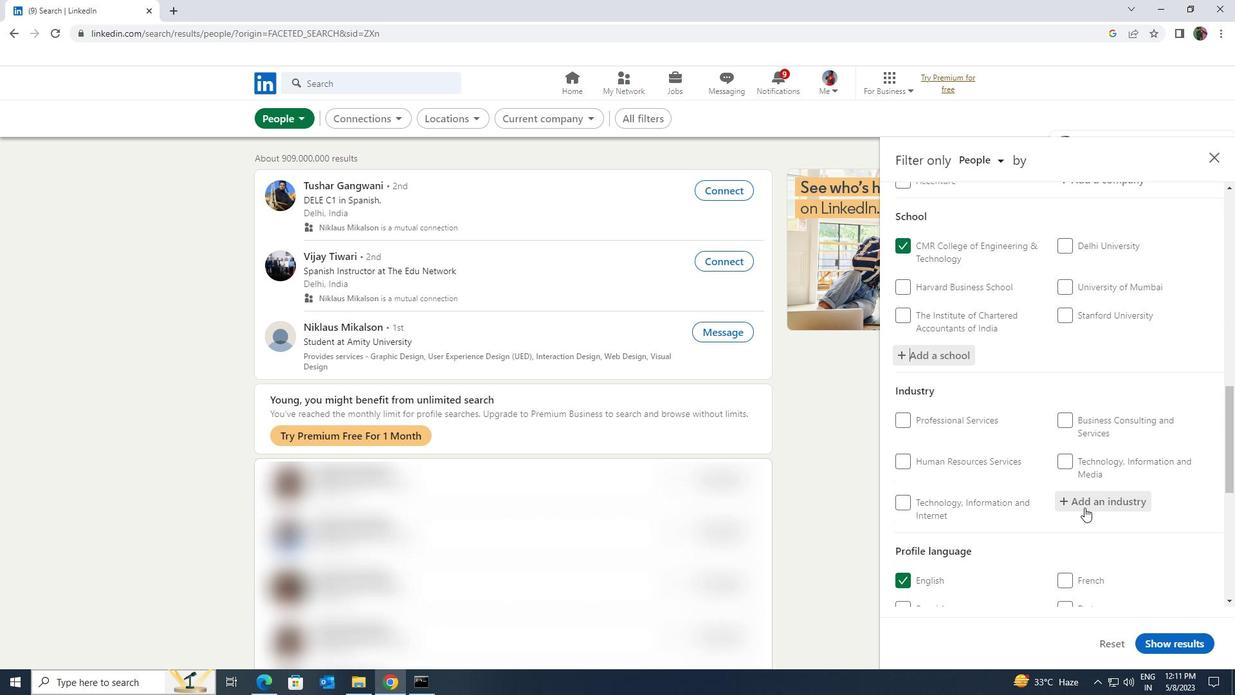 
Action: Key pressed <Key.shift><Key.shift><Key.shift><Key.shift><Key.shift><Key.shift>FINE<Key.space><Key.shift>ARTS
Screenshot: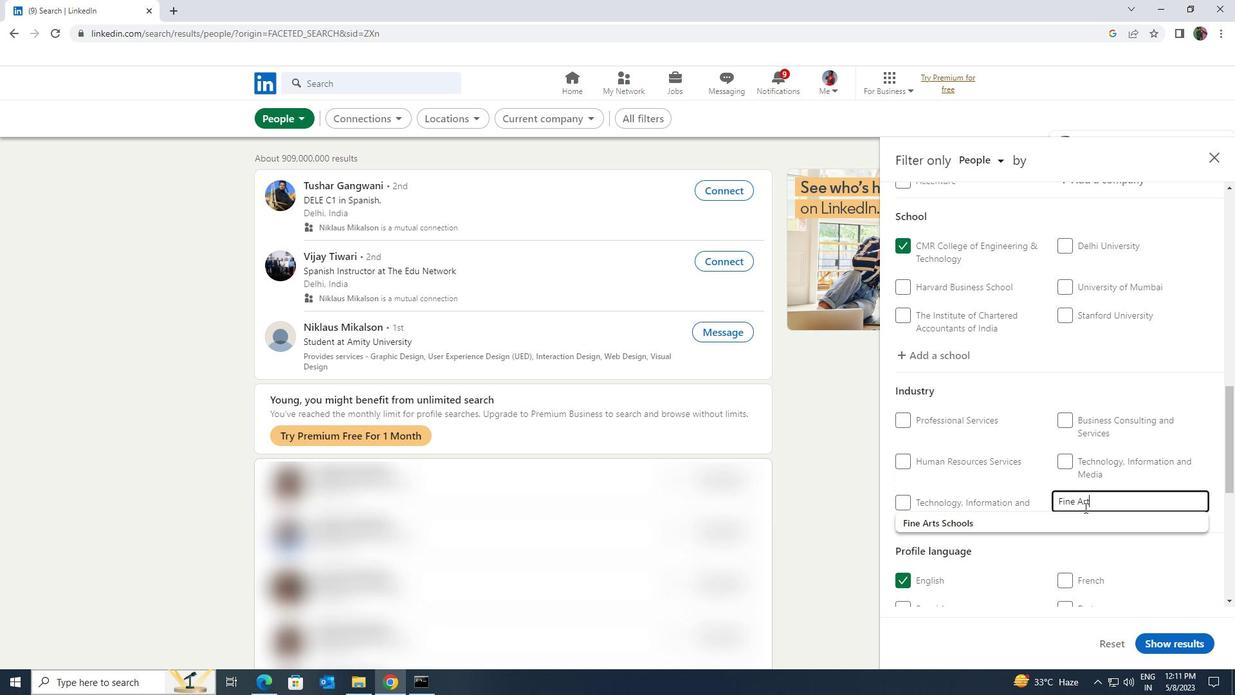 
Action: Mouse moved to (1076, 519)
Screenshot: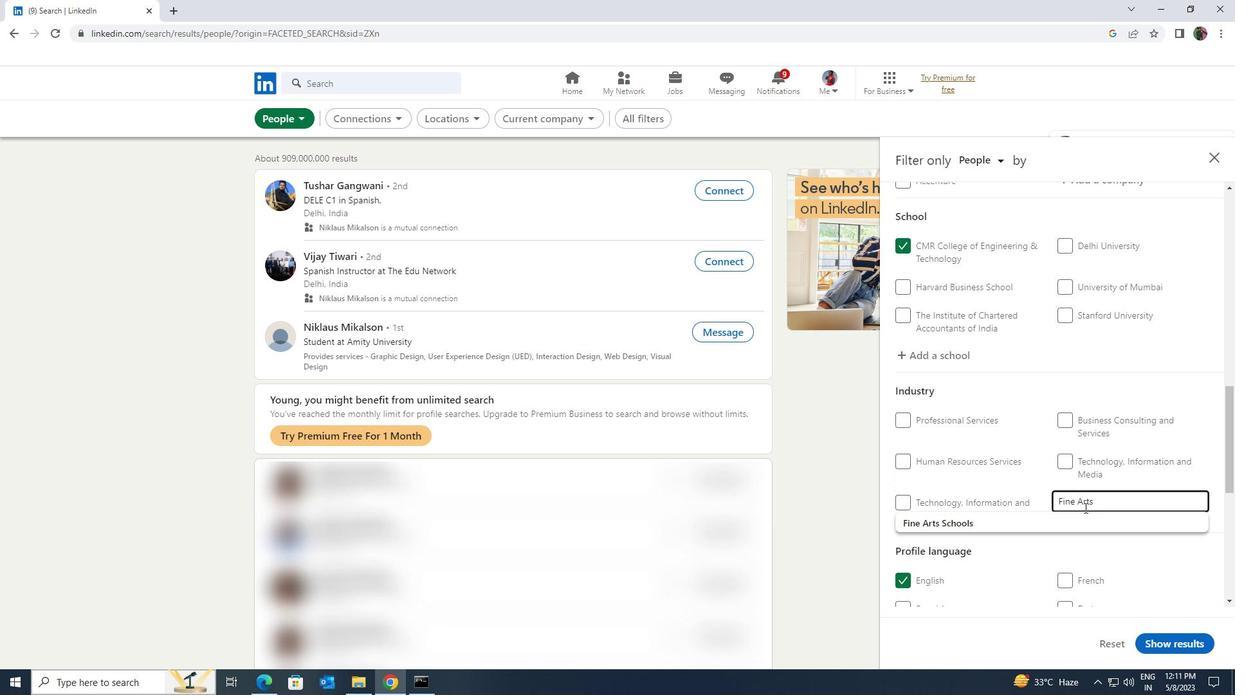 
Action: Mouse pressed left at (1076, 519)
Screenshot: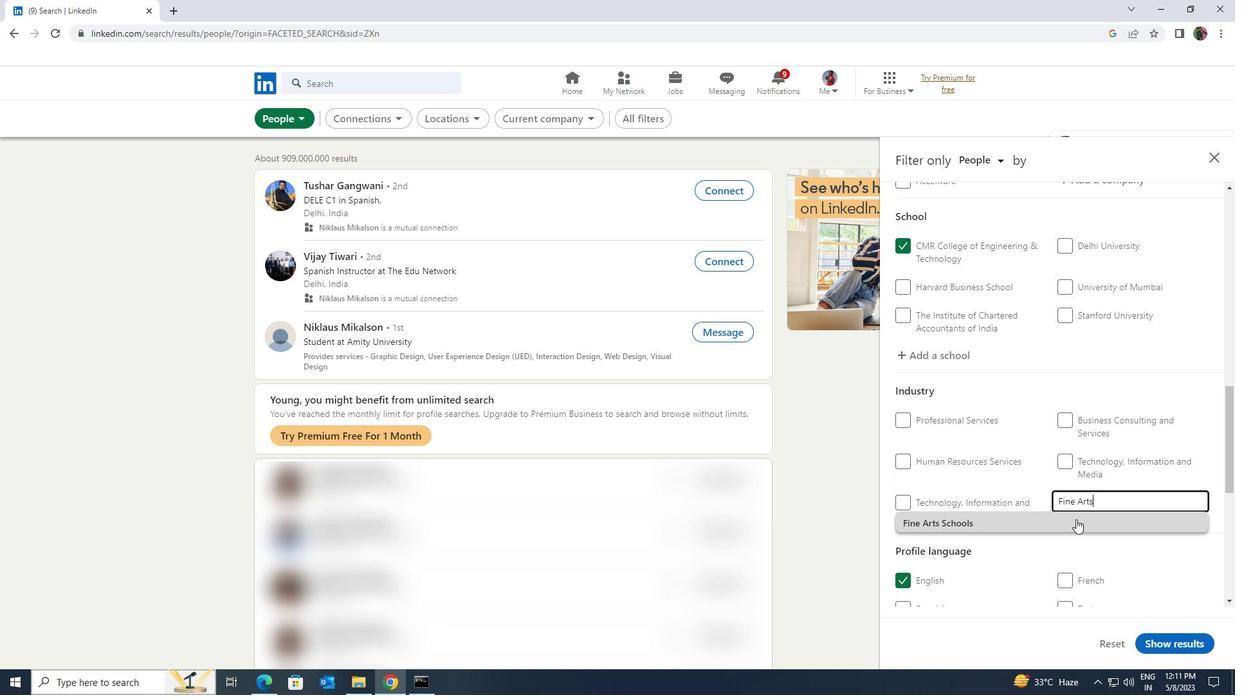 
Action: Mouse scrolled (1076, 518) with delta (0, 0)
Screenshot: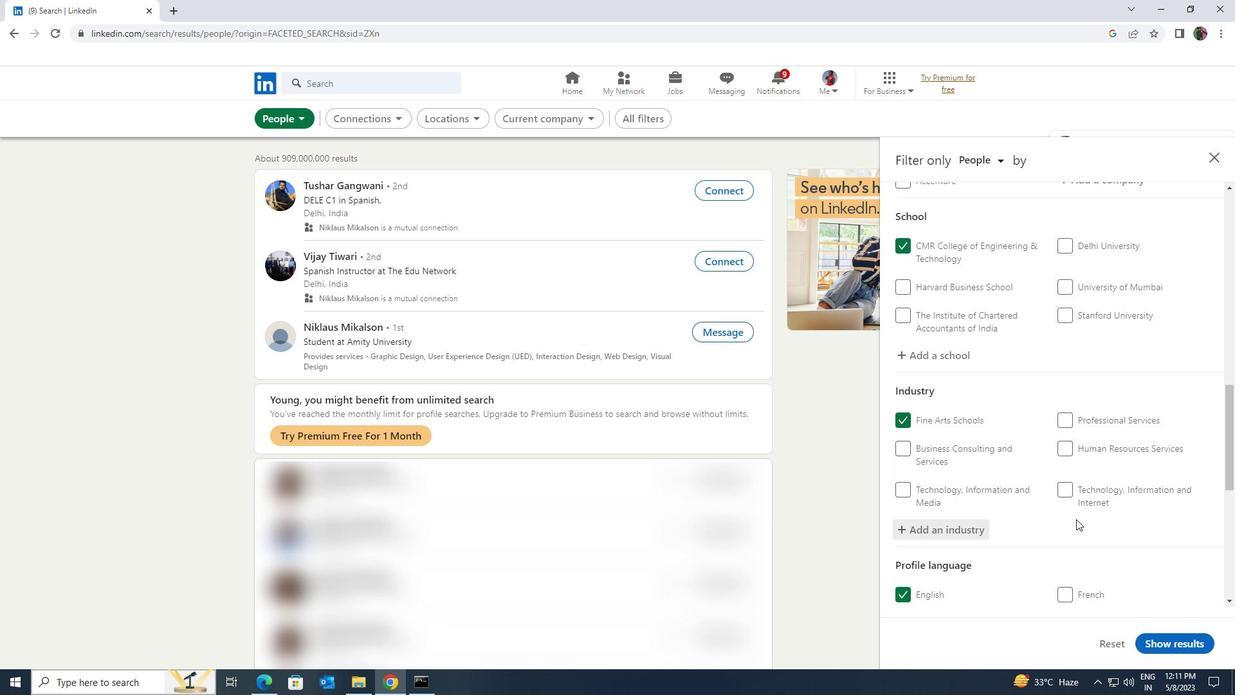 
Action: Mouse scrolled (1076, 518) with delta (0, 0)
Screenshot: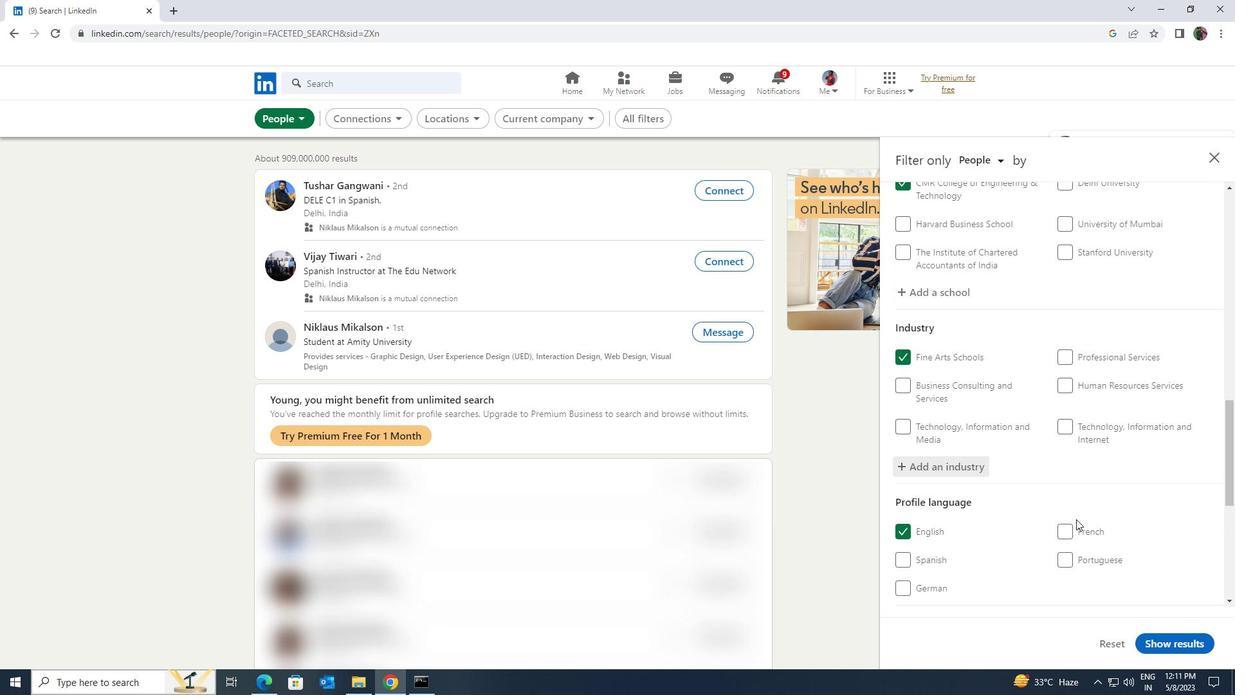 
Action: Mouse scrolled (1076, 518) with delta (0, 0)
Screenshot: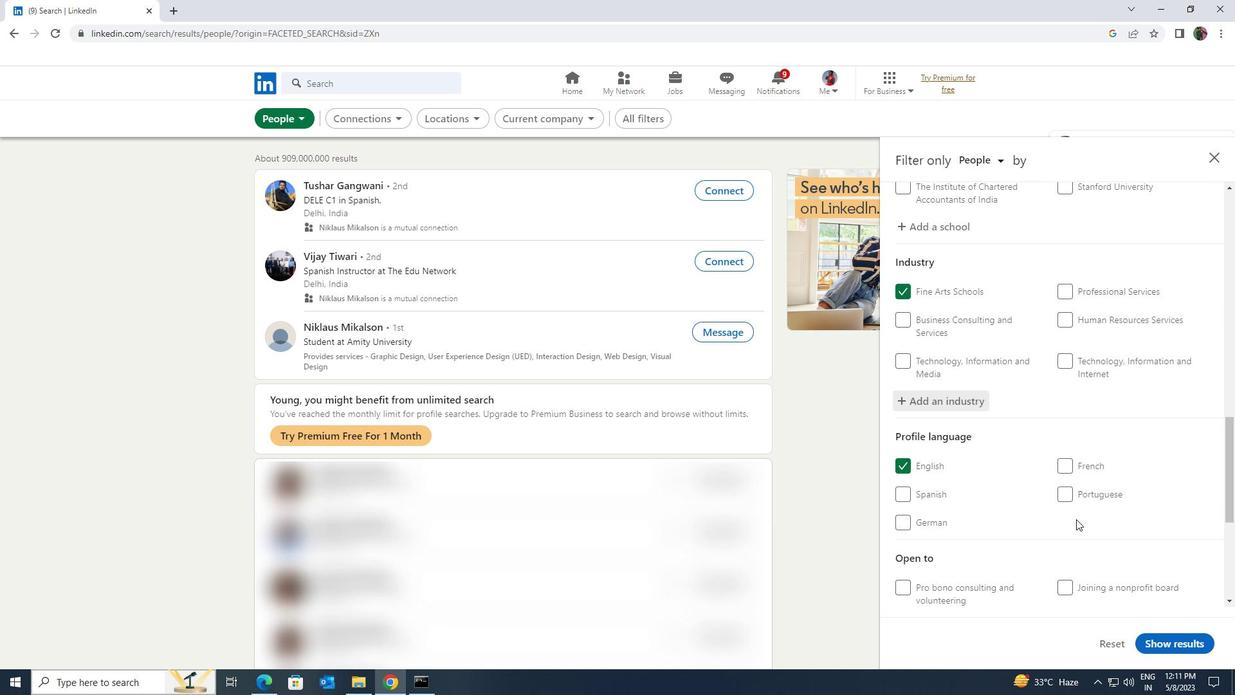 
Action: Mouse scrolled (1076, 518) with delta (0, 0)
Screenshot: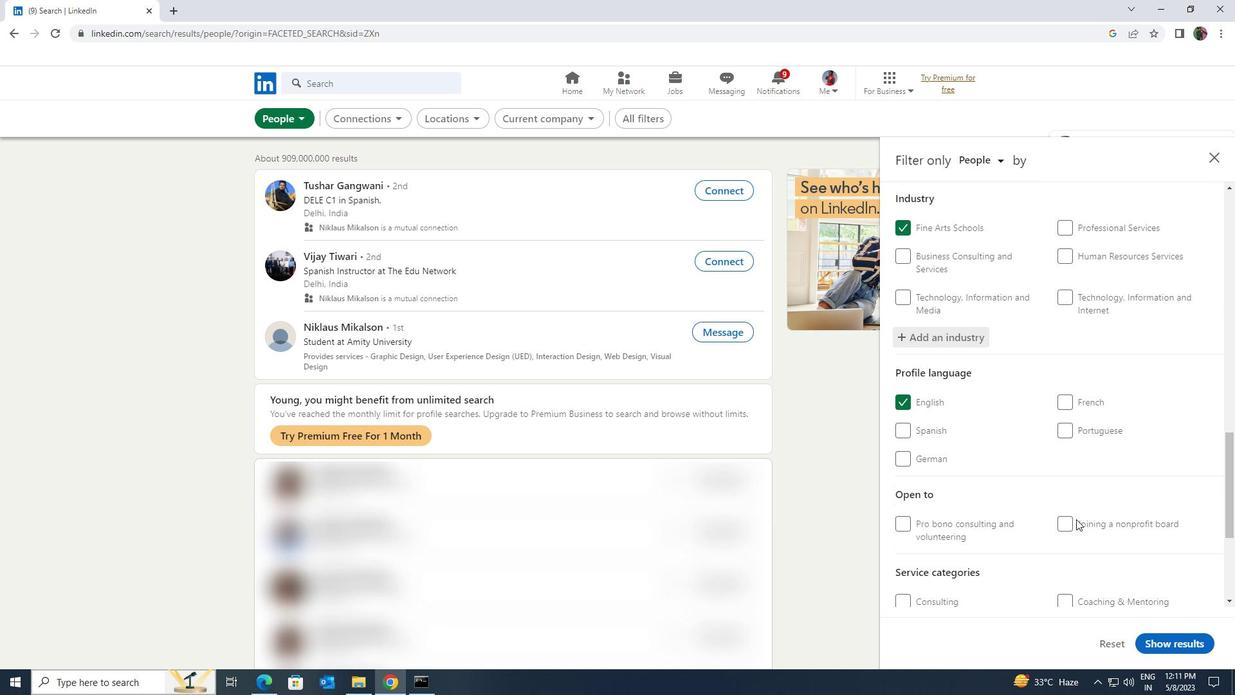 
Action: Mouse scrolled (1076, 518) with delta (0, 0)
Screenshot: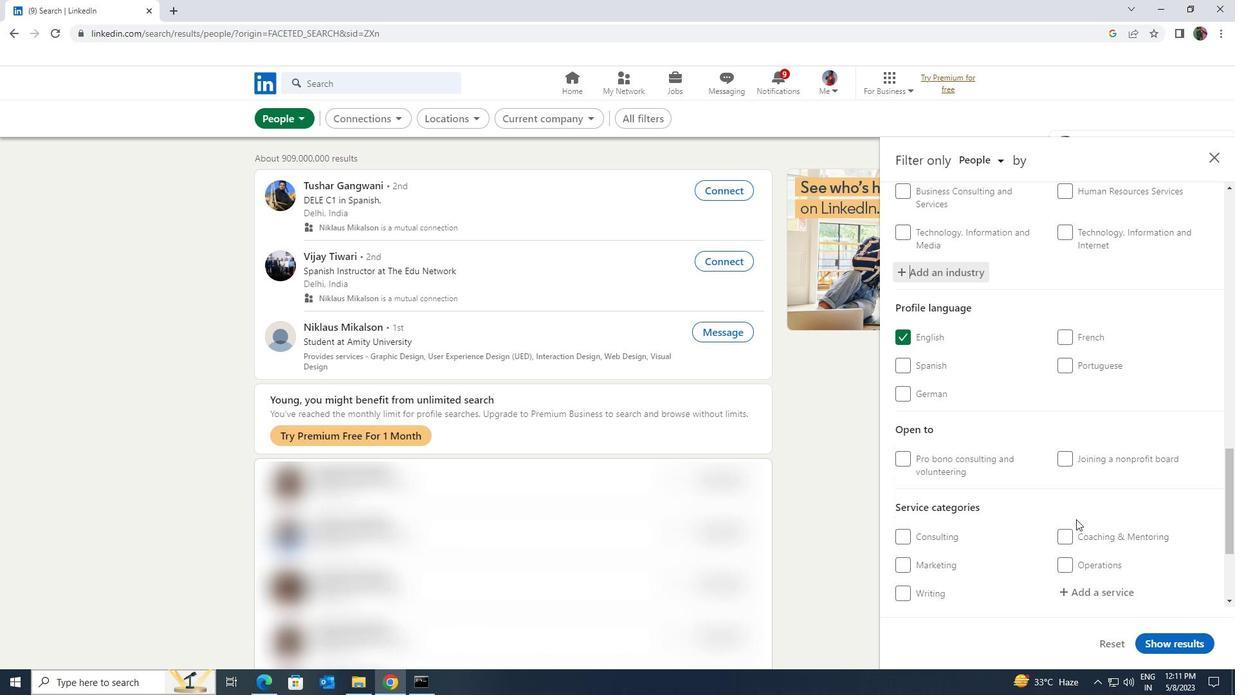 
Action: Mouse moved to (1074, 522)
Screenshot: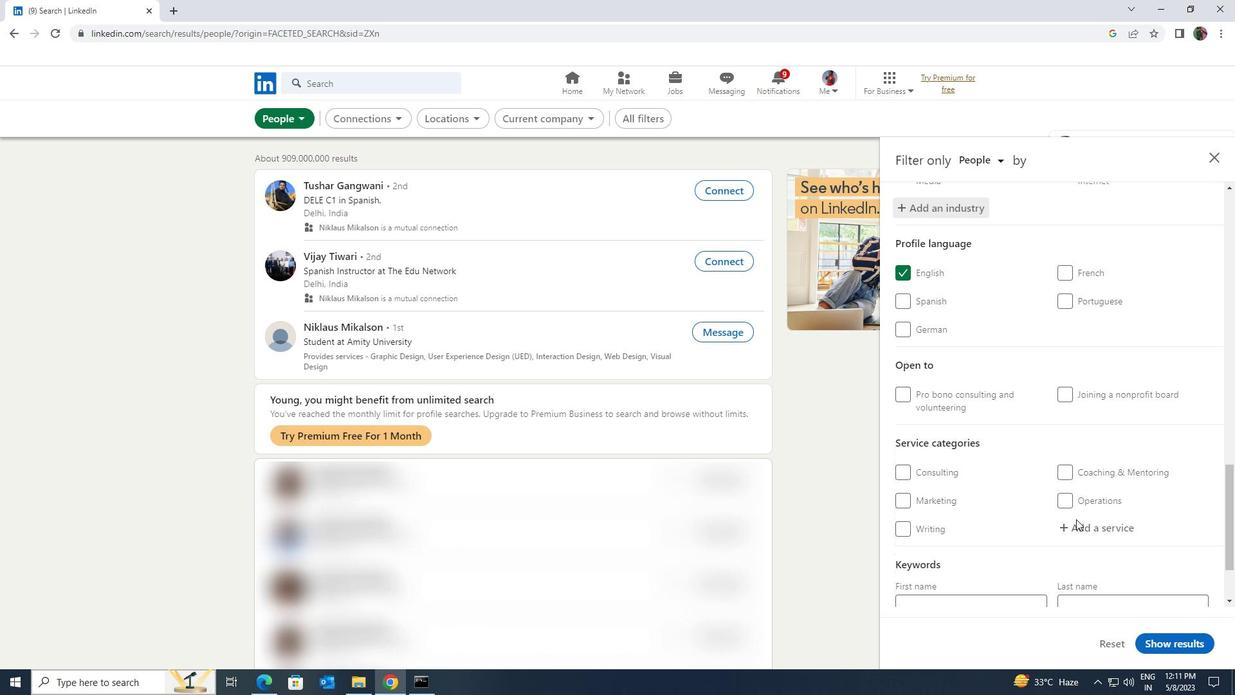 
Action: Mouse pressed left at (1074, 522)
Screenshot: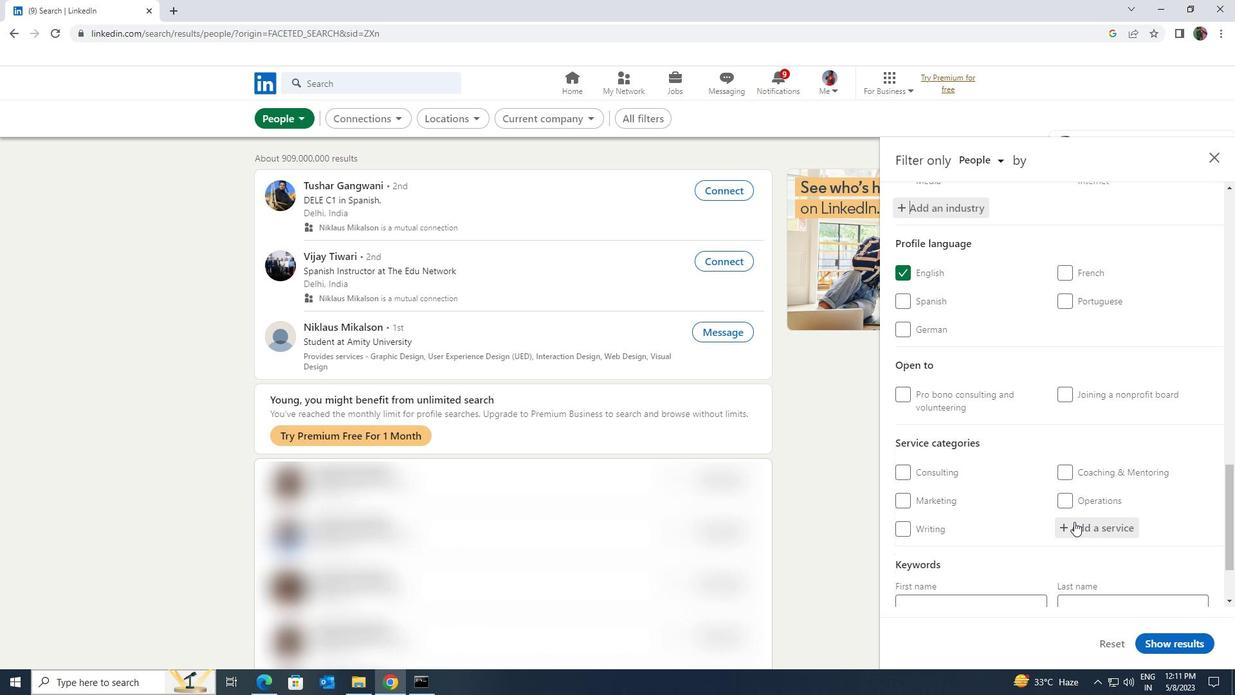 
Action: Mouse moved to (1071, 522)
Screenshot: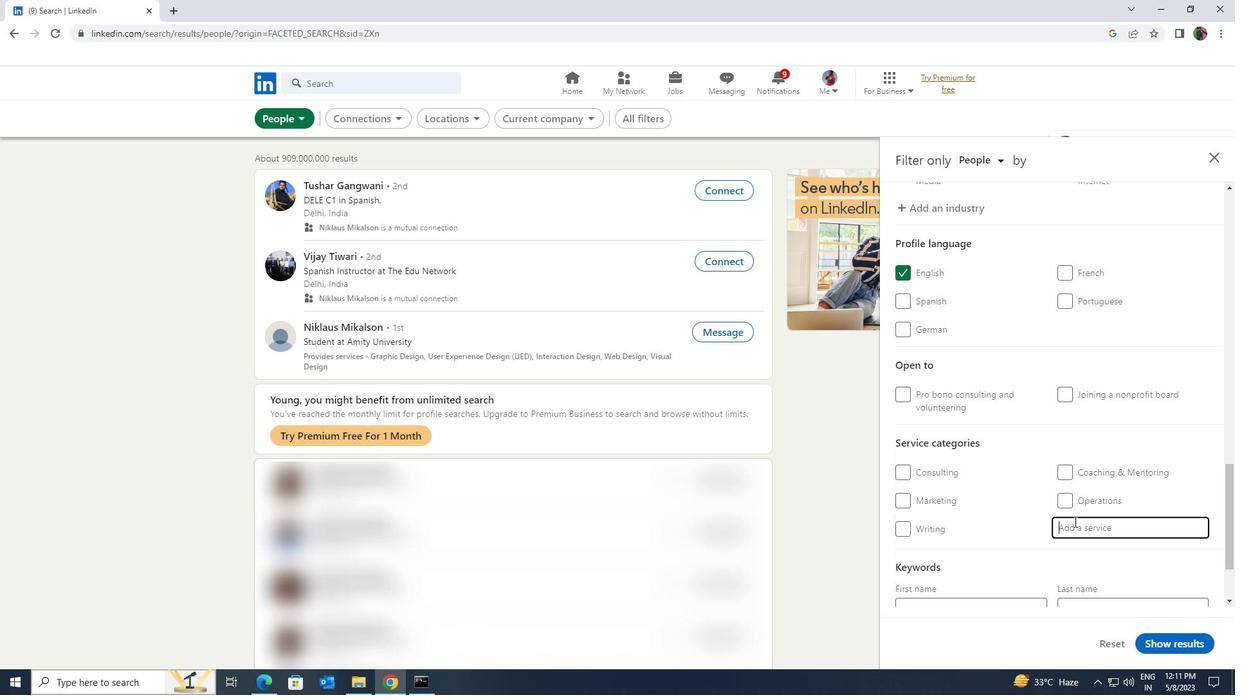 
Action: Key pressed <Key.shift><Key.shift><Key.shift><Key.shift>TRADE<Key.space>
Screenshot: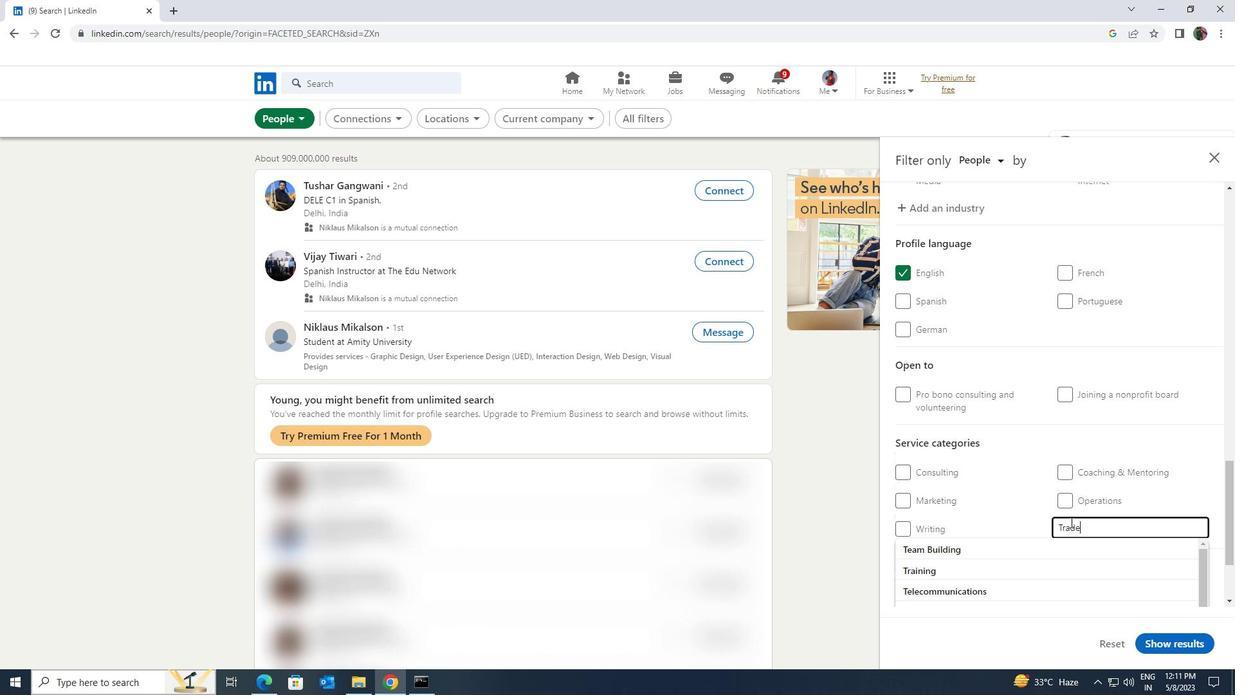 
Action: Mouse moved to (1072, 540)
Screenshot: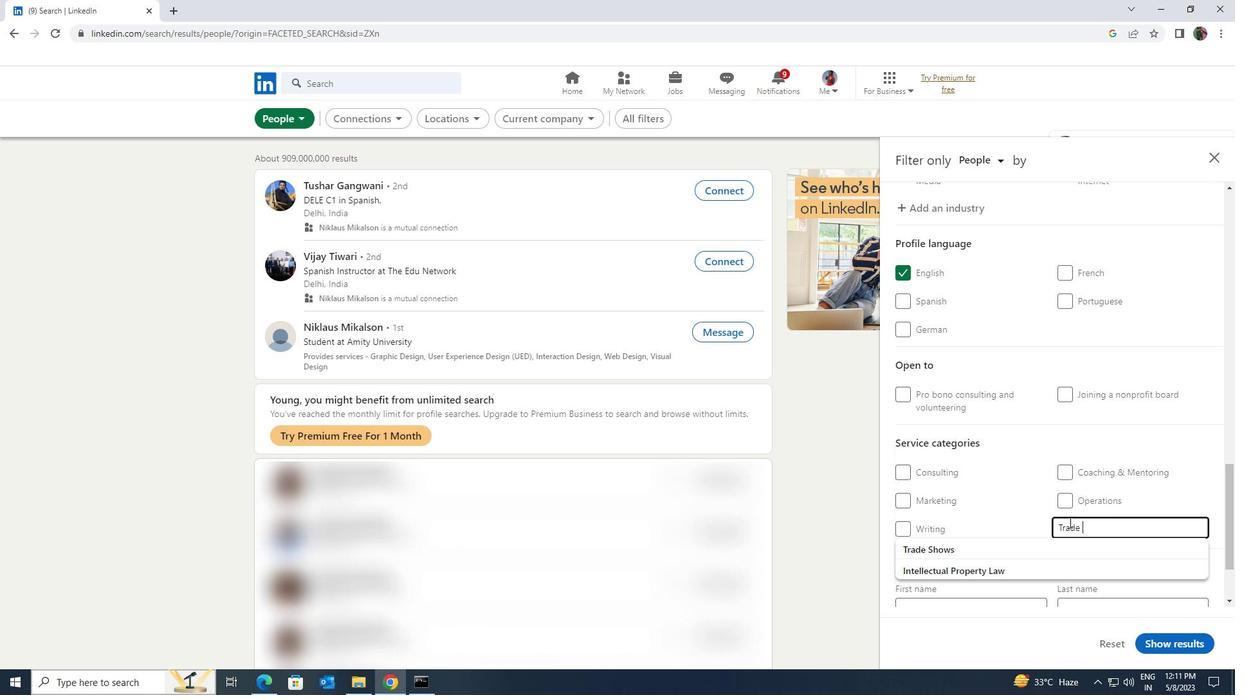 
Action: Mouse pressed left at (1072, 540)
Screenshot: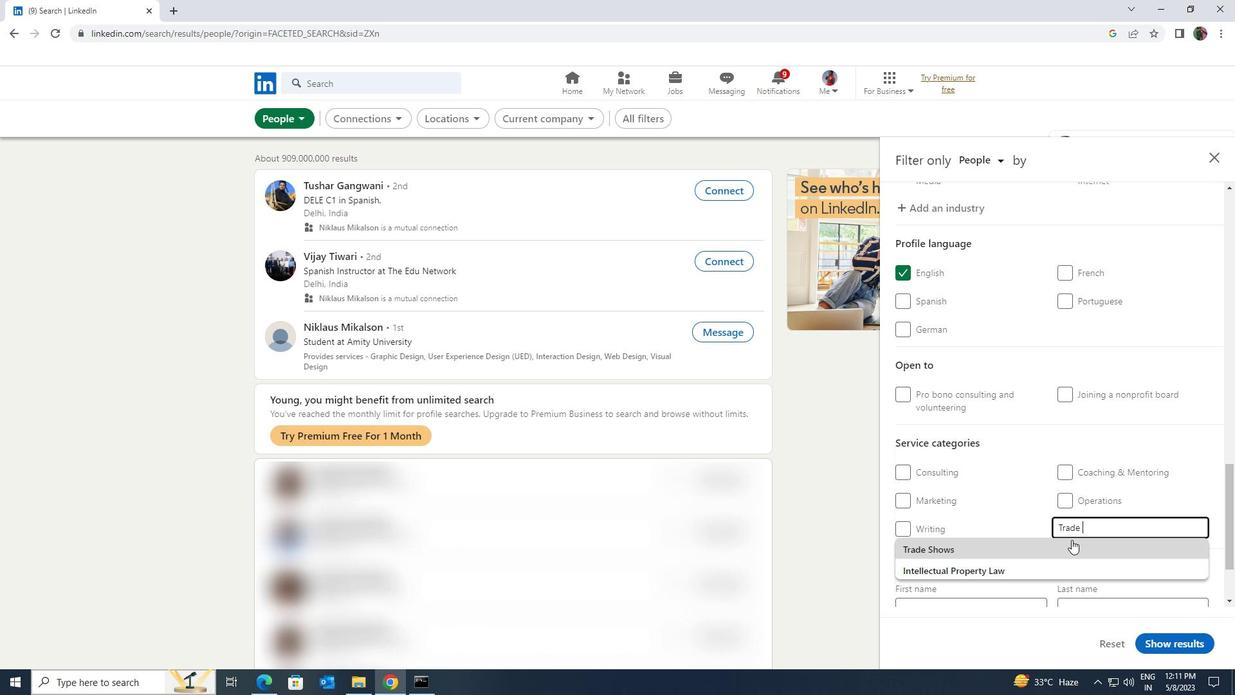 
Action: Mouse moved to (1083, 540)
Screenshot: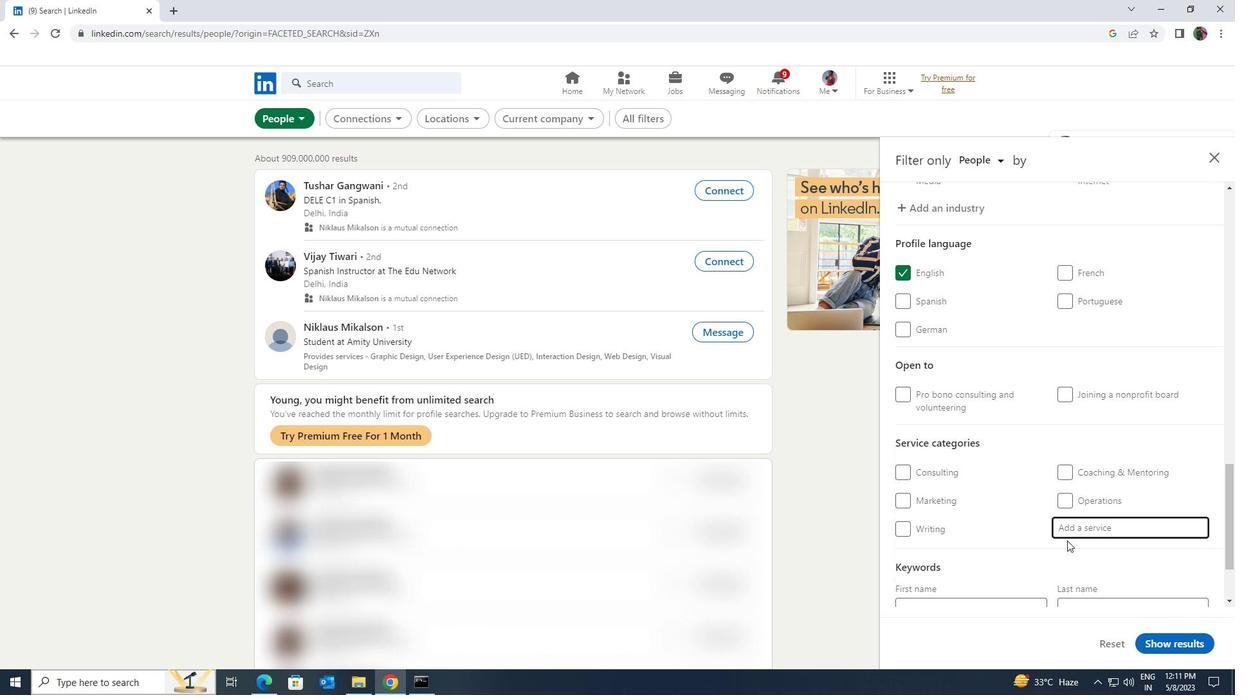
Action: Mouse scrolled (1083, 540) with delta (0, 0)
Screenshot: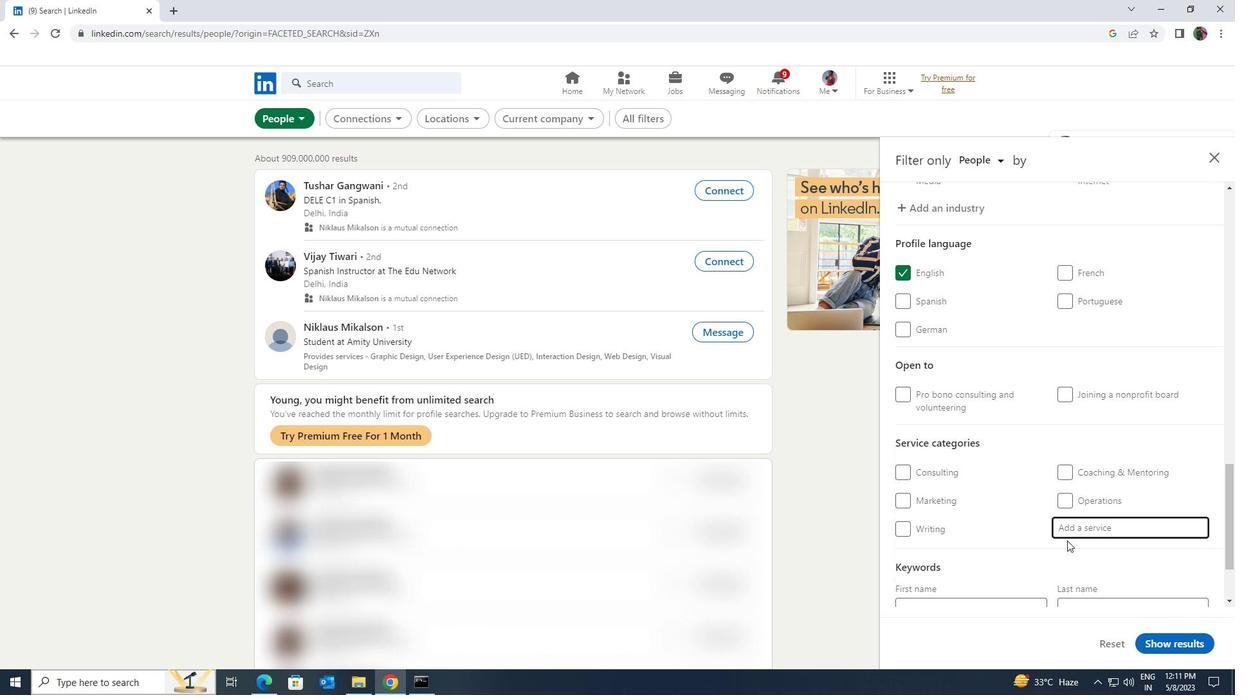 
Action: Mouse scrolled (1083, 540) with delta (0, 0)
Screenshot: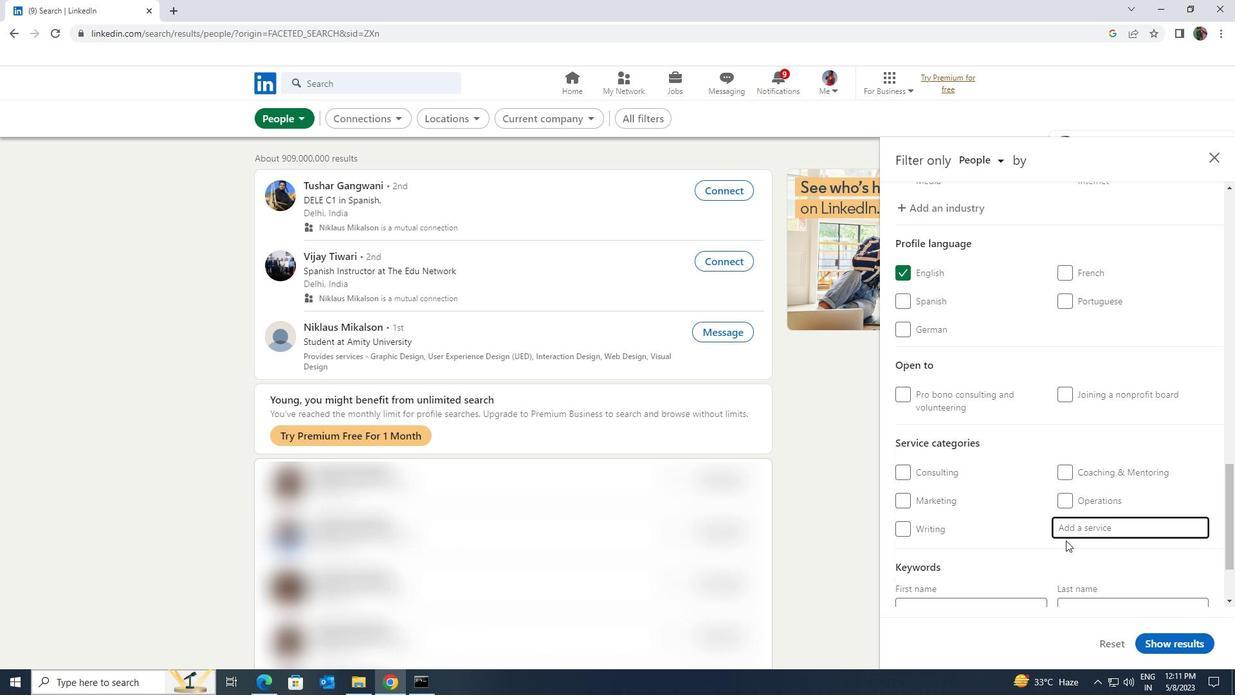 
Action: Mouse moved to (1038, 551)
Screenshot: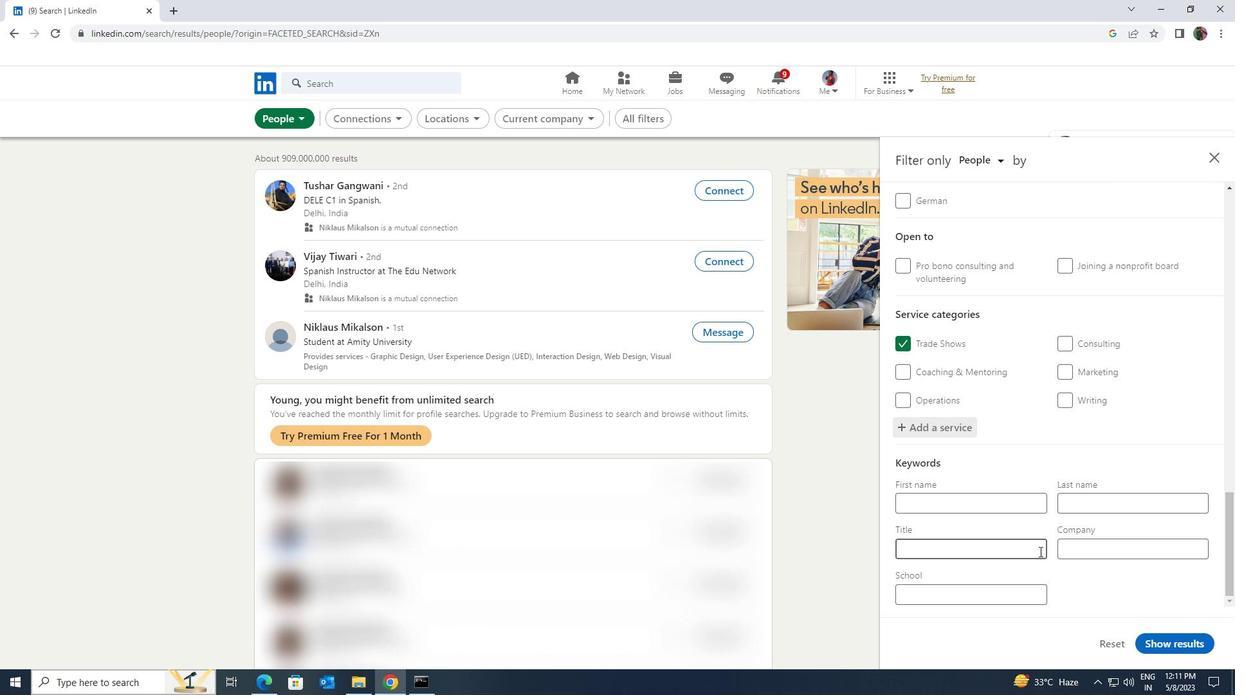 
Action: Mouse pressed left at (1038, 551)
Screenshot: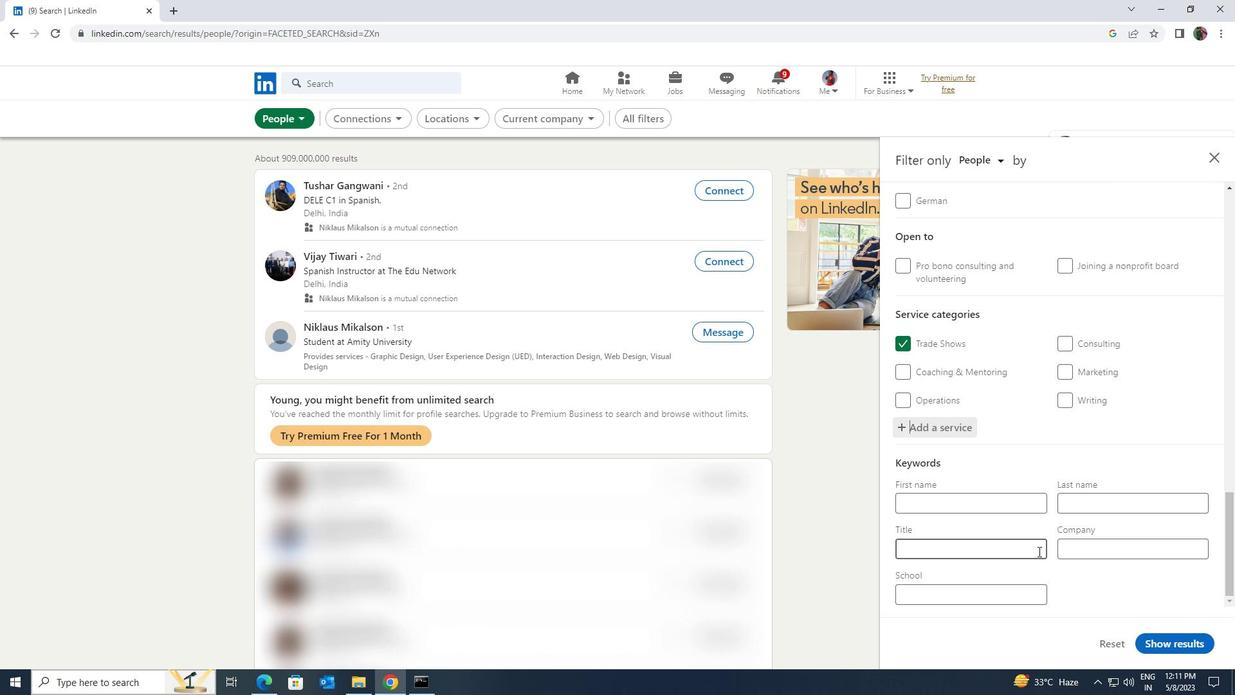 
Action: Mouse moved to (1038, 550)
Screenshot: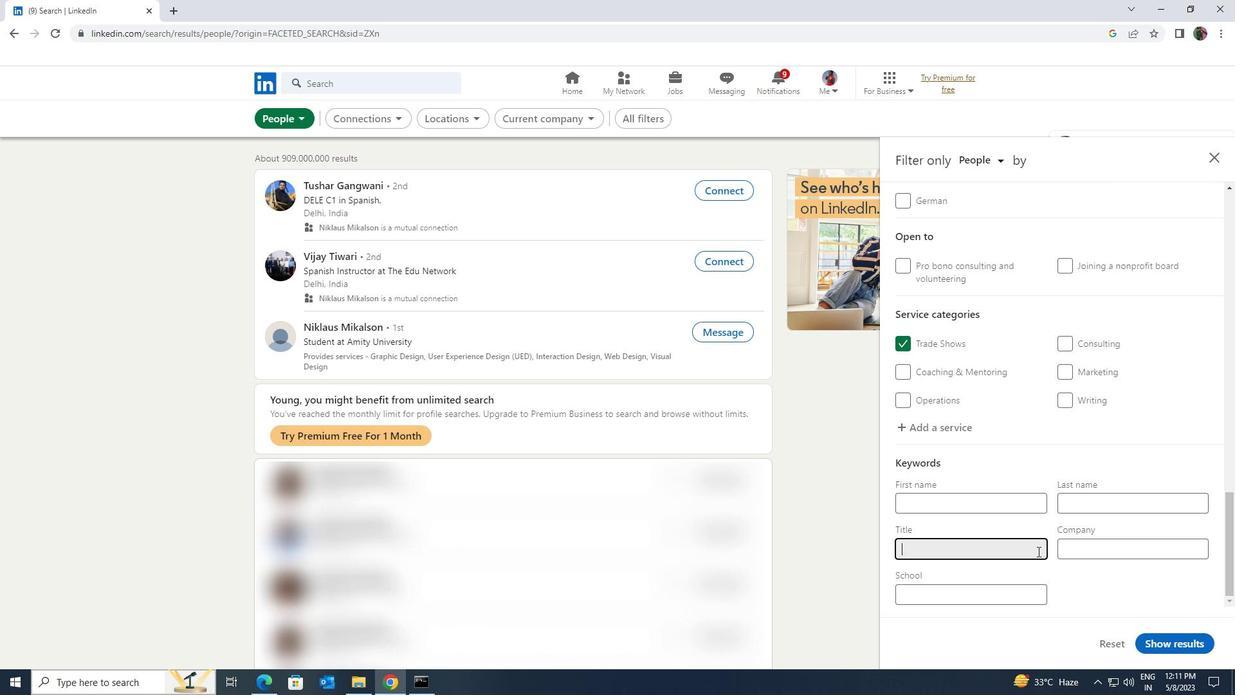 
Action: Key pressed <Key.shift><Key.shift><Key.shift><Key.shift>HUMAN<Key.space><Key.shift><Key.shift><Key.shift><Key.shift><Key.shift><Key.shift><Key.shift>RESOURCES
Screenshot: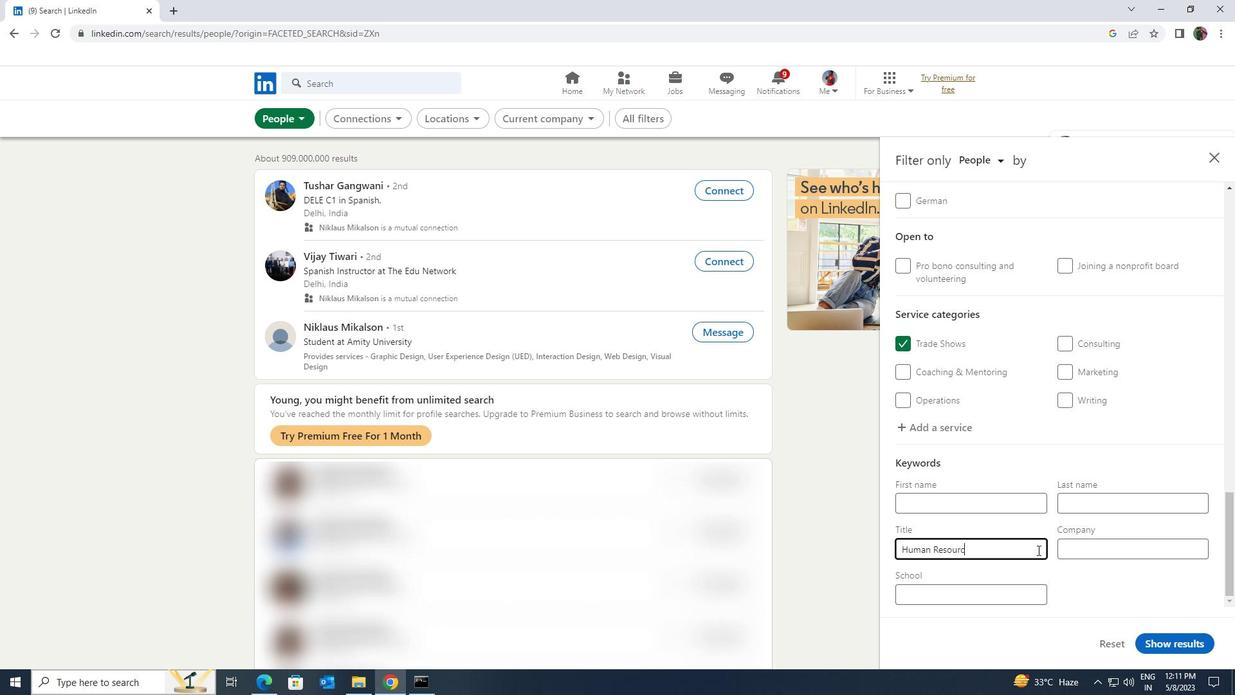 
Action: Mouse moved to (1170, 641)
Screenshot: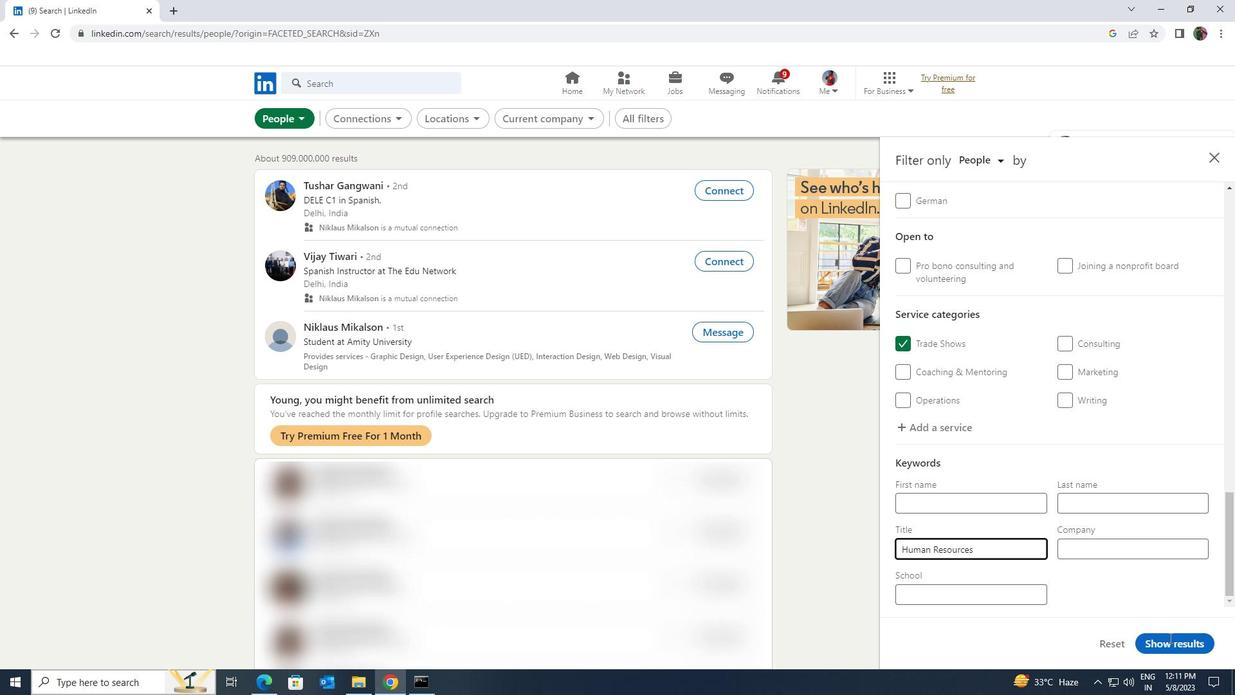 
Action: Mouse pressed left at (1170, 641)
Screenshot: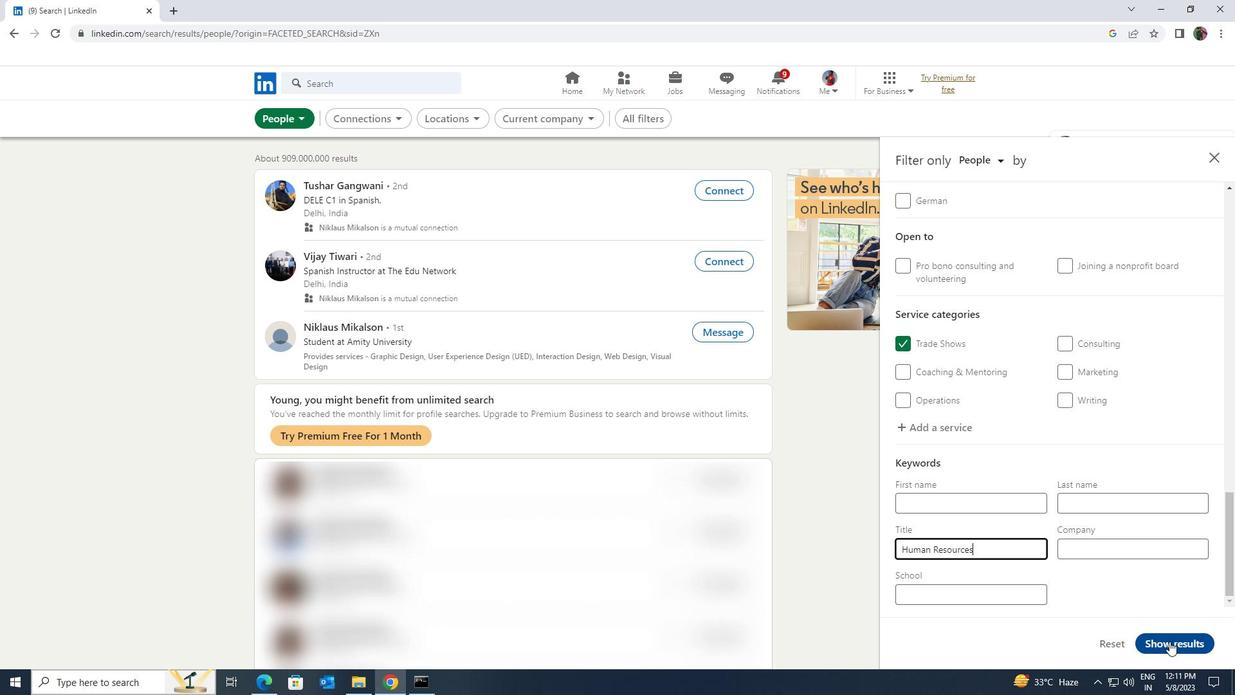 
